 Task: Add an event with the title Training Session: Change Management and Adaptability Skills, date '2024/05/08', time 8:50 AM to 10:50 AMand add a description: The team building workshop will begin with an introduction to the importance of effective communication in the workplace. Participants will learn about the impact of communication on team dynamics, productivity, and overall success. The facilitator will set a positive and supportive tone, creating a safe space for open dialogue and learning., put the event into Blue category . Add location for the event as: Dakar, Senegal, logged in from the account softage.4@softage.netand send the event invitation to softage.2@softage.net and softage.3@softage.net. Set a reminder for the event 38 week before
Action: Mouse moved to (134, 104)
Screenshot: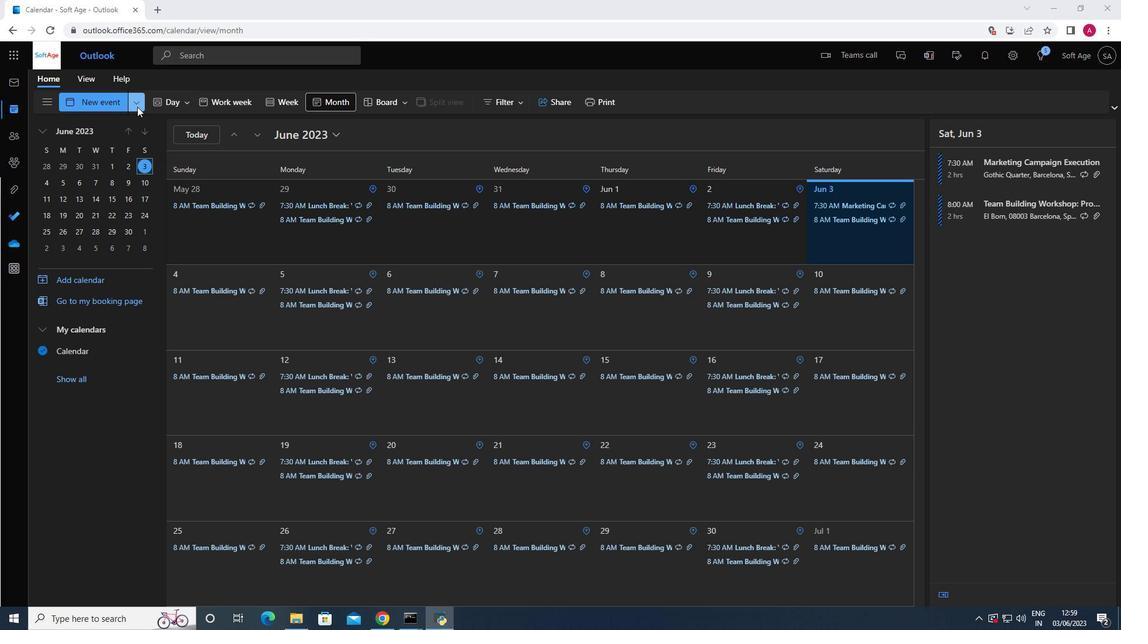 
Action: Mouse pressed left at (134, 104)
Screenshot: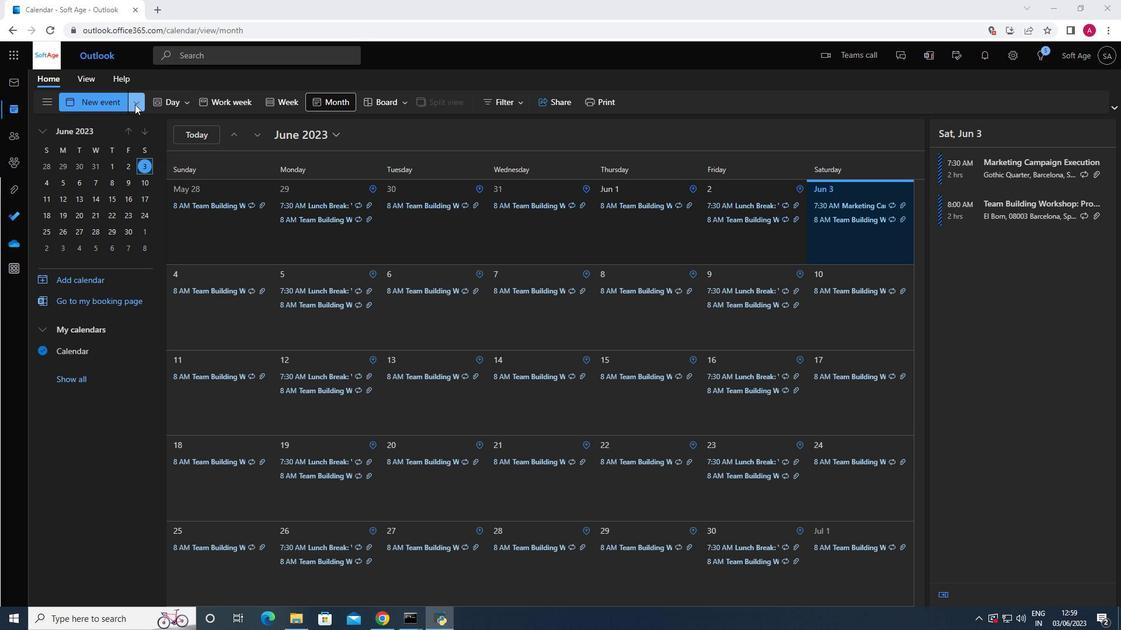 
Action: Mouse moved to (100, 145)
Screenshot: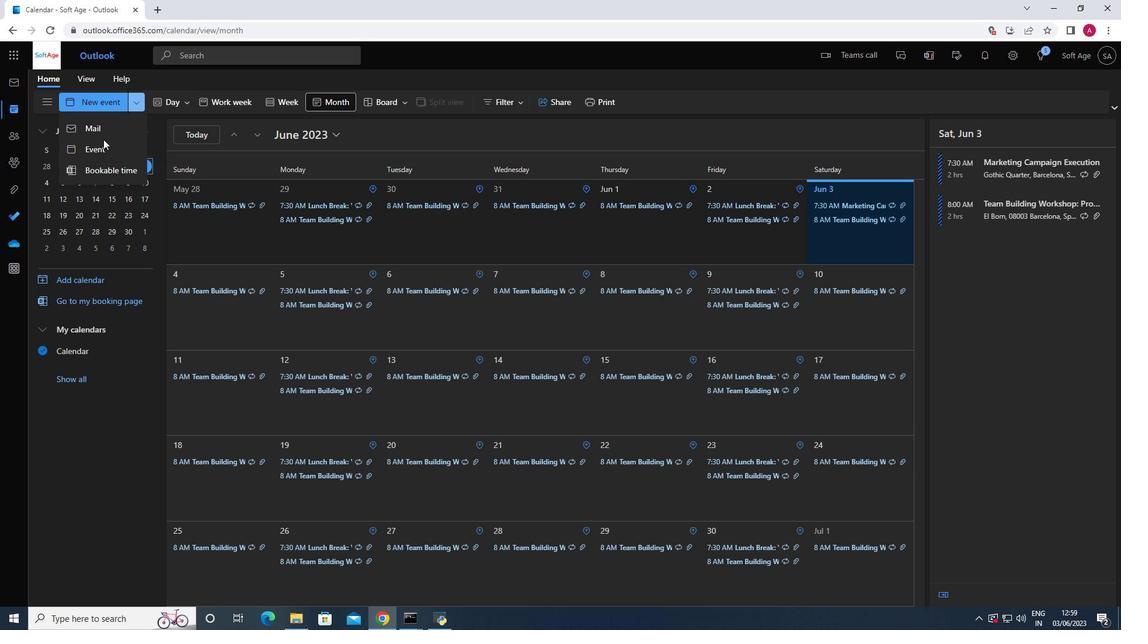 
Action: Mouse pressed left at (100, 145)
Screenshot: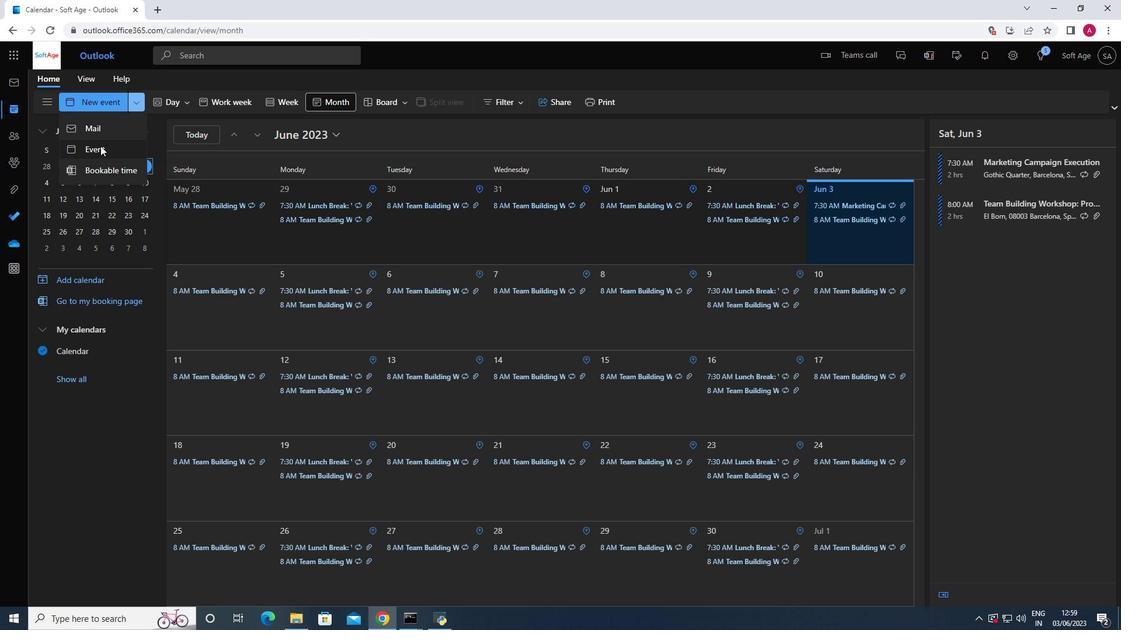 
Action: Mouse moved to (317, 176)
Screenshot: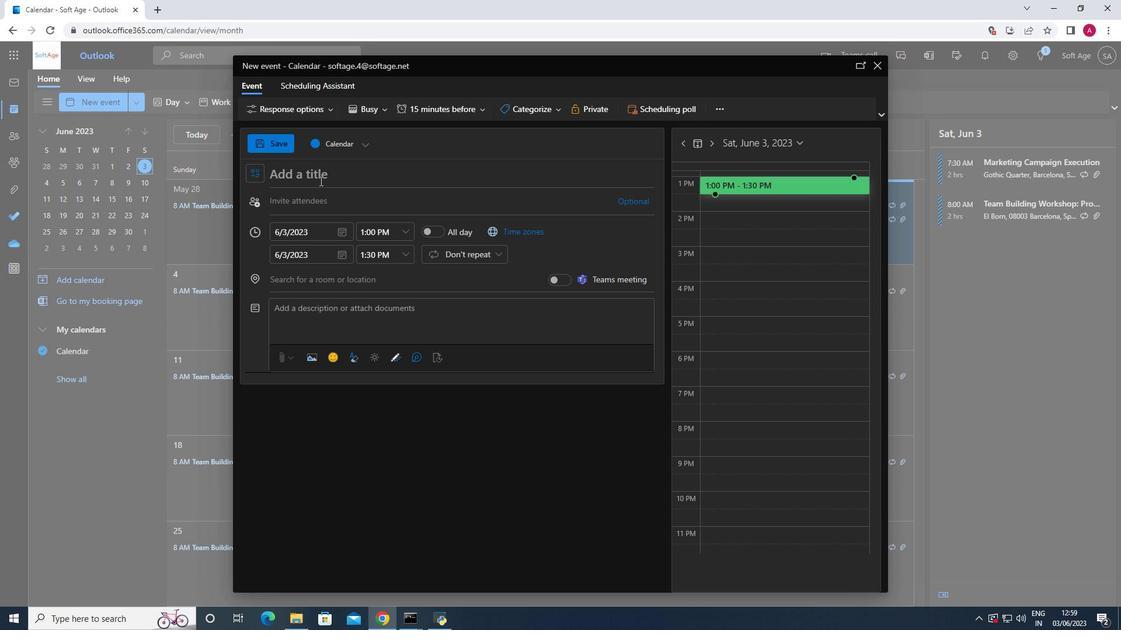 
Action: Mouse pressed left at (317, 176)
Screenshot: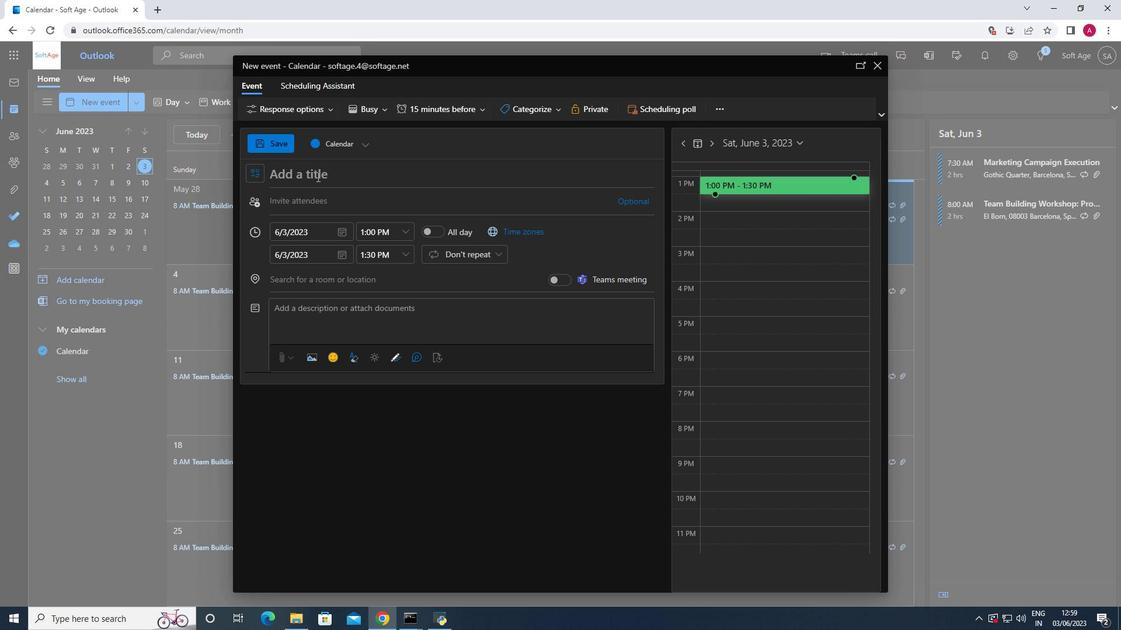 
Action: Key pressed <Key.shift>Training<Key.space><Key.shift><Key.shift><Key.shift><Key.shift><Key.shift>Session<Key.shift_r>:<Key.space><Key.shift><Key.shift><Key.shift><Key.shift><Key.shift><Key.shift><Key.shift><Key.shift><Key.shift><Key.shift><Key.shift>Change<Key.space><Key.shift>Management<Key.space>and<Key.space><Key.shift>Adaptability<Key.space><Key.shift><Key.shift><Key.shift><Key.shift><Key.shift><Key.shift><Key.shift><Key.shift>Skills
Screenshot: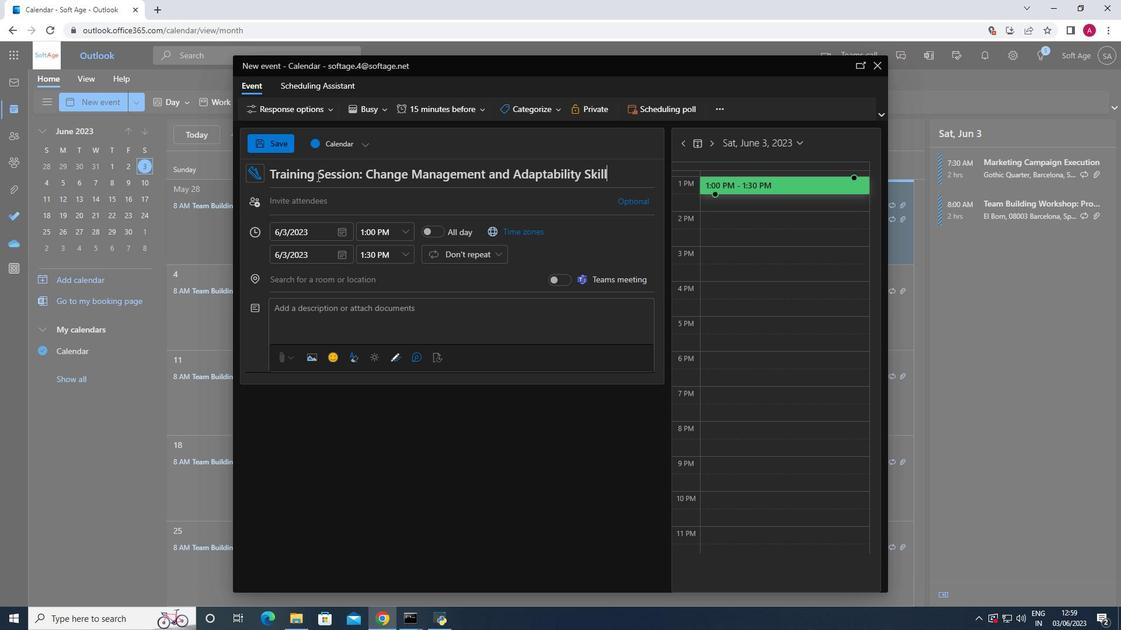 
Action: Mouse moved to (346, 230)
Screenshot: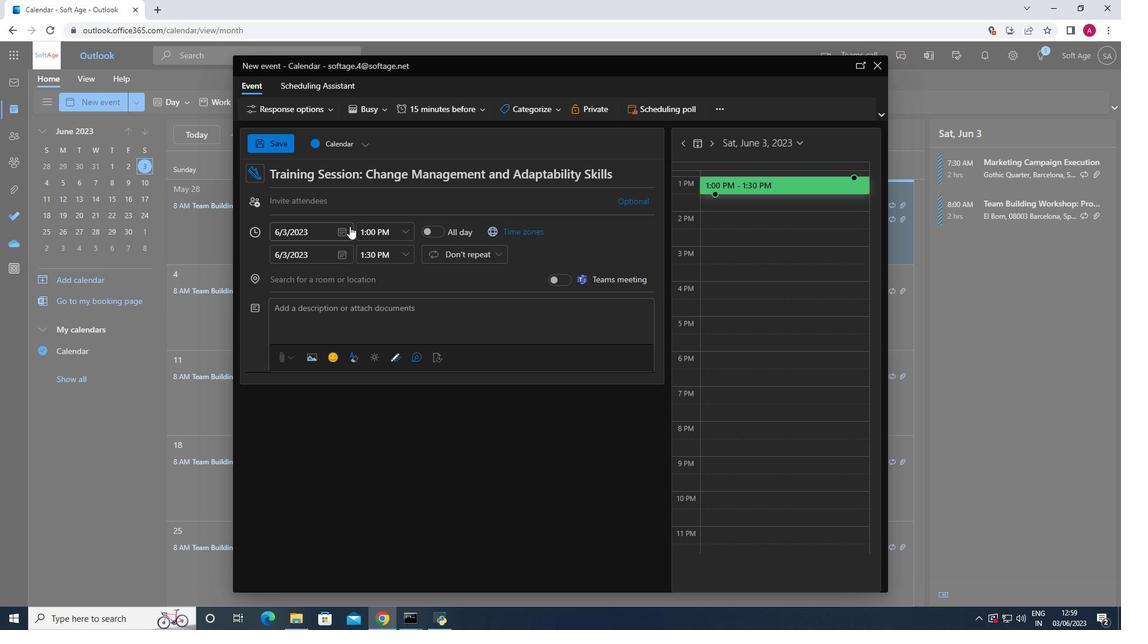 
Action: Mouse pressed left at (346, 230)
Screenshot: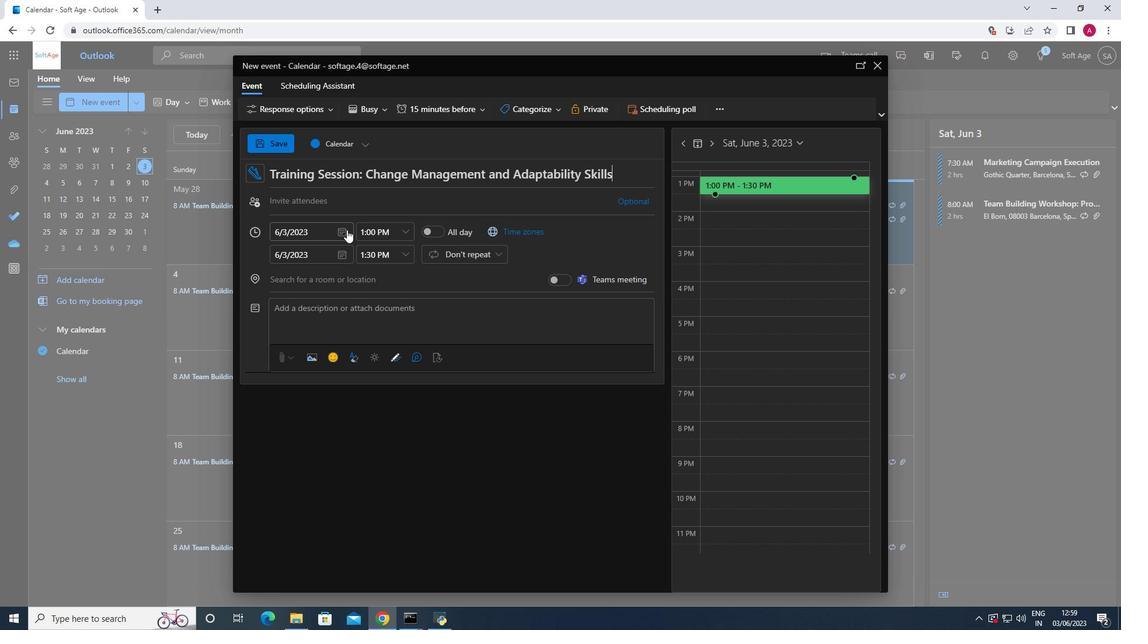 
Action: Mouse moved to (382, 254)
Screenshot: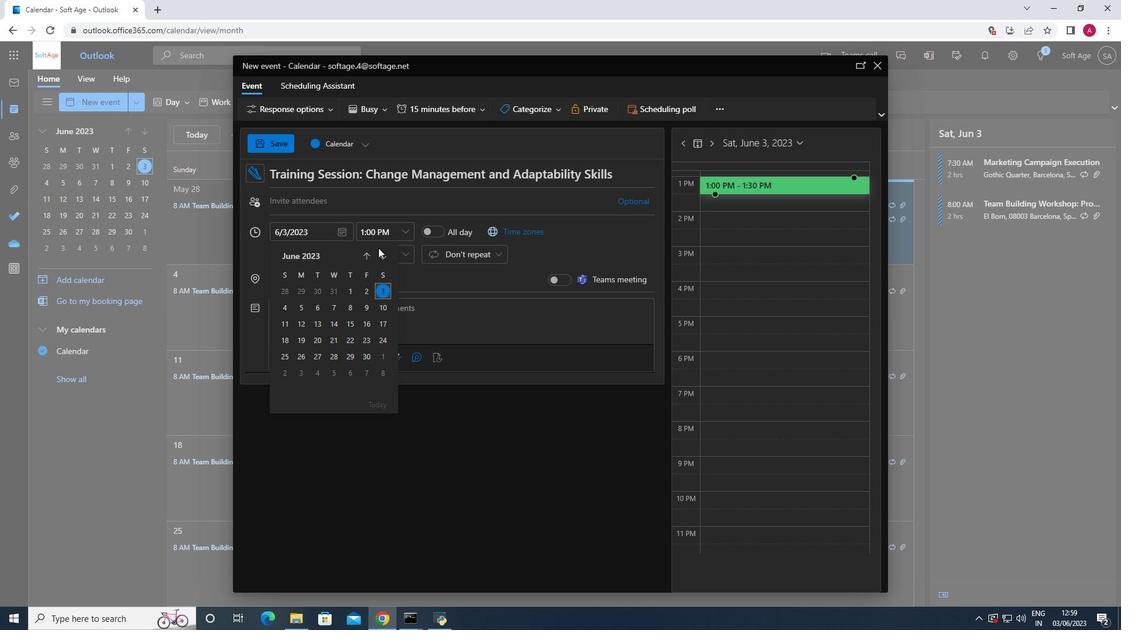 
Action: Mouse pressed left at (382, 254)
Screenshot: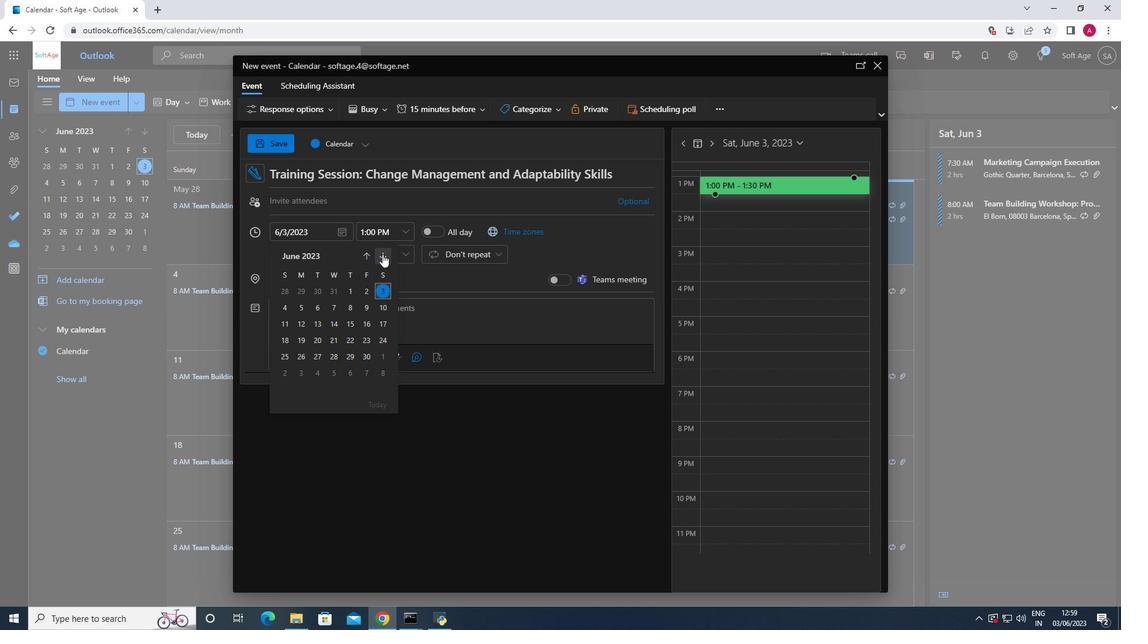 
Action: Mouse pressed left at (382, 254)
Screenshot: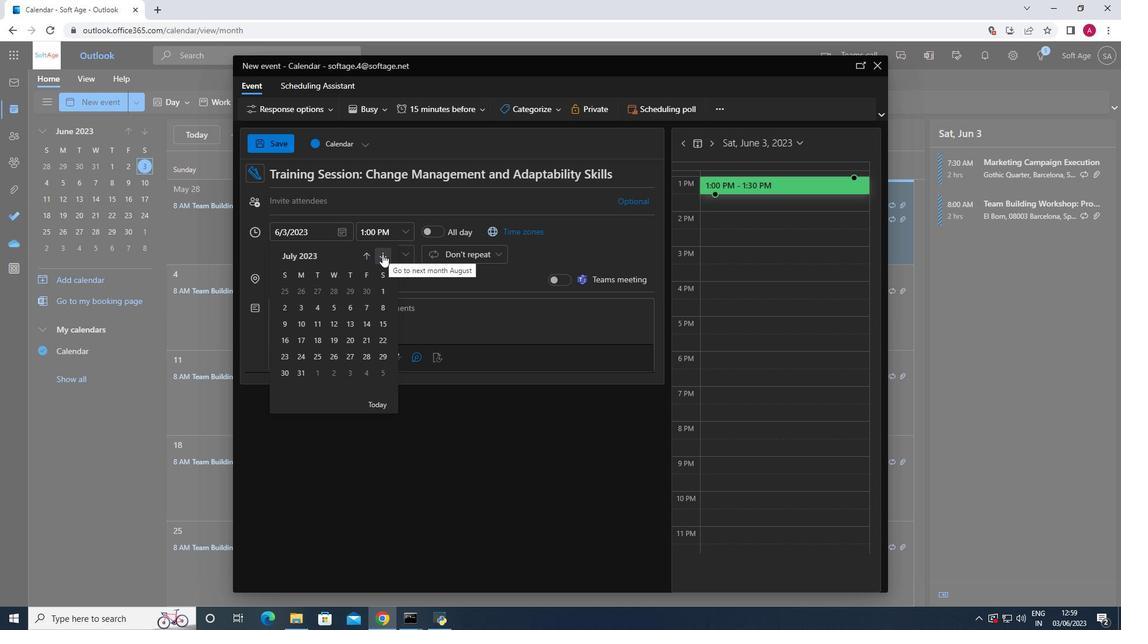
Action: Mouse pressed left at (382, 254)
Screenshot: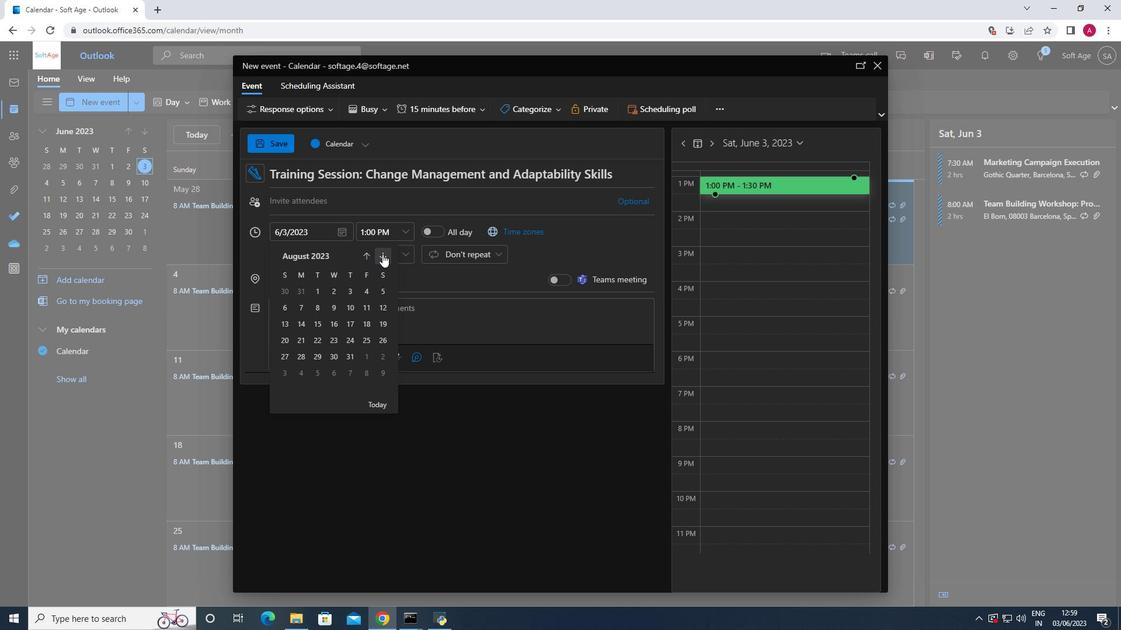 
Action: Mouse pressed left at (382, 254)
Screenshot: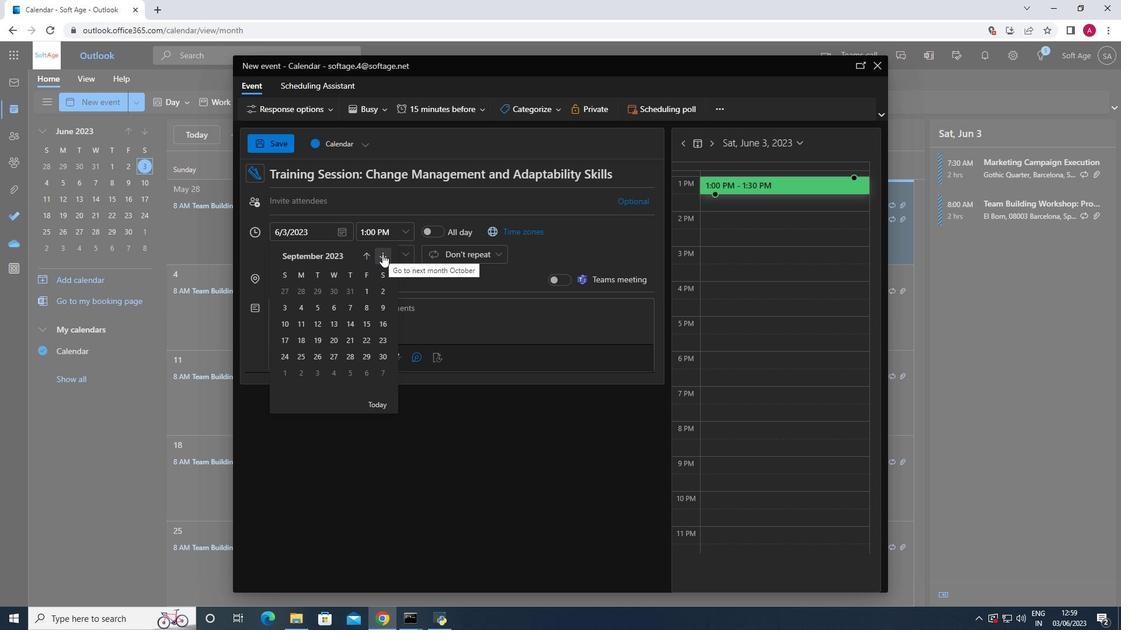 
Action: Mouse pressed left at (382, 254)
Screenshot: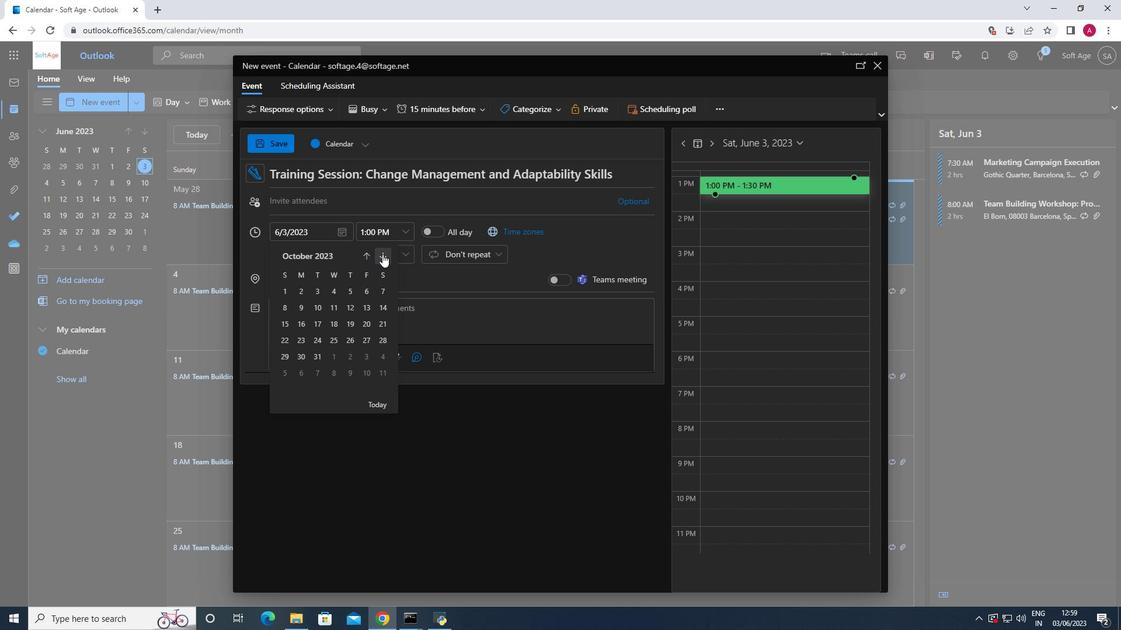 
Action: Mouse pressed left at (382, 254)
Screenshot: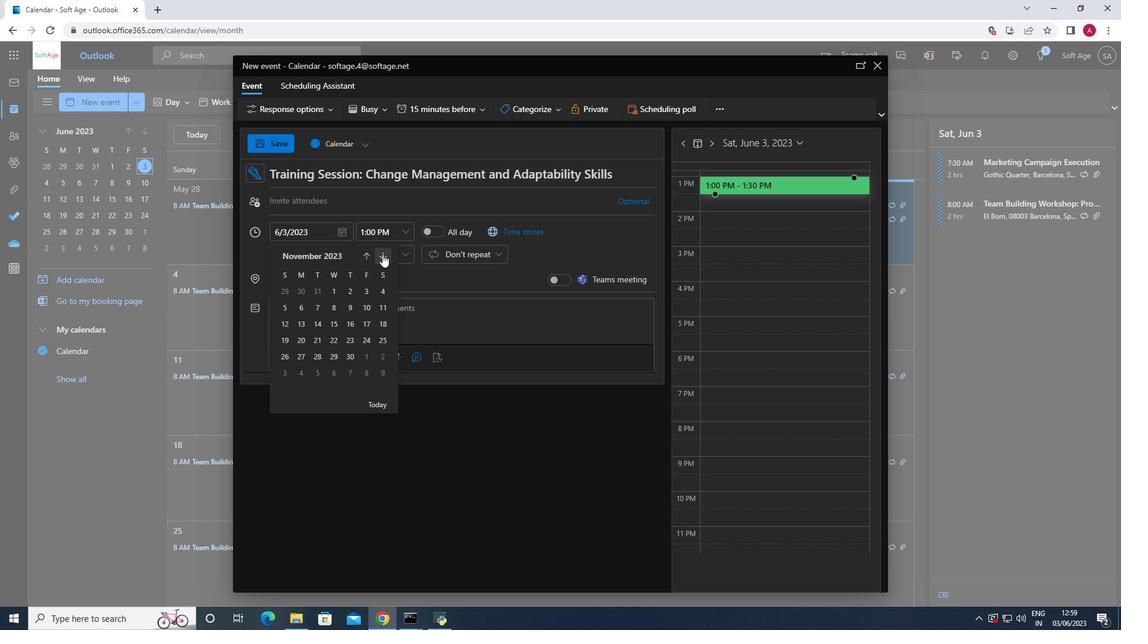 
Action: Mouse pressed left at (382, 254)
Screenshot: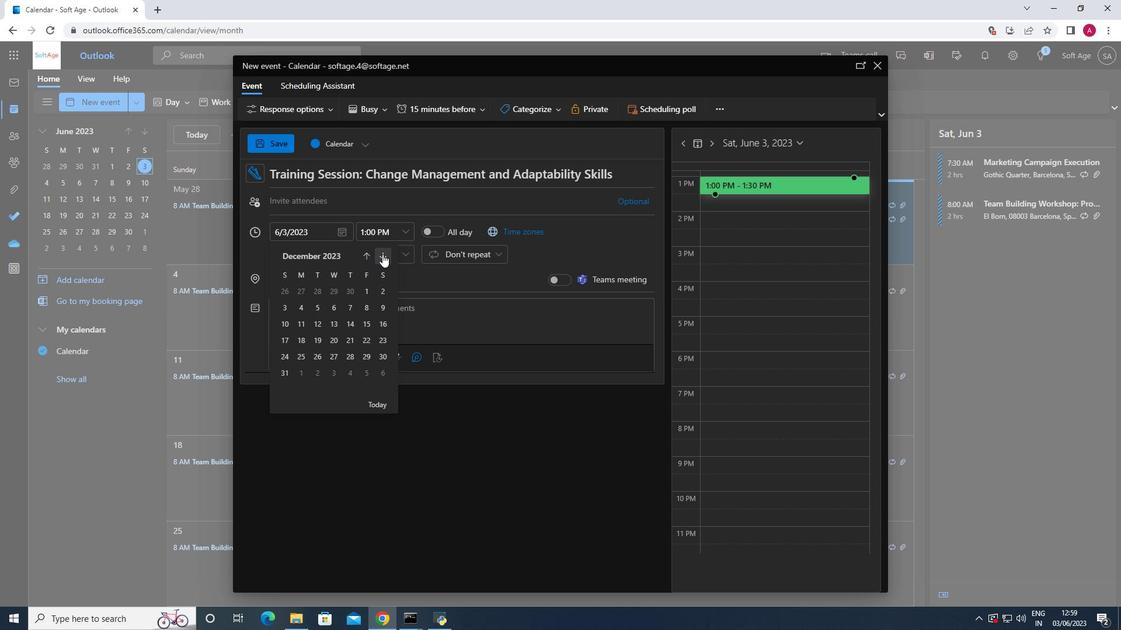 
Action: Mouse pressed left at (382, 254)
Screenshot: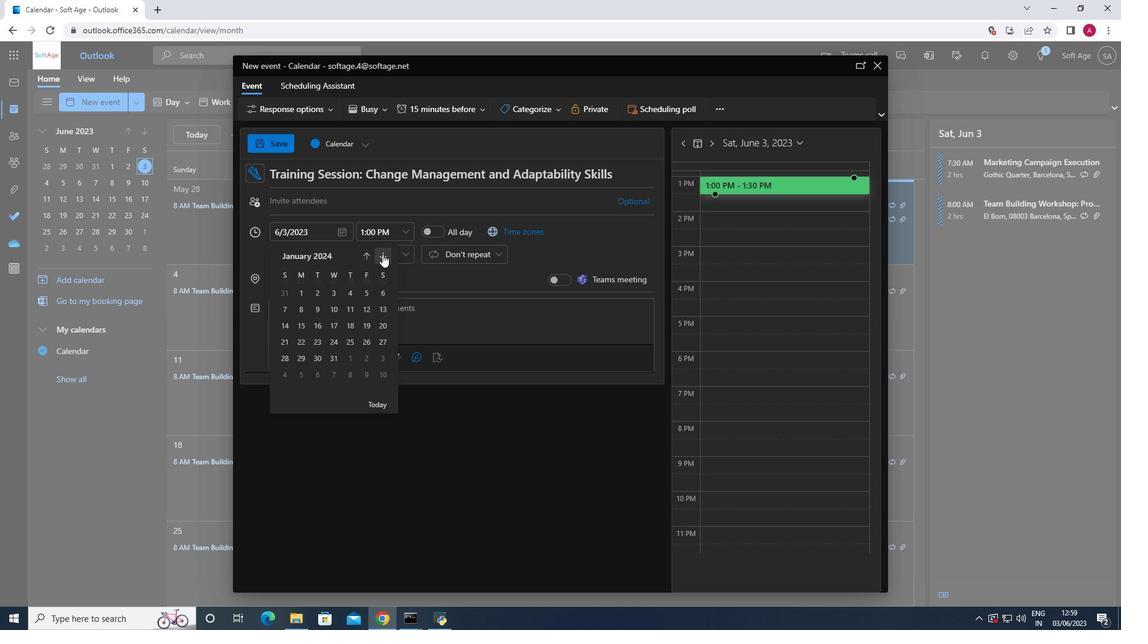 
Action: Mouse pressed left at (382, 254)
Screenshot: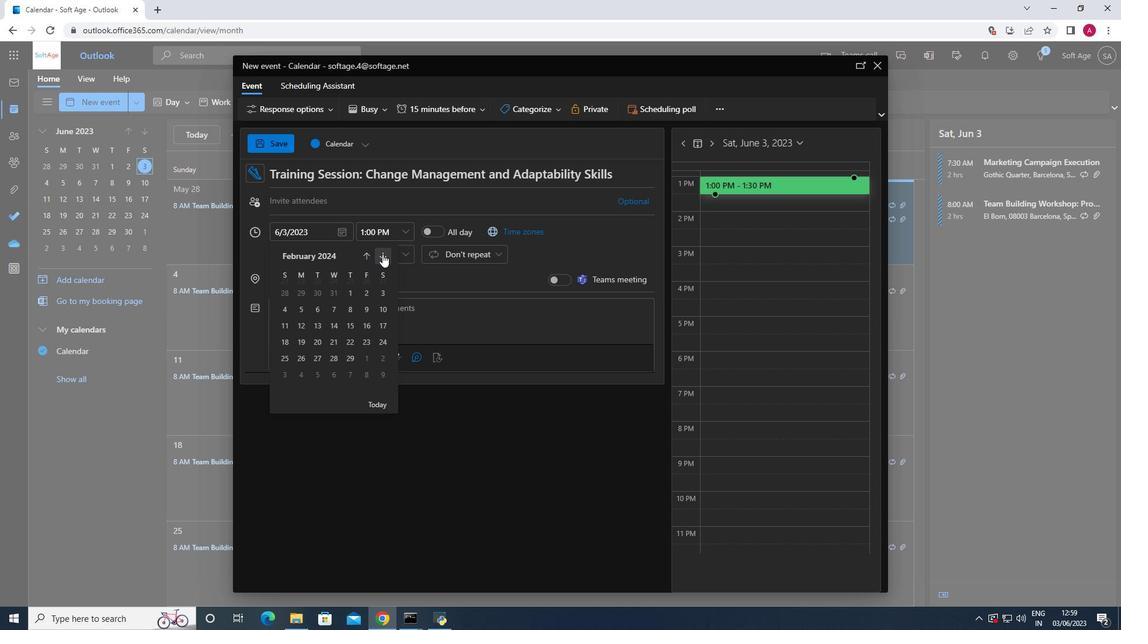 
Action: Mouse pressed left at (382, 254)
Screenshot: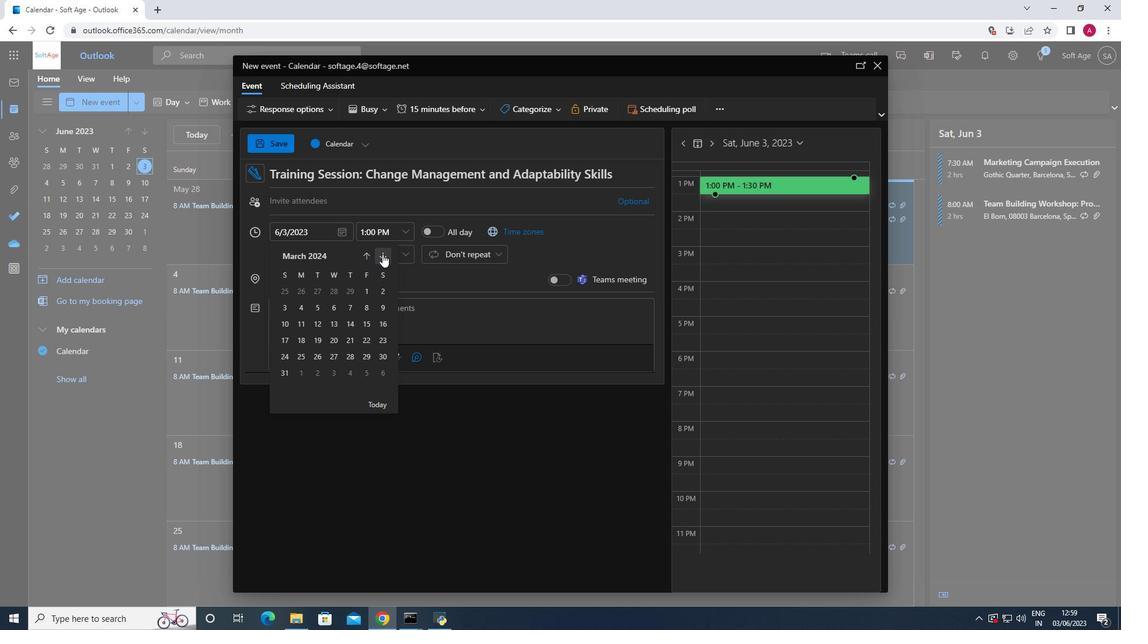 
Action: Mouse pressed left at (382, 254)
Screenshot: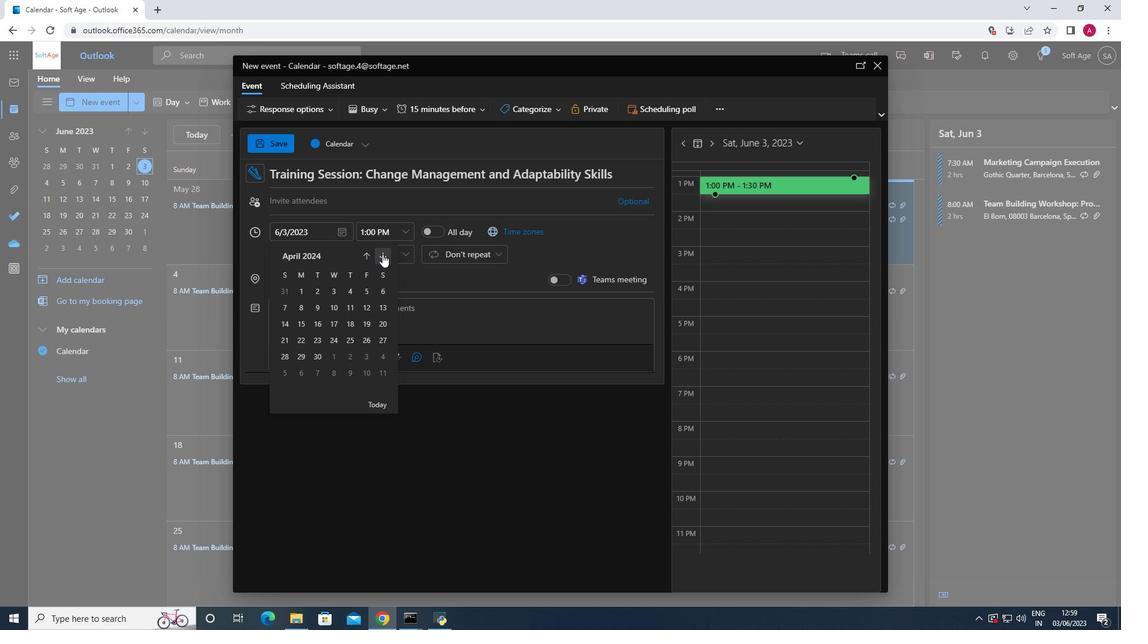 
Action: Mouse moved to (334, 305)
Screenshot: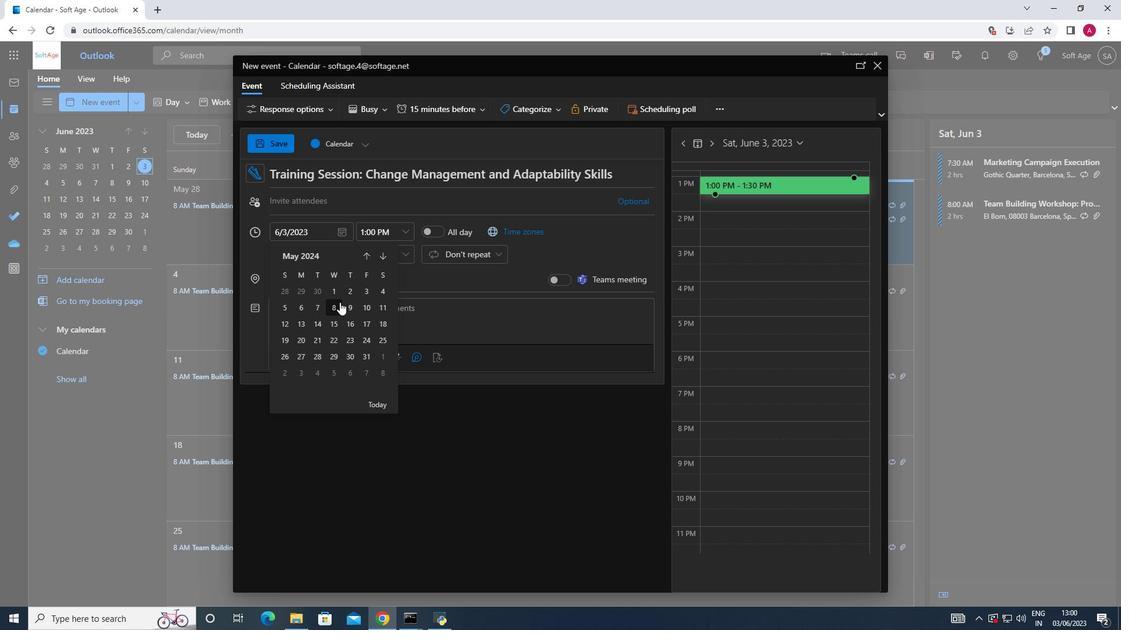 
Action: Mouse pressed left at (334, 305)
Screenshot: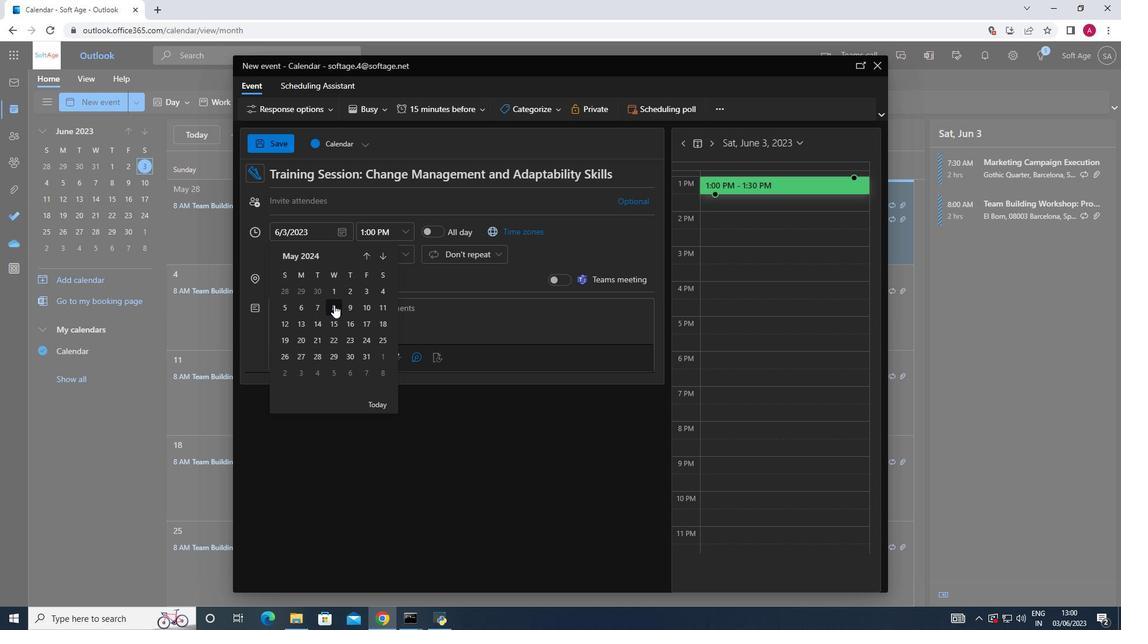 
Action: Mouse moved to (401, 233)
Screenshot: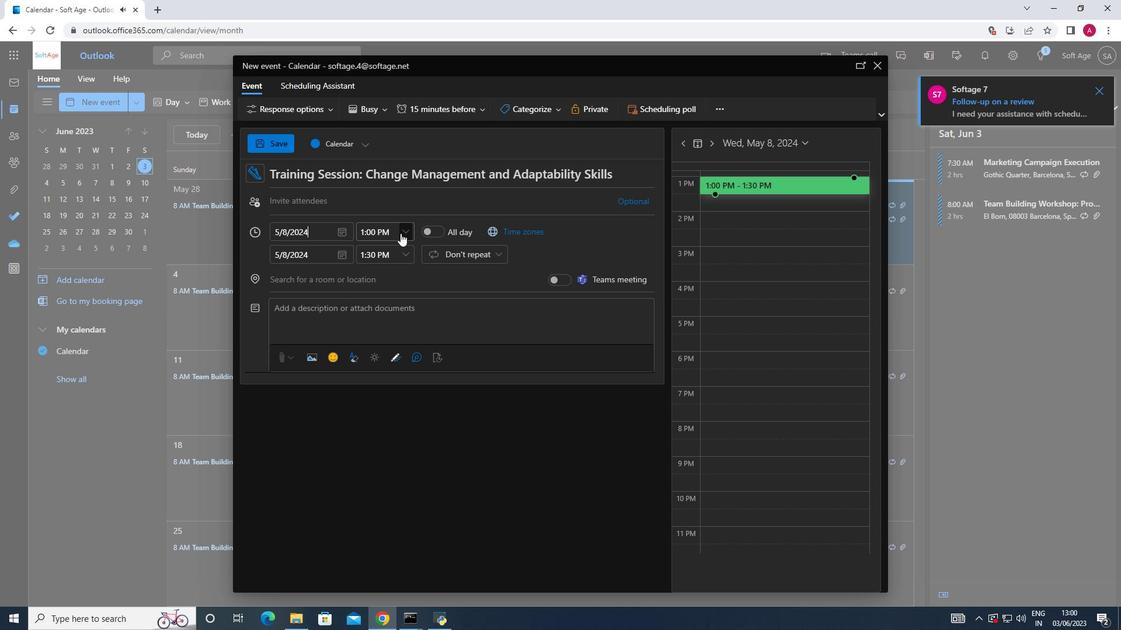 
Action: Mouse pressed left at (401, 233)
Screenshot: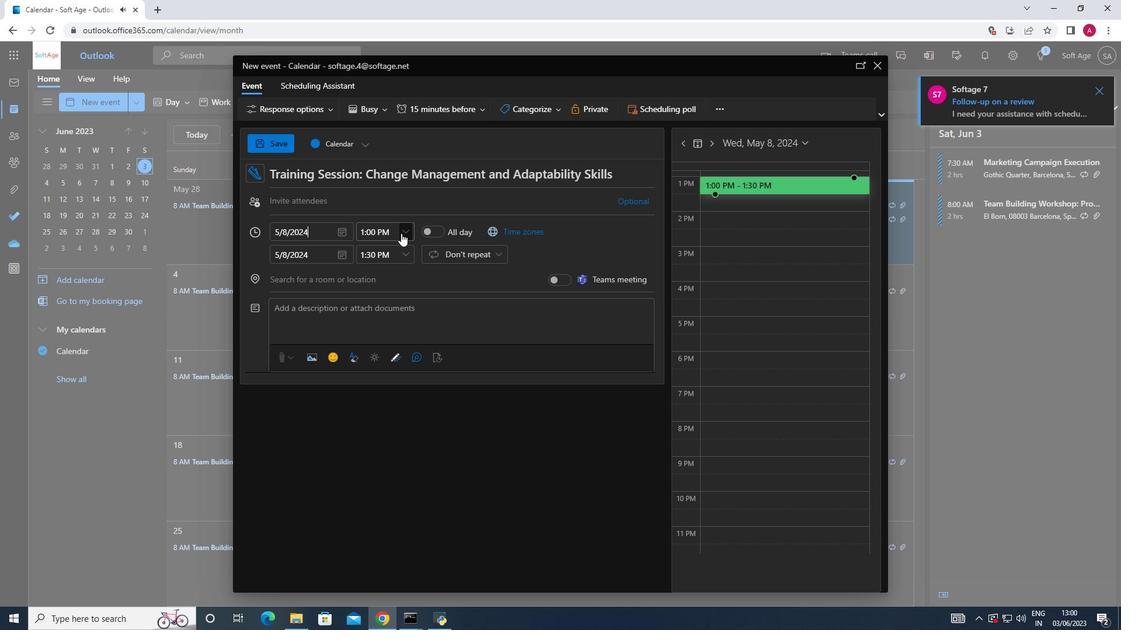 
Action: Mouse moved to (429, 258)
Screenshot: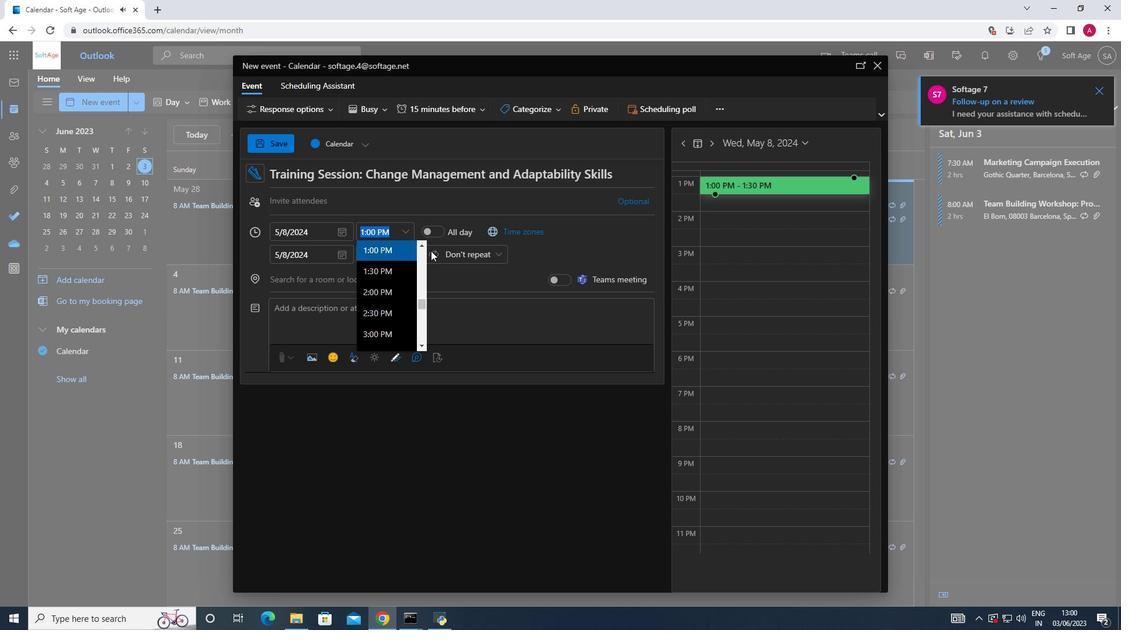 
Action: Key pressed 8<Key.shift_r>:50<Key.space><Key.shift>A<Key.shift_r><Key.shift_r><Key.shift_r>M<Key.enter>
Screenshot: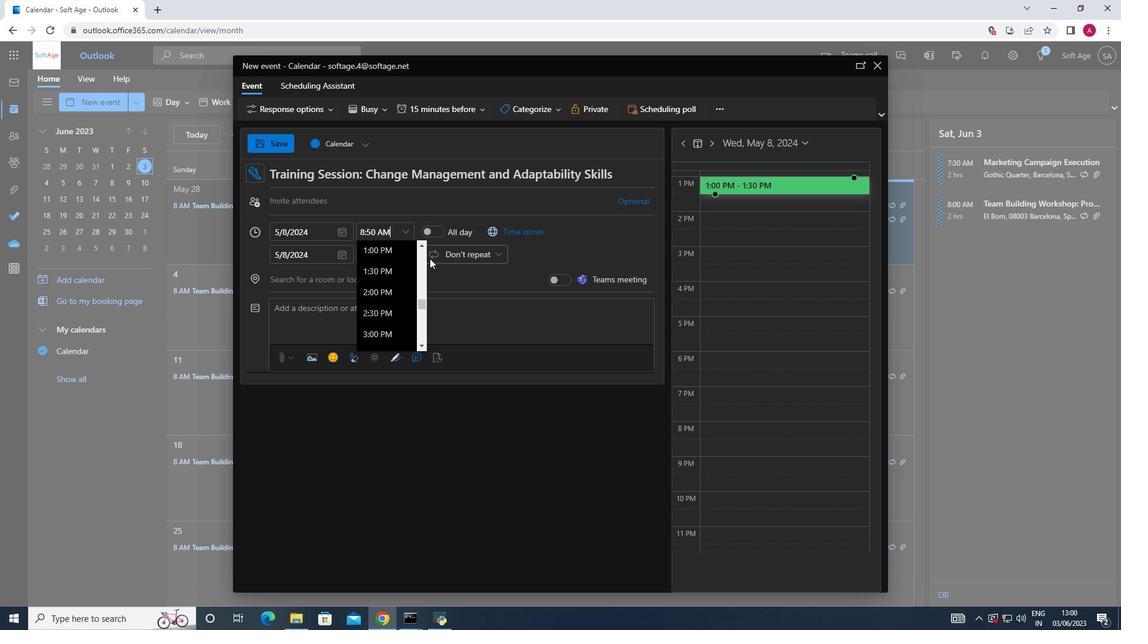
Action: Mouse moved to (400, 255)
Screenshot: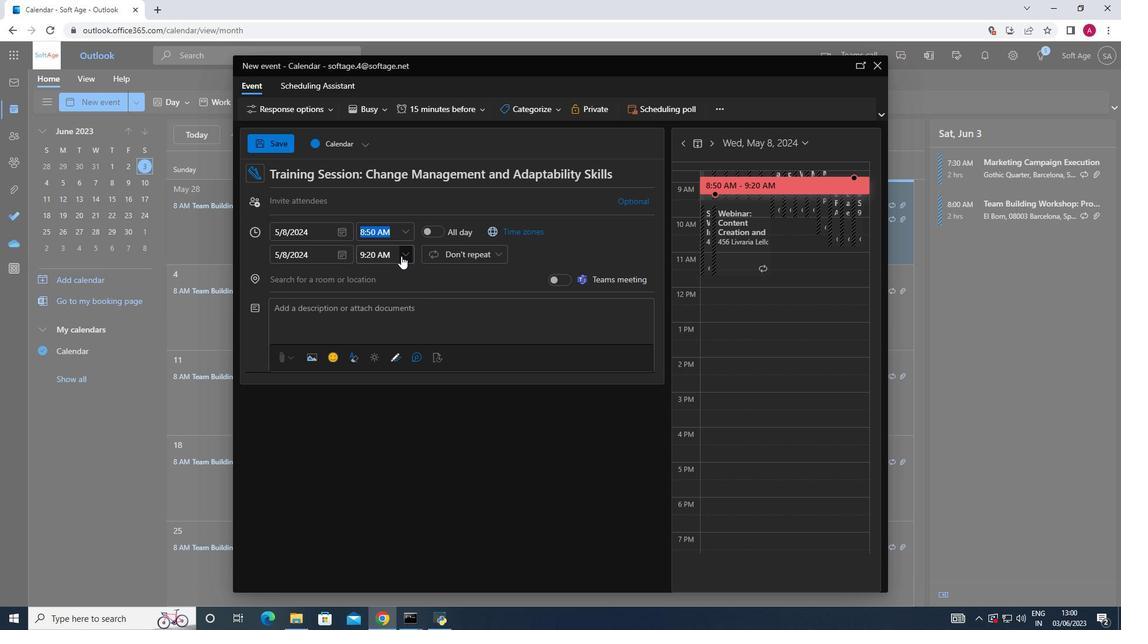 
Action: Mouse pressed left at (400, 255)
Screenshot: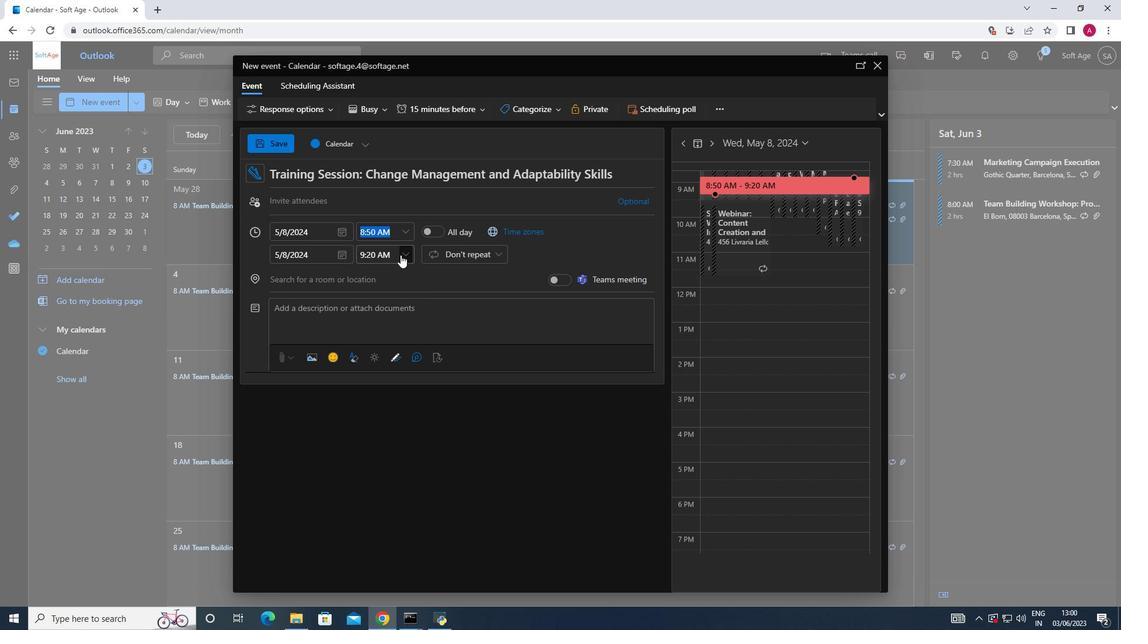 
Action: Mouse moved to (383, 334)
Screenshot: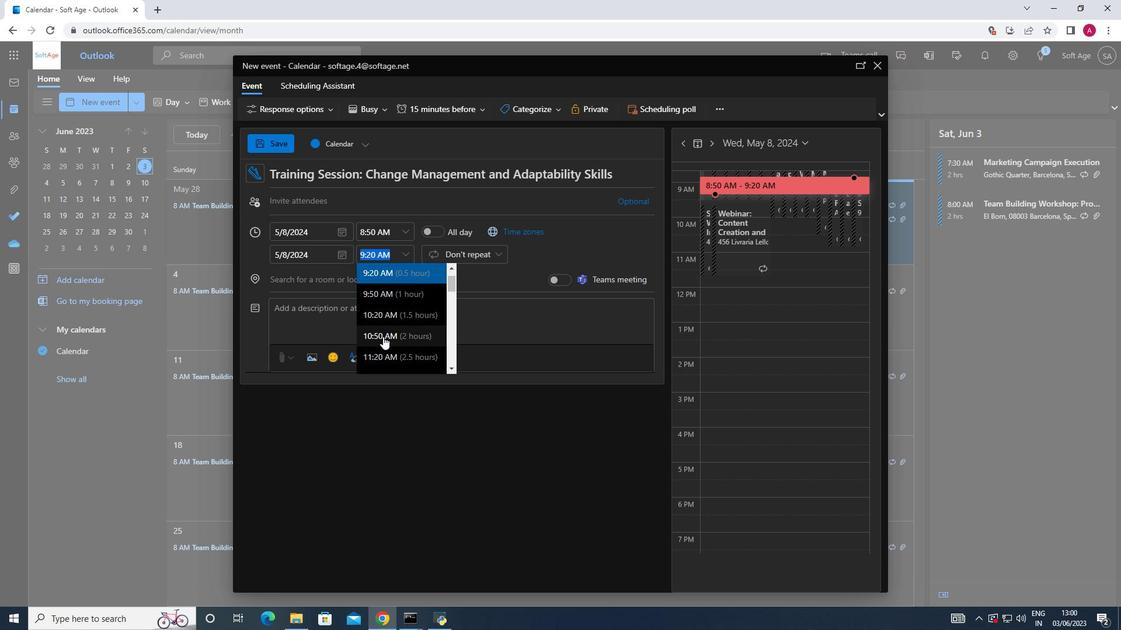 
Action: Mouse pressed left at (383, 334)
Screenshot: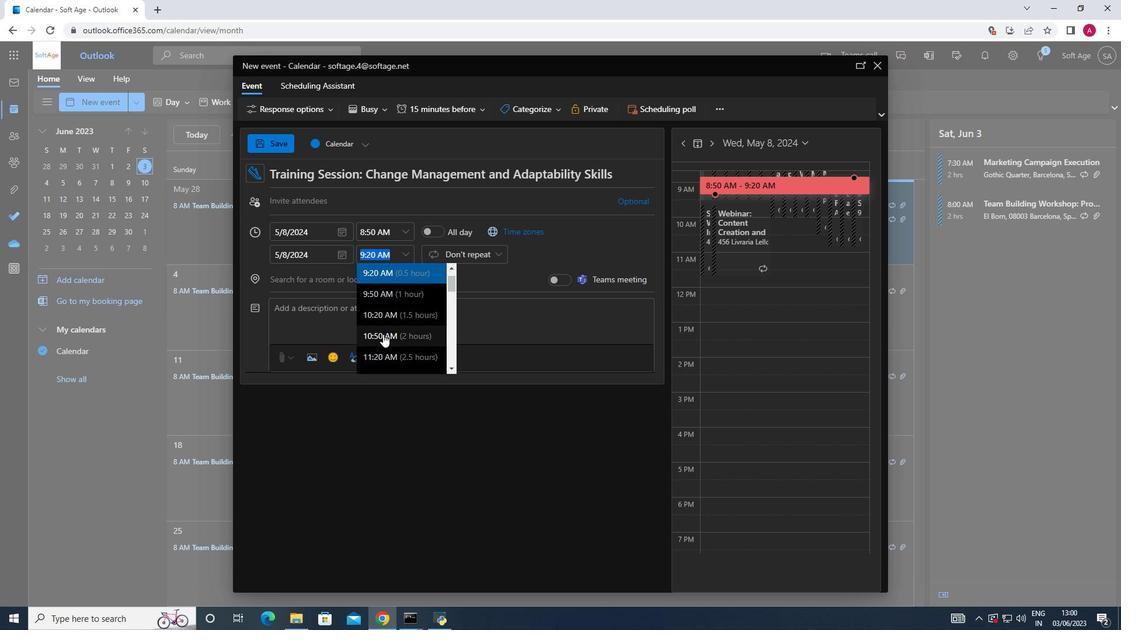 
Action: Mouse moved to (274, 316)
Screenshot: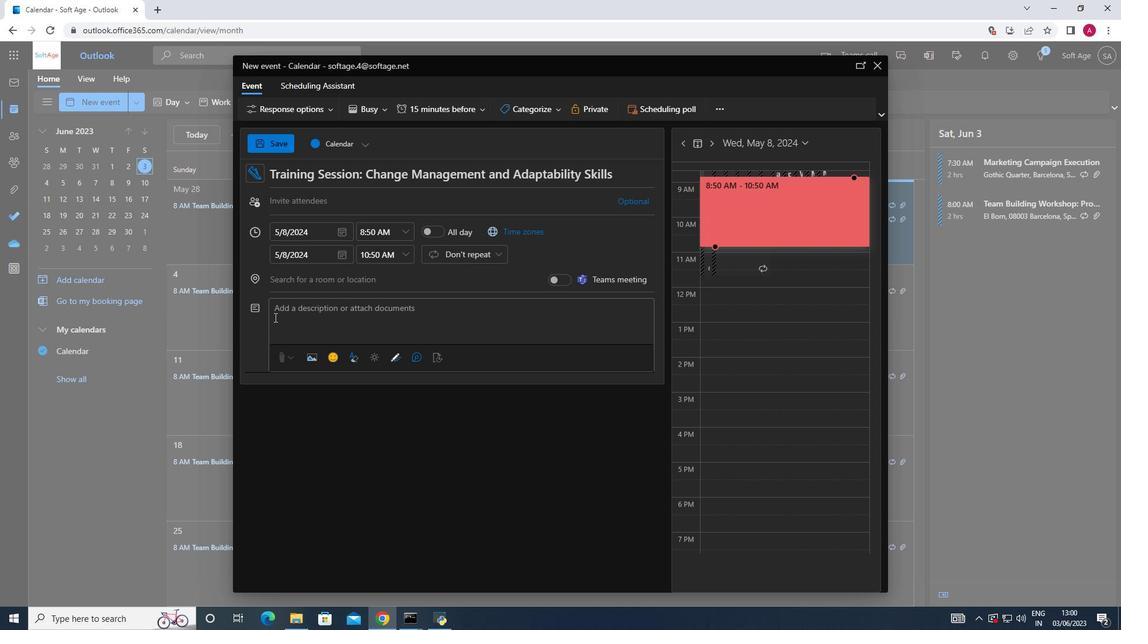 
Action: Mouse pressed left at (274, 316)
Screenshot: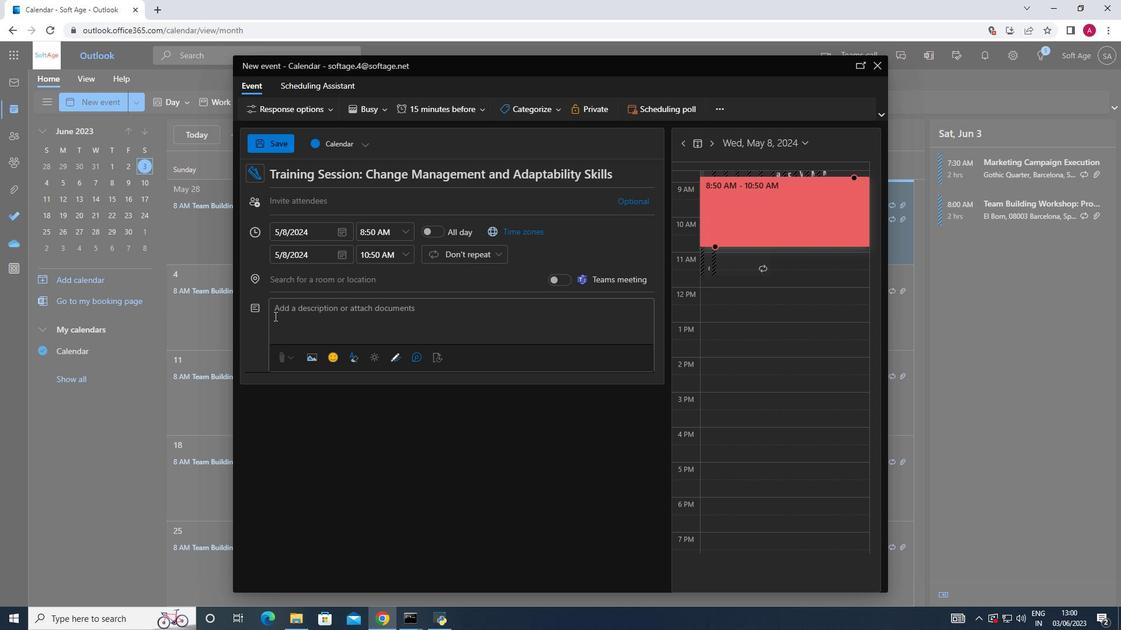 
Action: Mouse moved to (275, 299)
Screenshot: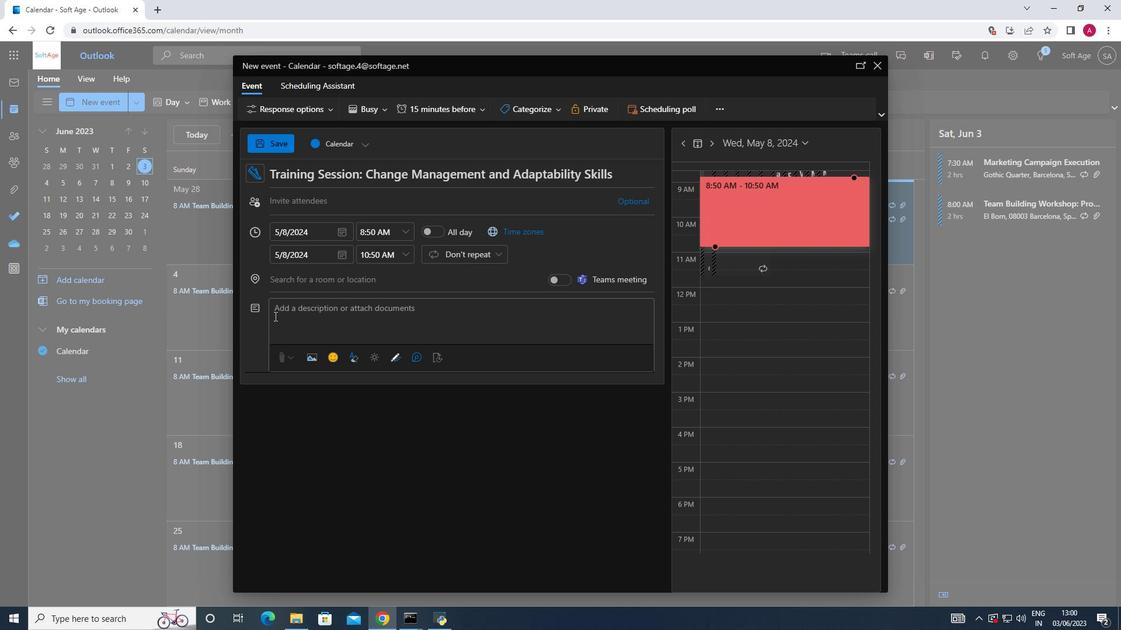 
Action: Key pressed <Key.shift>The<Key.space>team<Key.space>building<Key.space>workshop<Key.space>will<Key.space>begin<Key.space>with<Key.space>an<Key.space>introduvtion<Key.space>to<Key.space>the<Key.space>building<Key.space>workshop<Key.space>will<Key.space>begi<Key.space>with<Key.space>an
Screenshot: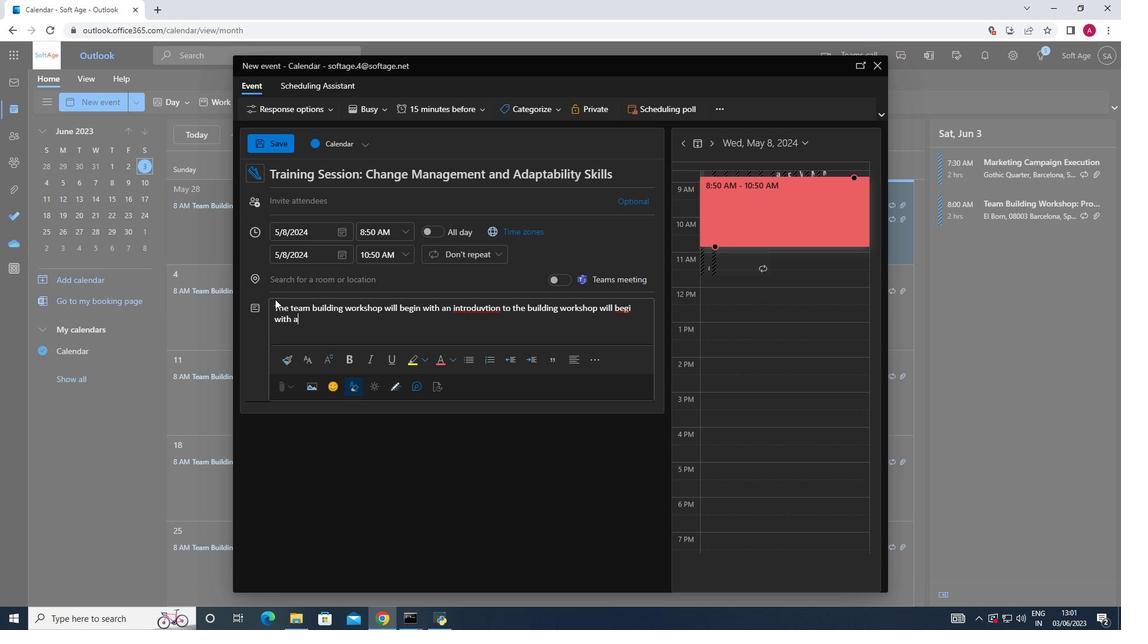 
Action: Mouse moved to (471, 308)
Screenshot: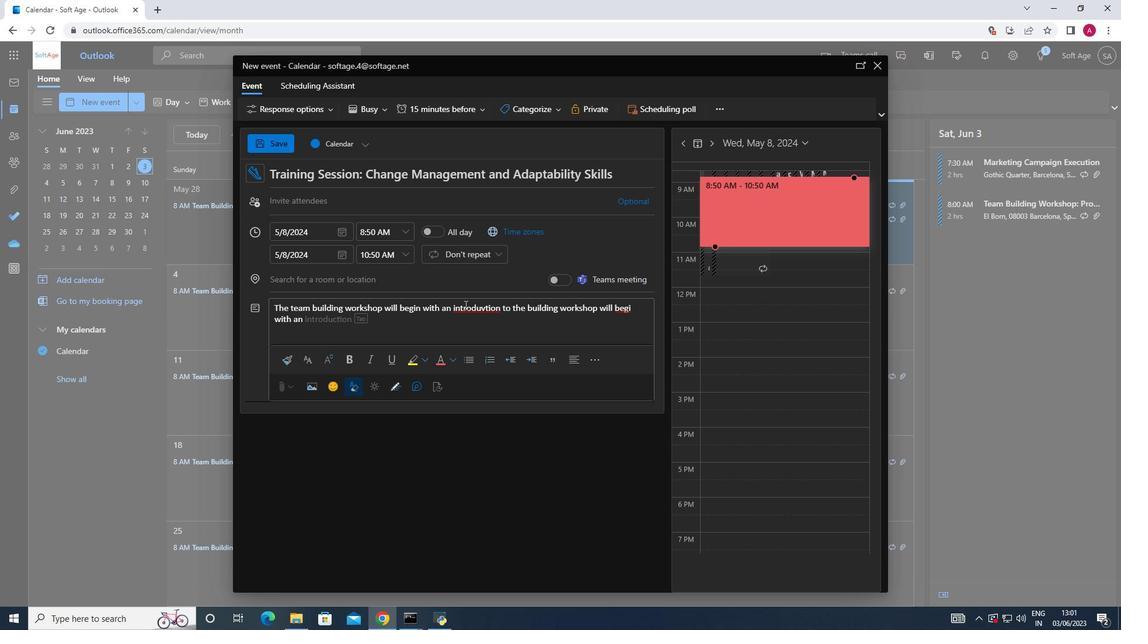 
Action: Mouse pressed left at (471, 308)
Screenshot: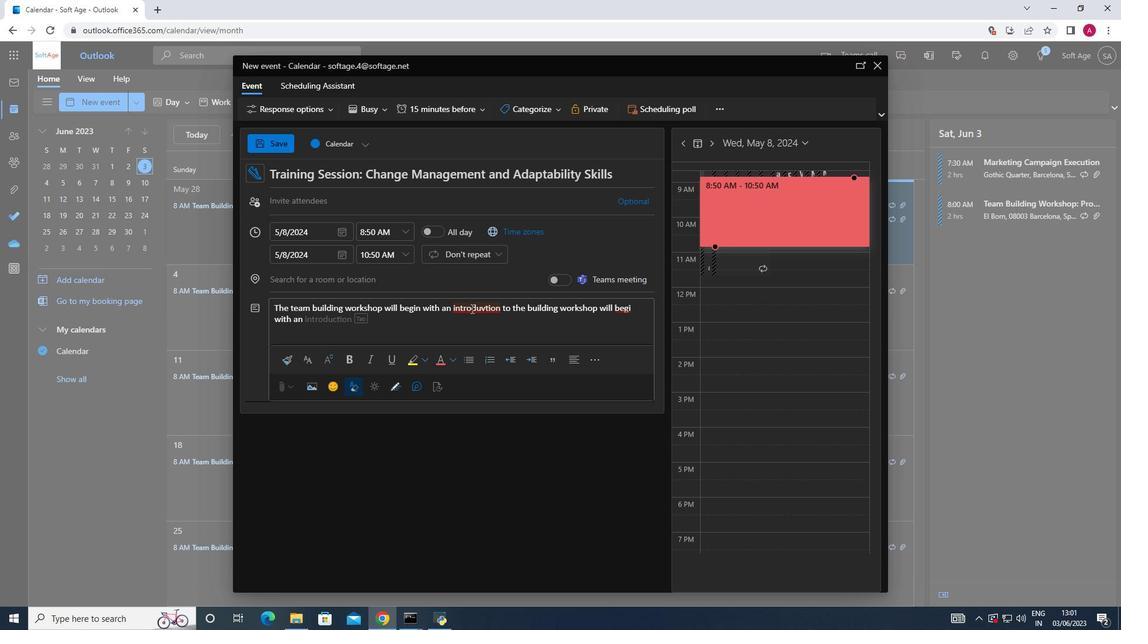 
Action: Mouse moved to (488, 350)
Screenshot: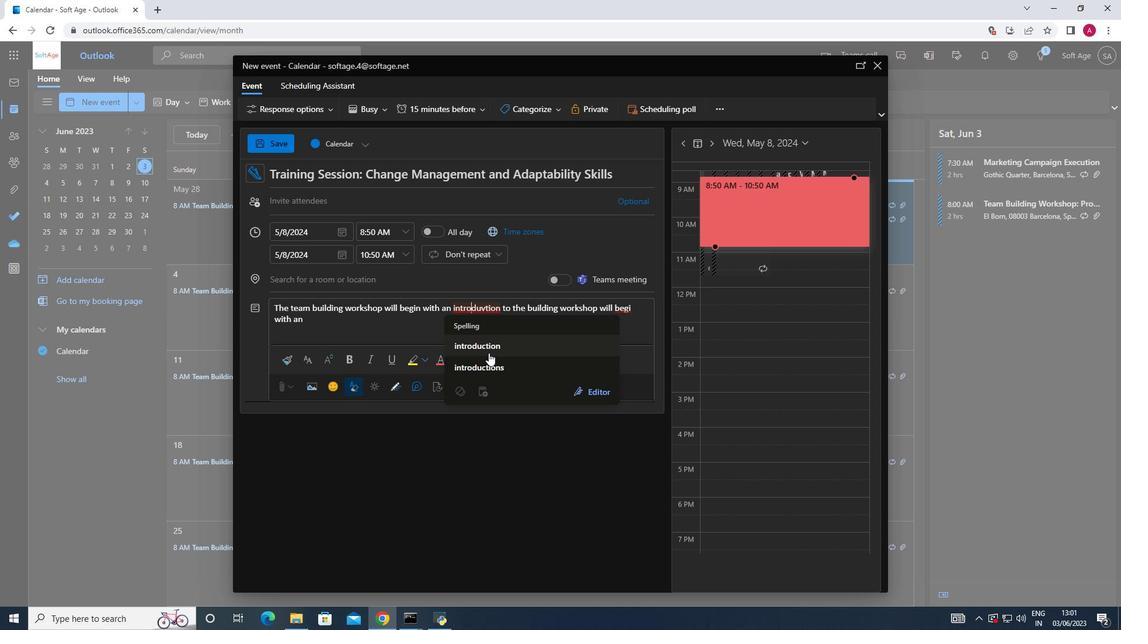 
Action: Mouse pressed left at (488, 350)
Screenshot: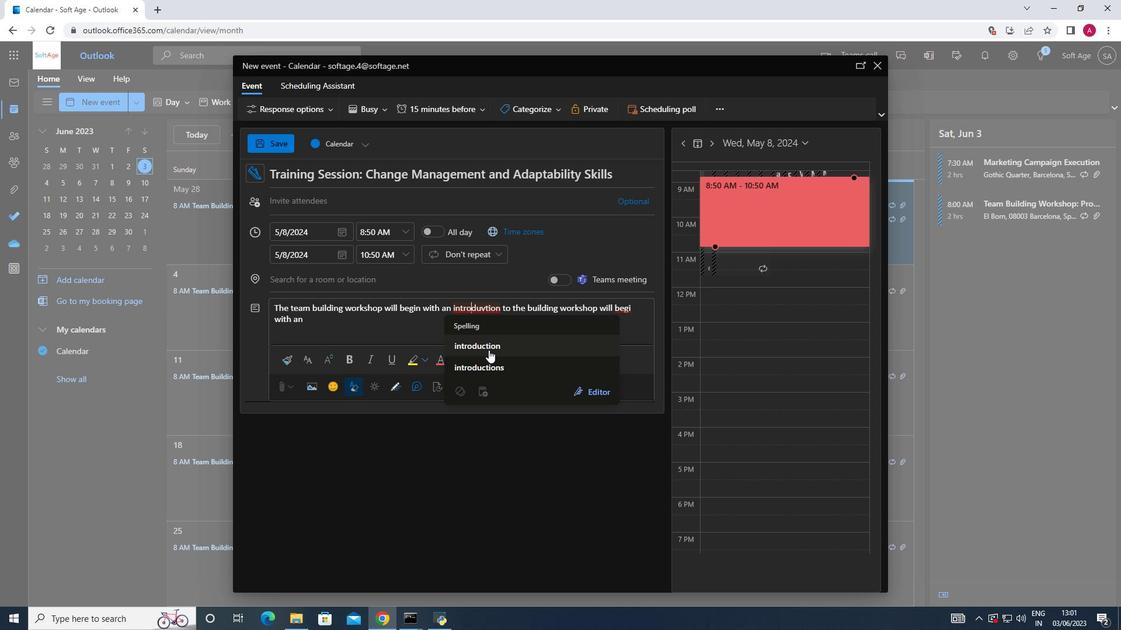 
Action: Mouse moved to (311, 323)
Screenshot: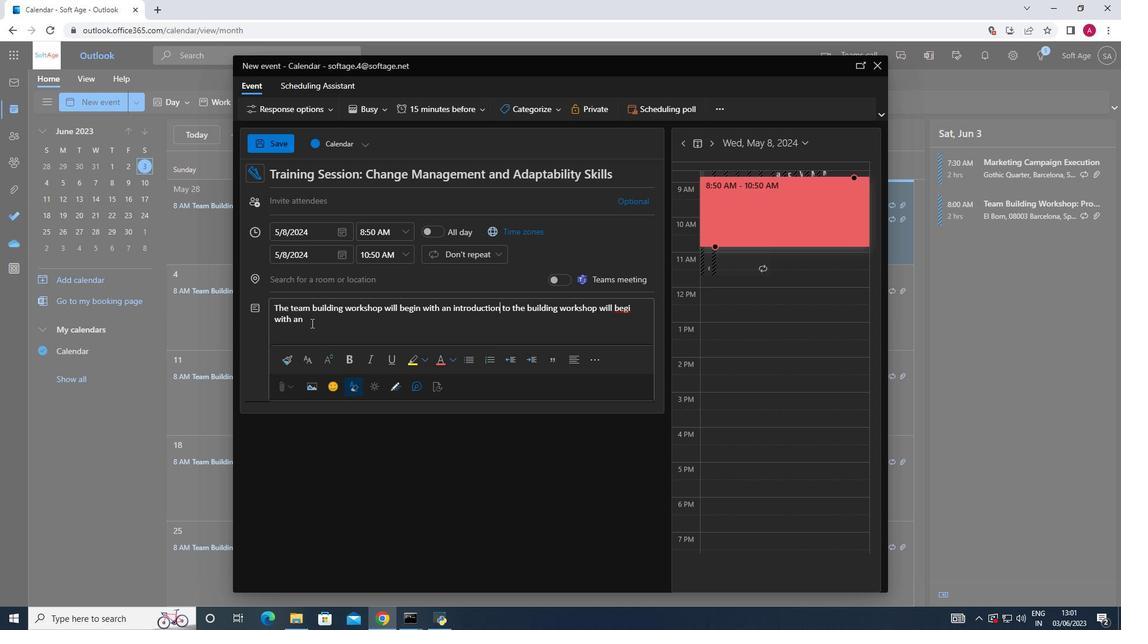 
Action: Mouse pressed left at (311, 323)
Screenshot: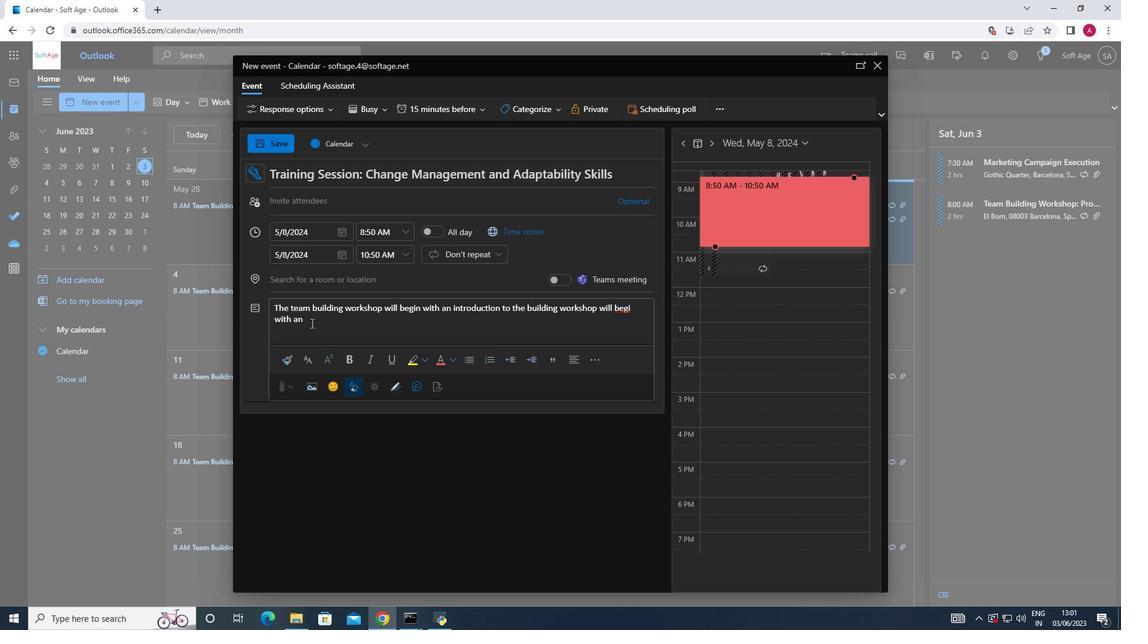 
Action: Mouse moved to (621, 311)
Screenshot: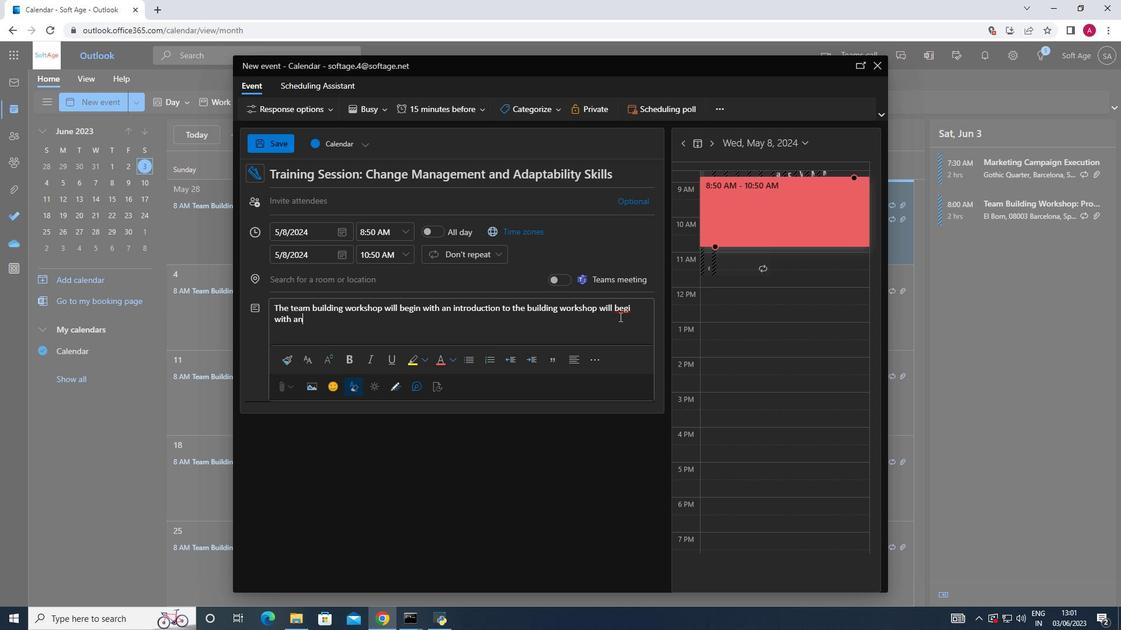 
Action: Mouse pressed left at (621, 311)
Screenshot: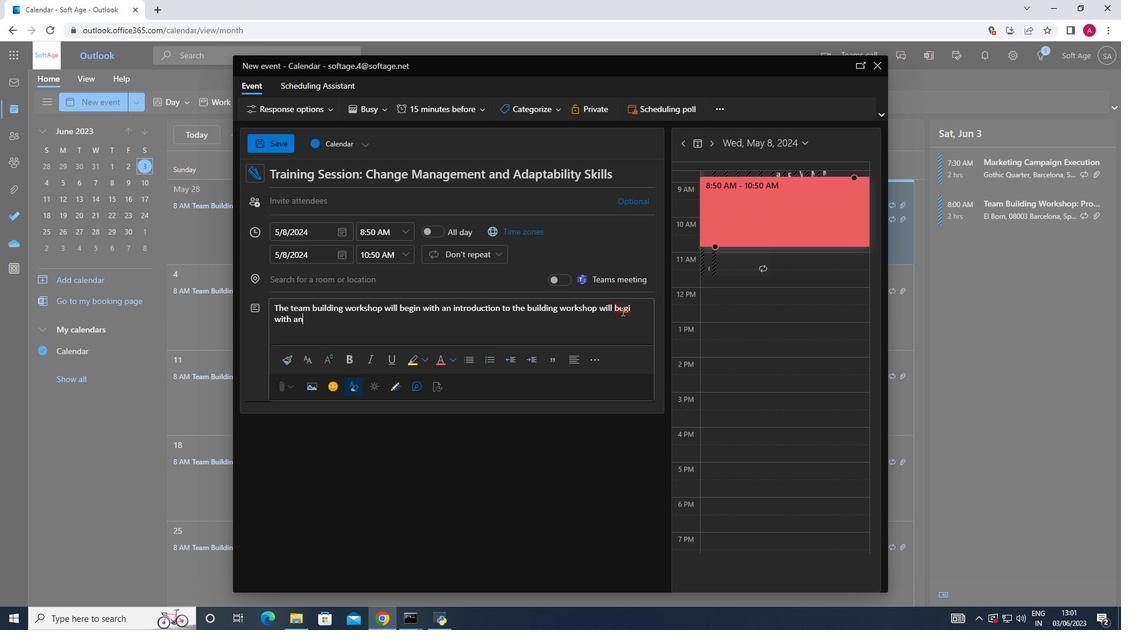 
Action: Mouse moved to (526, 339)
Screenshot: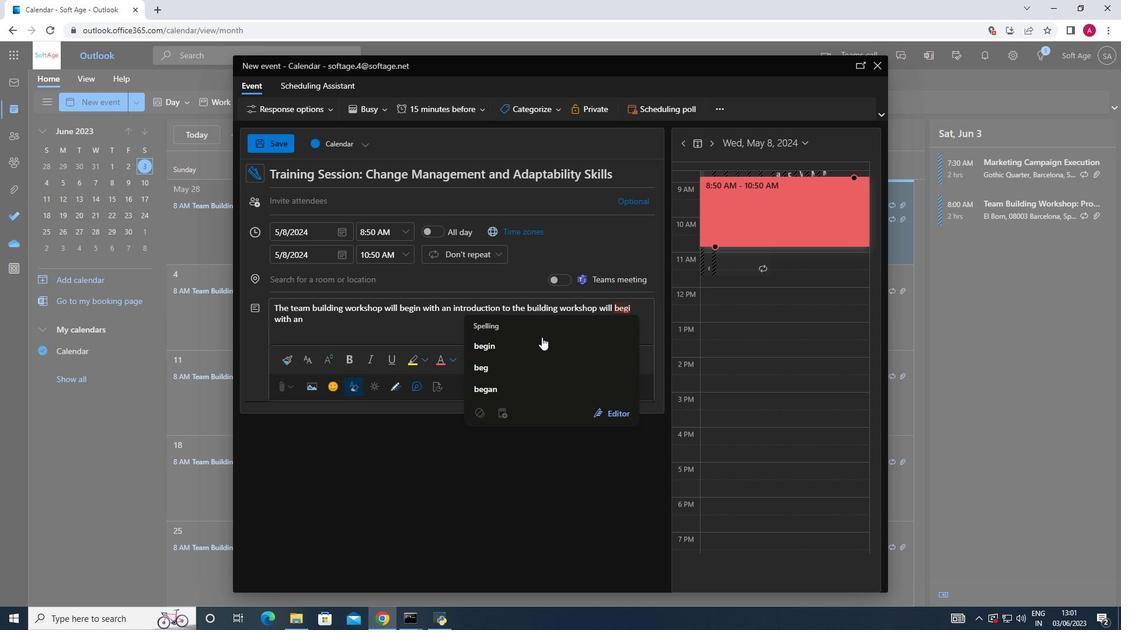 
Action: Mouse pressed left at (526, 339)
Screenshot: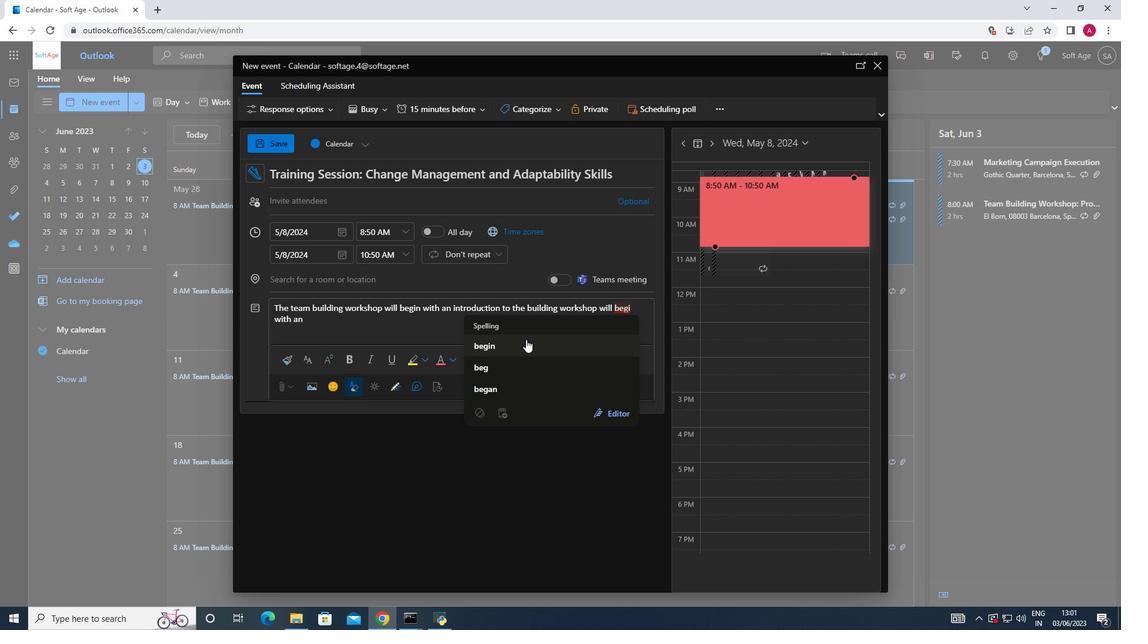 
Action: Mouse moved to (315, 328)
Screenshot: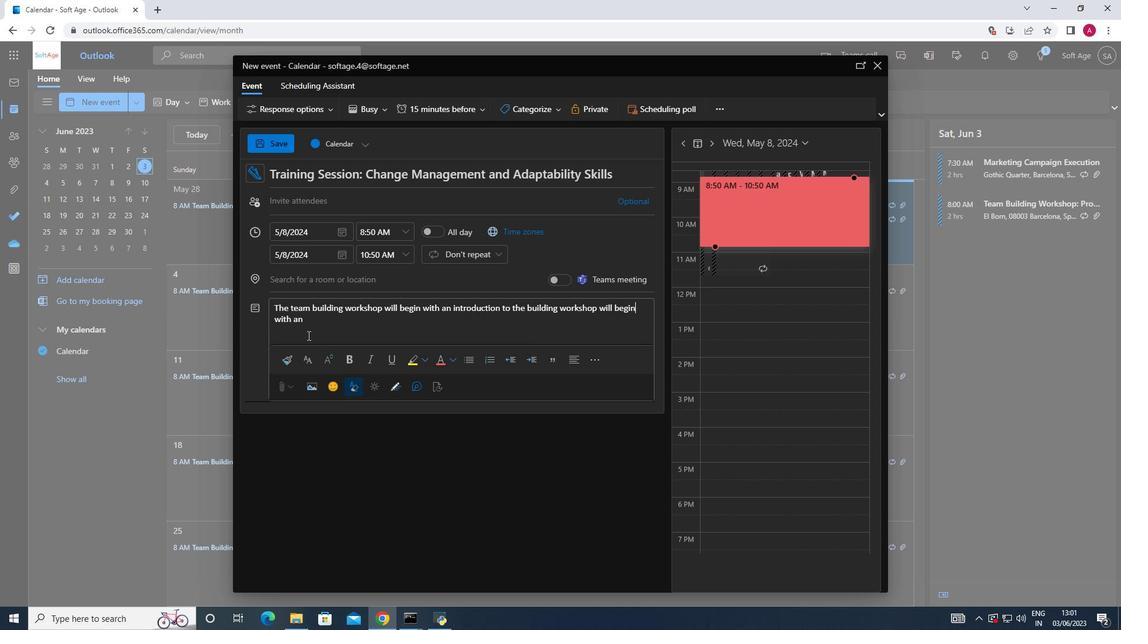 
Action: Mouse pressed left at (315, 328)
Screenshot: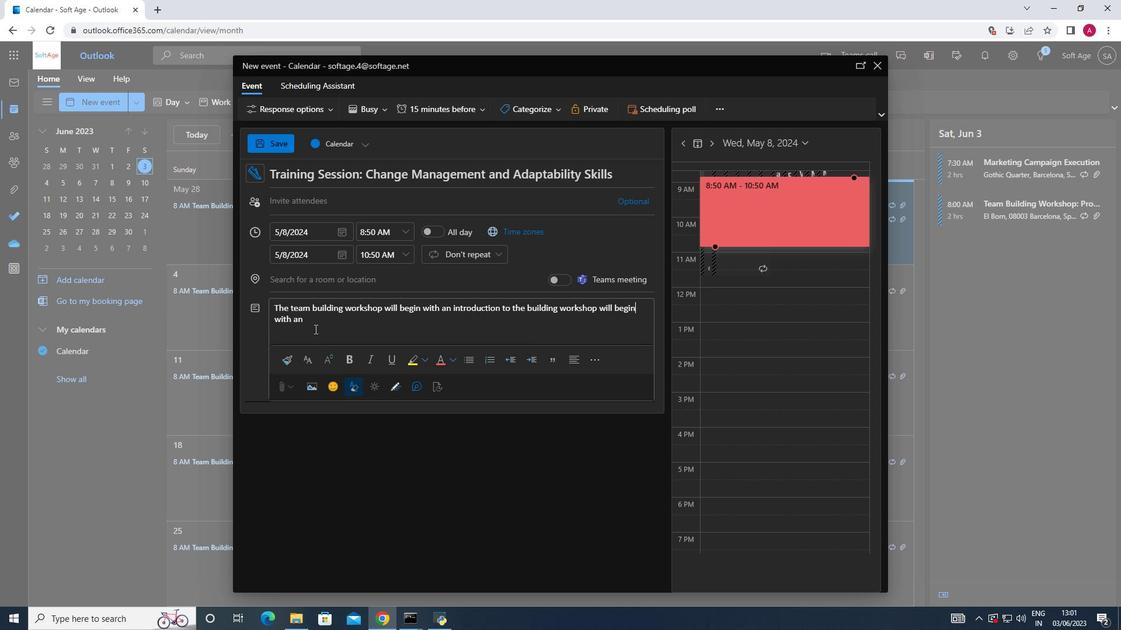 
Action: Key pressed <Key.space>introduction<Key.space>to<Key.space>the<Key.space>impp<Key.backspace>ortance<Key.space>of<Key.space>effective<Key.space><Key.space>communication<Key.space>in<Key.space>the<Key.space>wp<Key.backspace>orkplace<Key.space><Key.space><Key.backspace>.<Key.space><Key.shift_r>Participants<Key.space>will<Key.space>learn<Key.space>about<Key.space>the
Screenshot: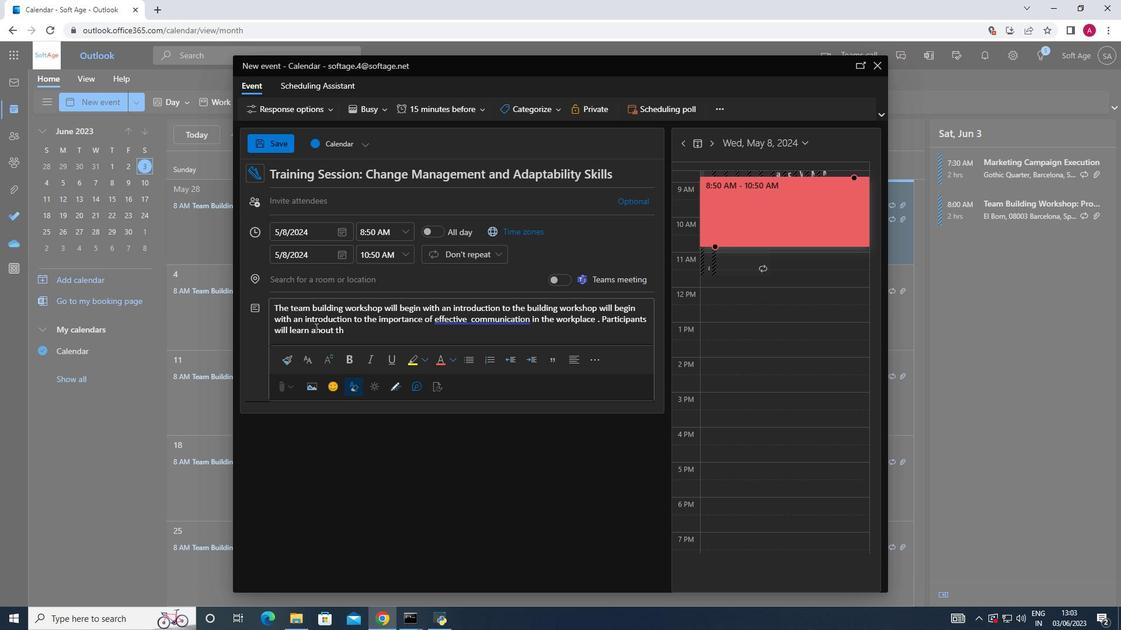 
Action: Mouse moved to (479, 327)
Screenshot: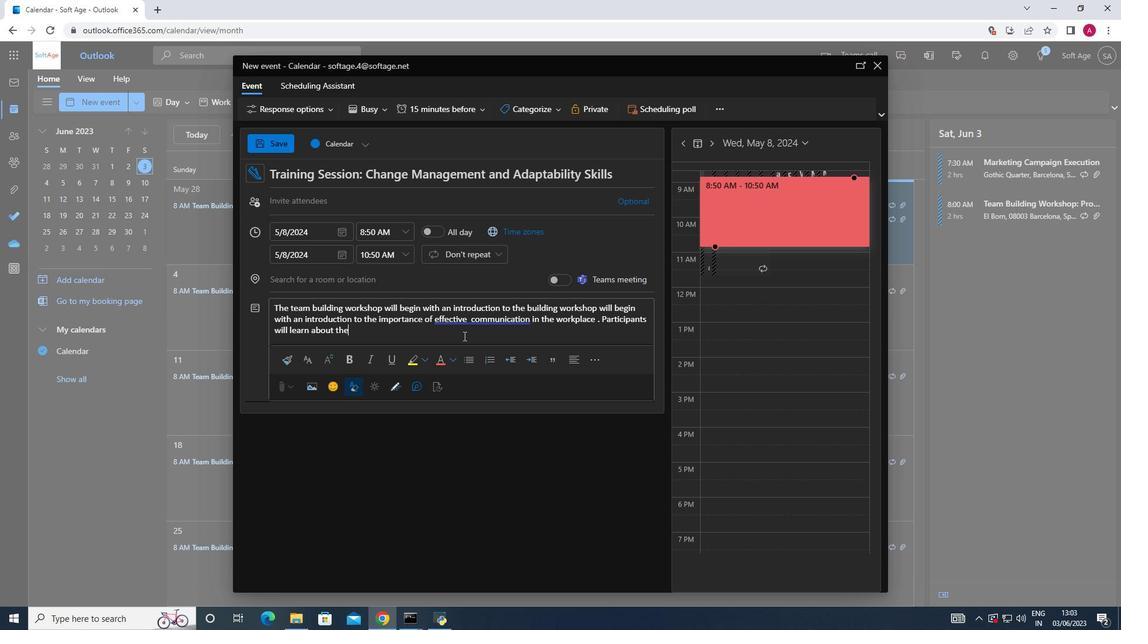 
Action: Mouse pressed left at (479, 327)
Screenshot: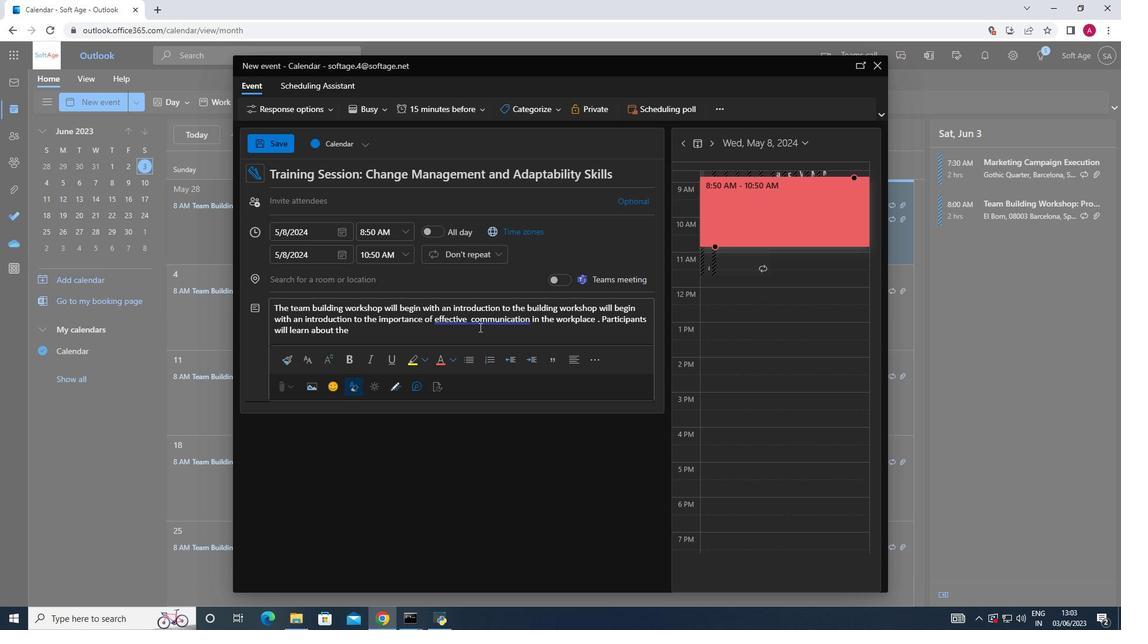 
Action: Mouse moved to (482, 318)
Screenshot: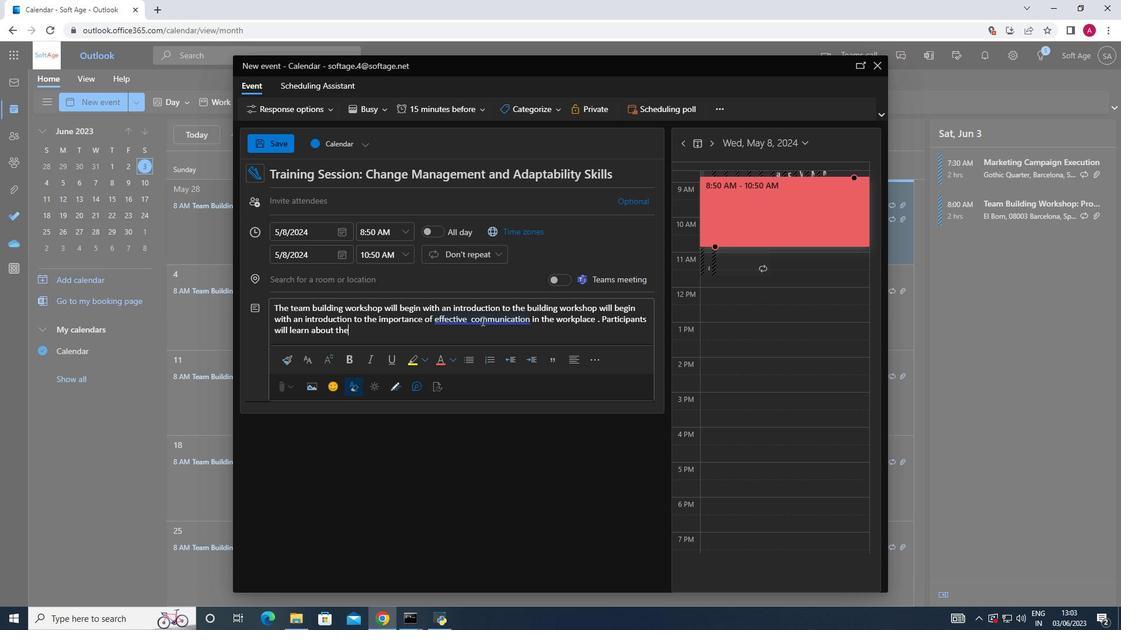 
Action: Mouse pressed left at (482, 318)
Screenshot: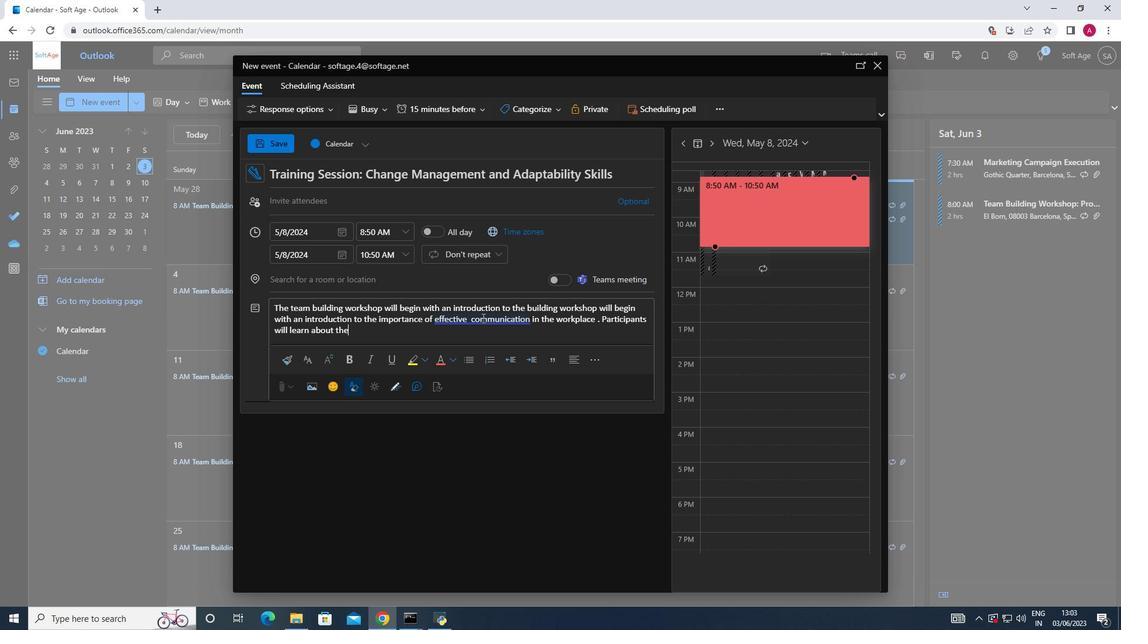 
Action: Mouse moved to (481, 359)
Screenshot: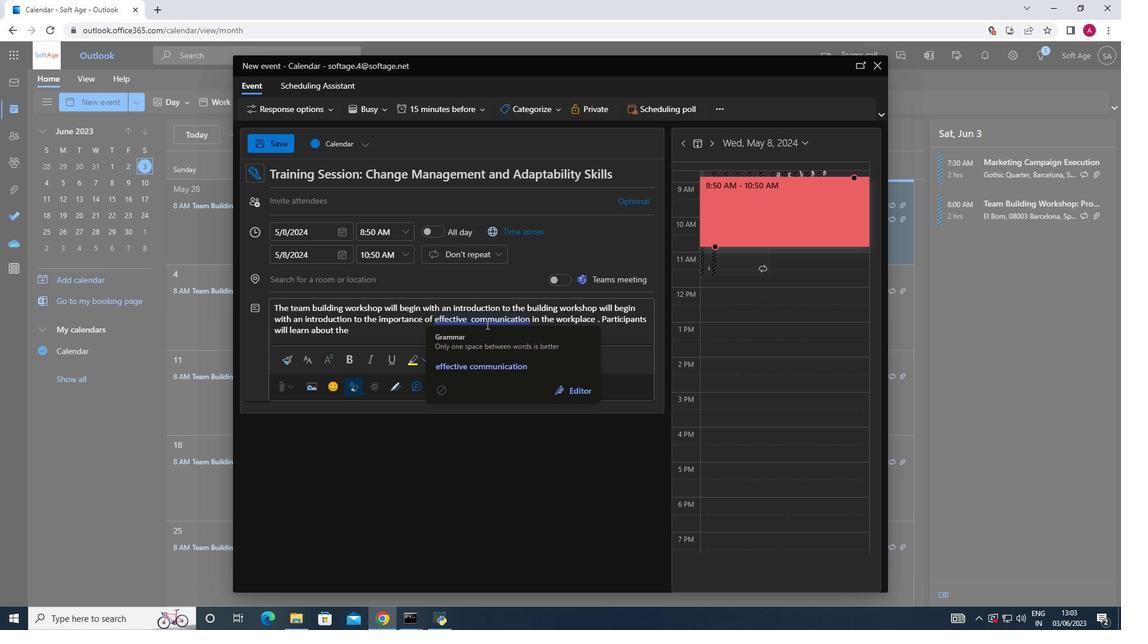 
Action: Mouse pressed left at (481, 359)
Screenshot: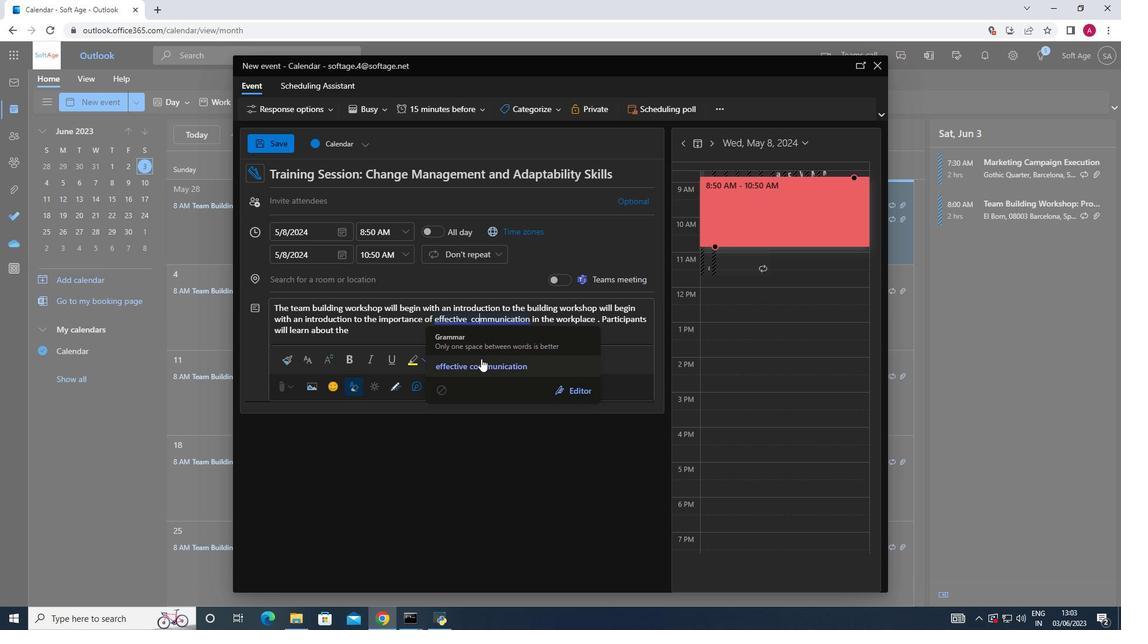 
Action: Mouse moved to (359, 334)
Screenshot: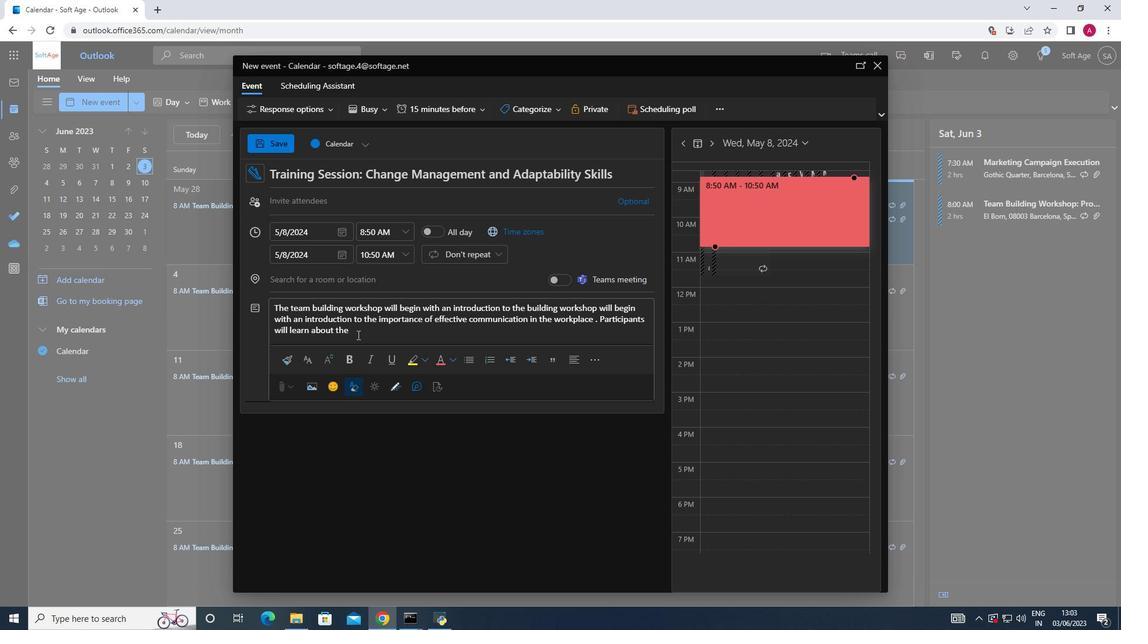 
Action: Mouse pressed left at (359, 334)
Screenshot: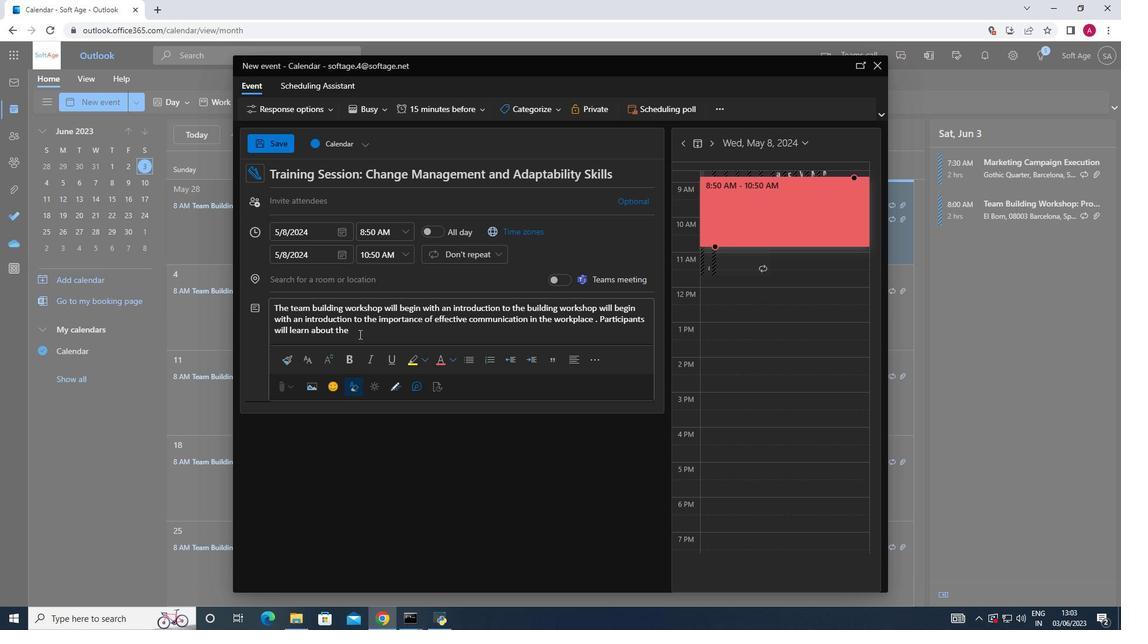 
Action: Key pressed <Key.space>impact<Key.space>of<Key.space>communication<Key.space>on<Key.space>tr<Key.backspace>eam<Key.space>dynamics,<Key.space>productivity,<Key.space>and<Key.space>overall<Key.space>success.
Screenshot: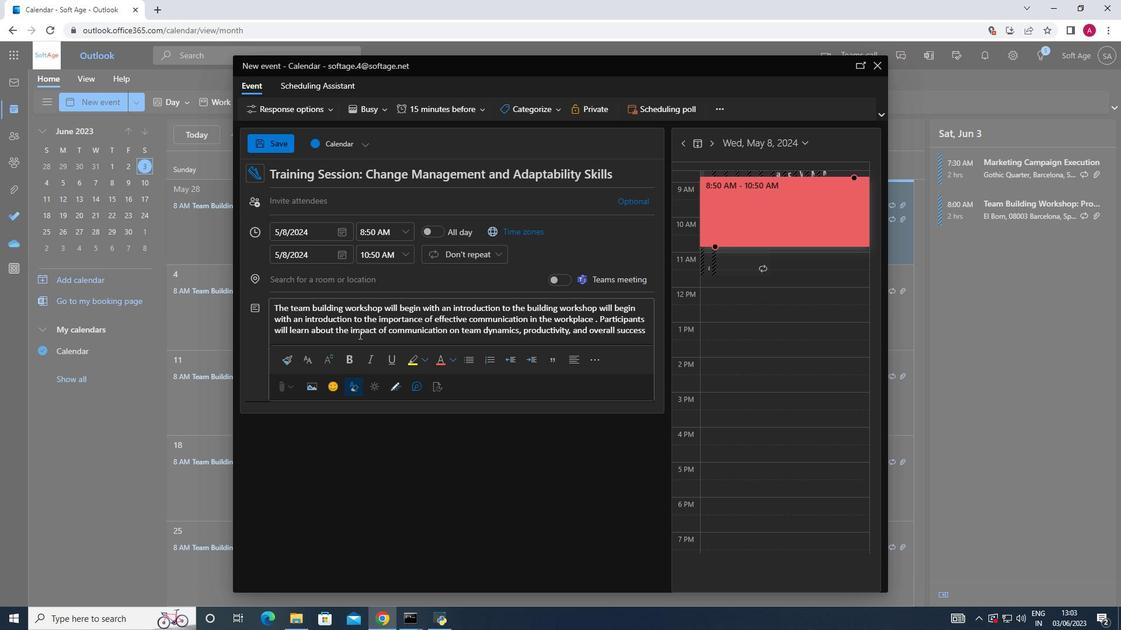 
Action: Mouse moved to (482, 329)
Screenshot: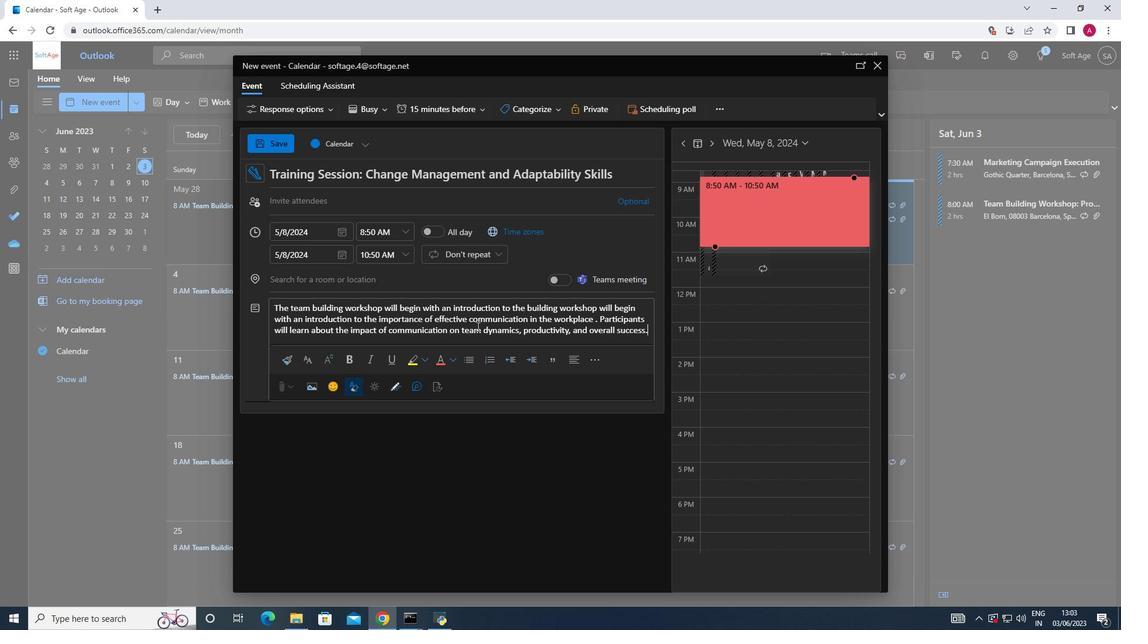 
Action: Key pressed <Key.shift><Key.shift><Key.shift><Key.shift><Key.shift><Key.shift><Key.shift><Key.shift>The<Key.backspace><Key.backspace><Key.backspace><Key.space><Key.shift>The<Key.space>facilitor<Key.space>will<Key.space>set<Key.space>a<Key.space>positive
Screenshot: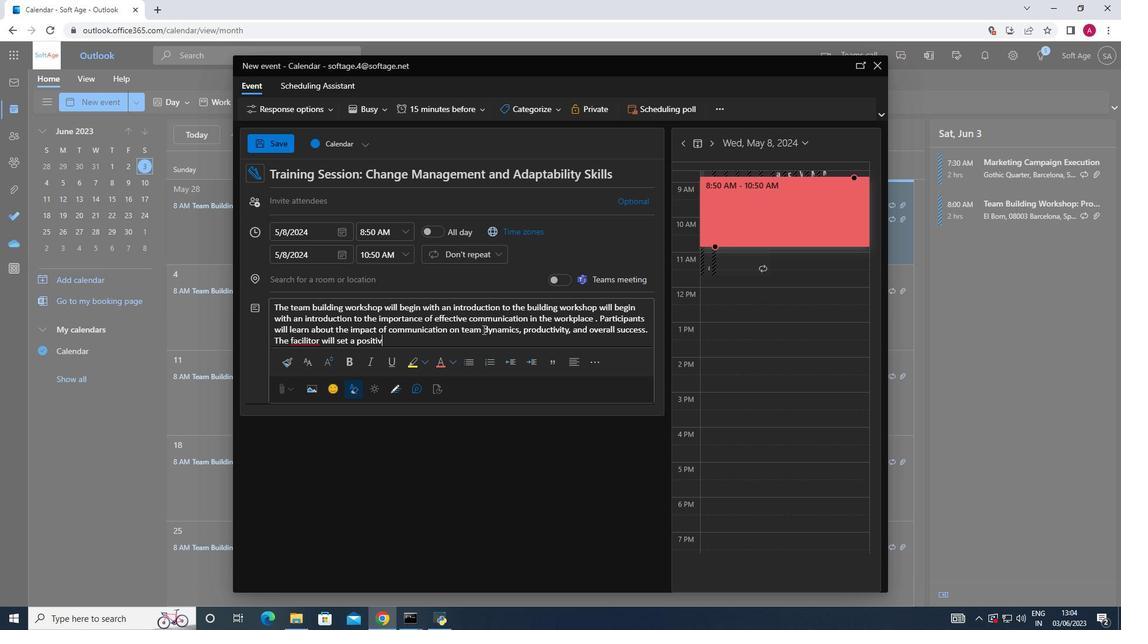 
Action: Mouse moved to (300, 345)
Screenshot: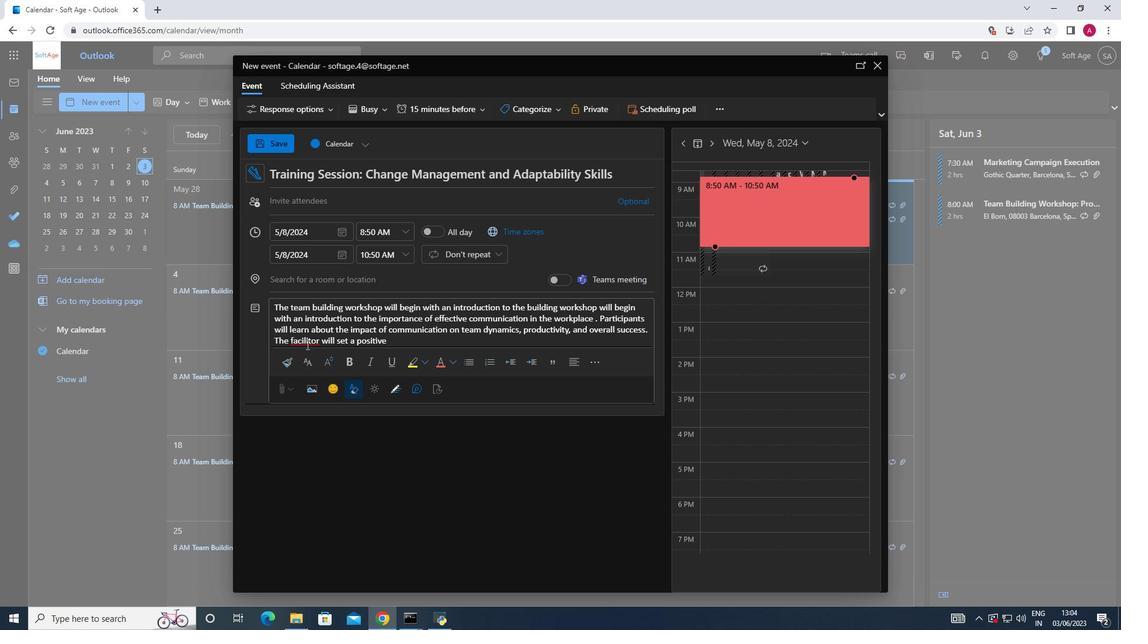 
Action: Mouse pressed left at (300, 345)
Screenshot: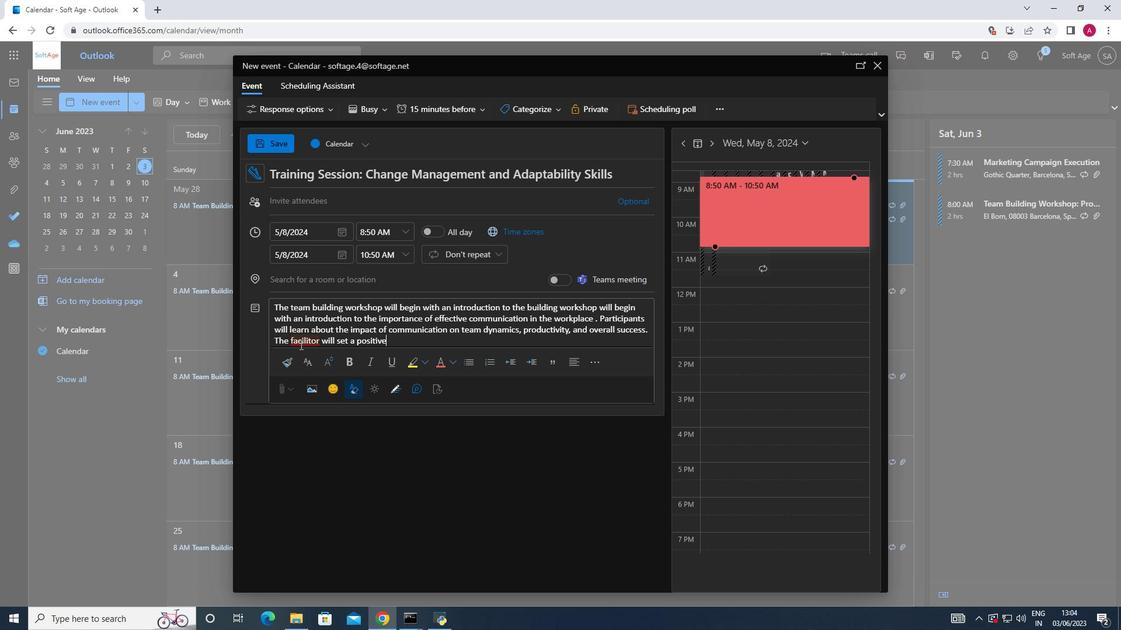 
Action: Mouse moved to (304, 345)
Screenshot: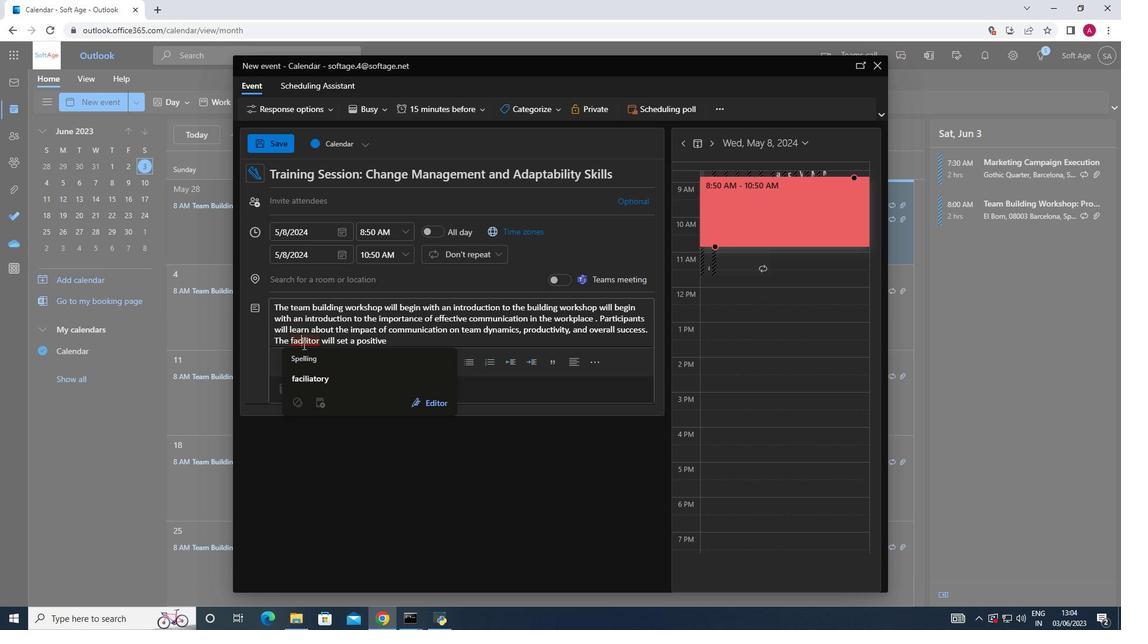 
Action: Key pressed f
Screenshot: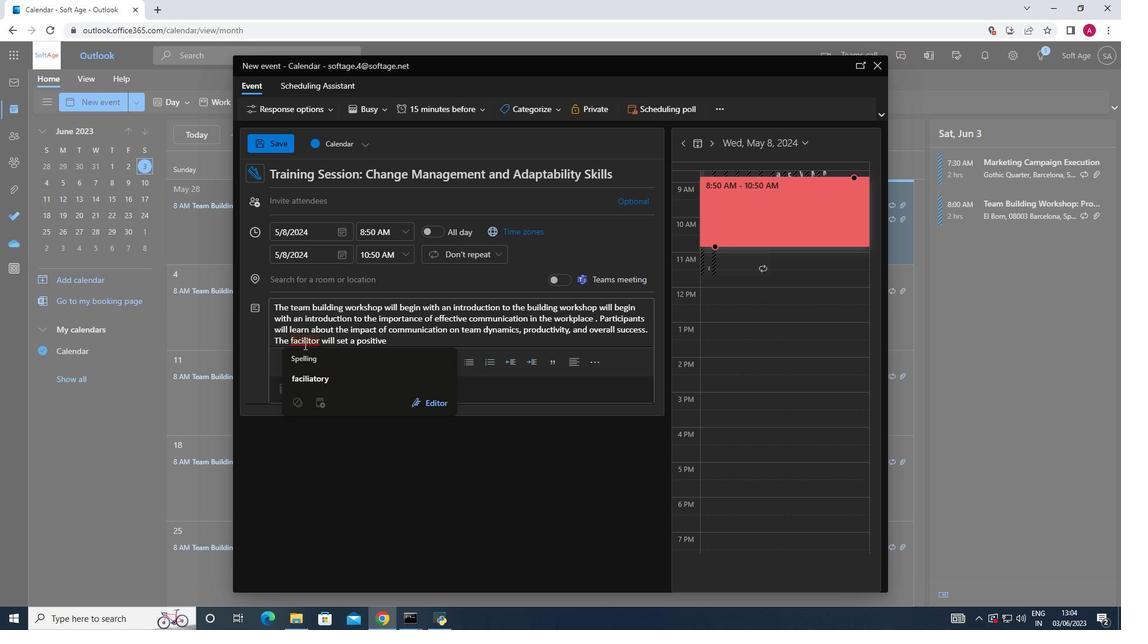 
Action: Mouse moved to (320, 342)
Screenshot: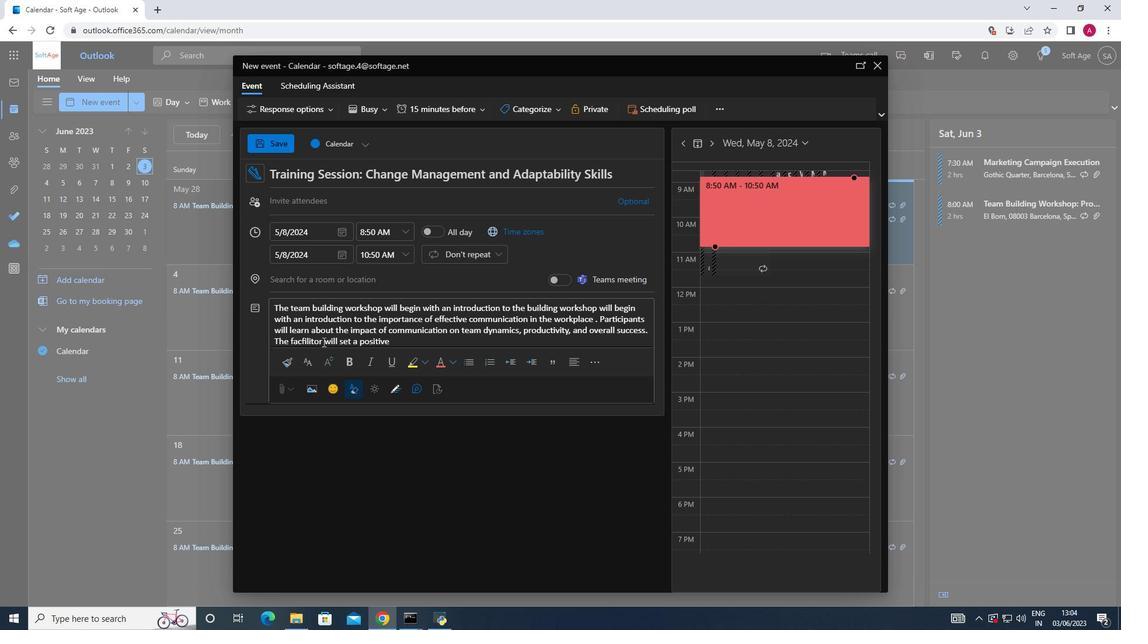 
Action: Mouse pressed left at (320, 342)
Screenshot: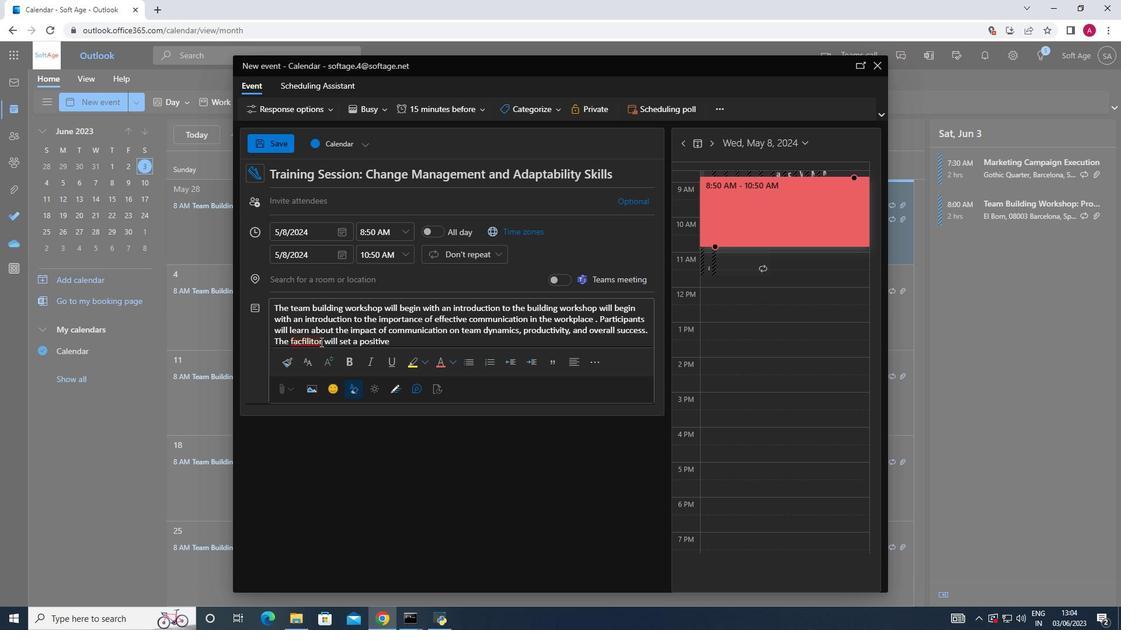 
Action: Mouse moved to (323, 339)
Screenshot: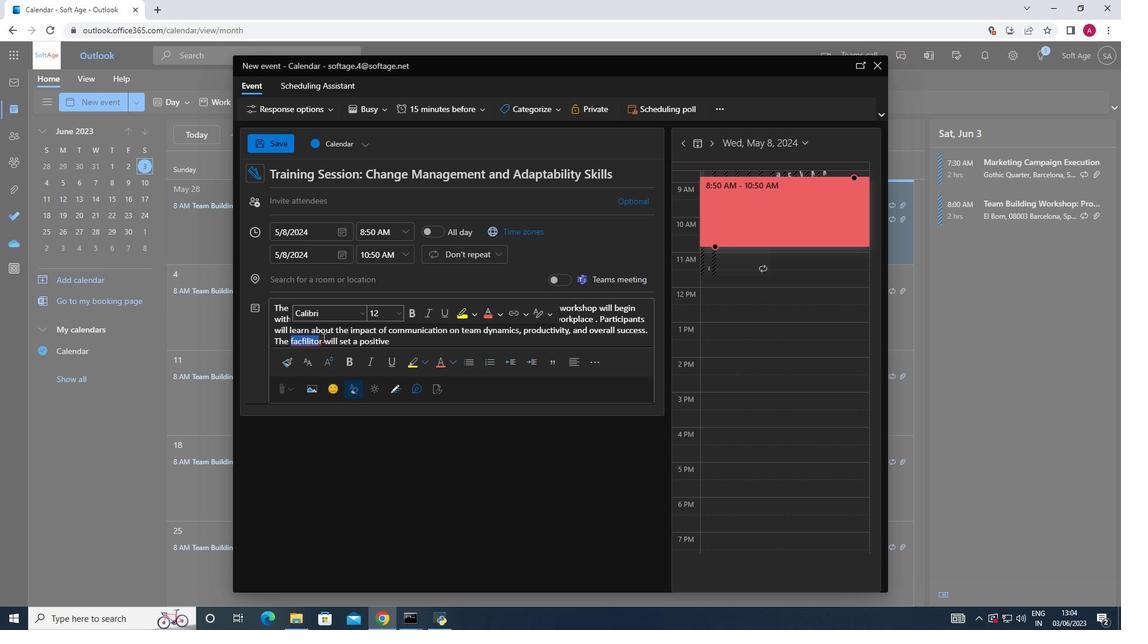 
Action: Mouse pressed left at (323, 339)
Screenshot: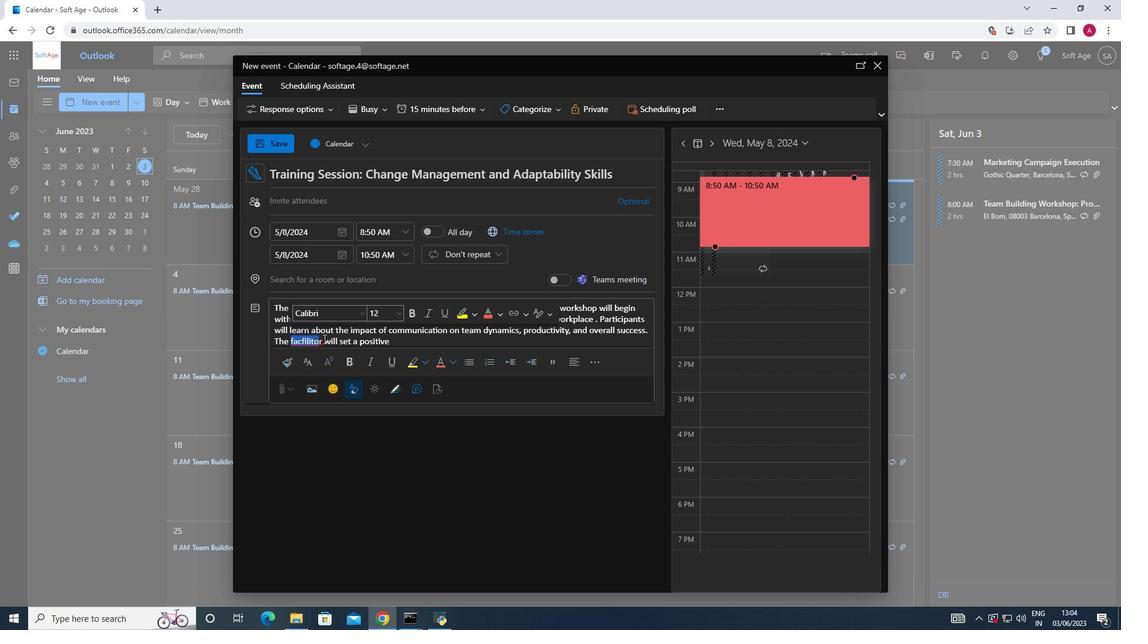 
Action: Mouse moved to (286, 341)
Screenshot: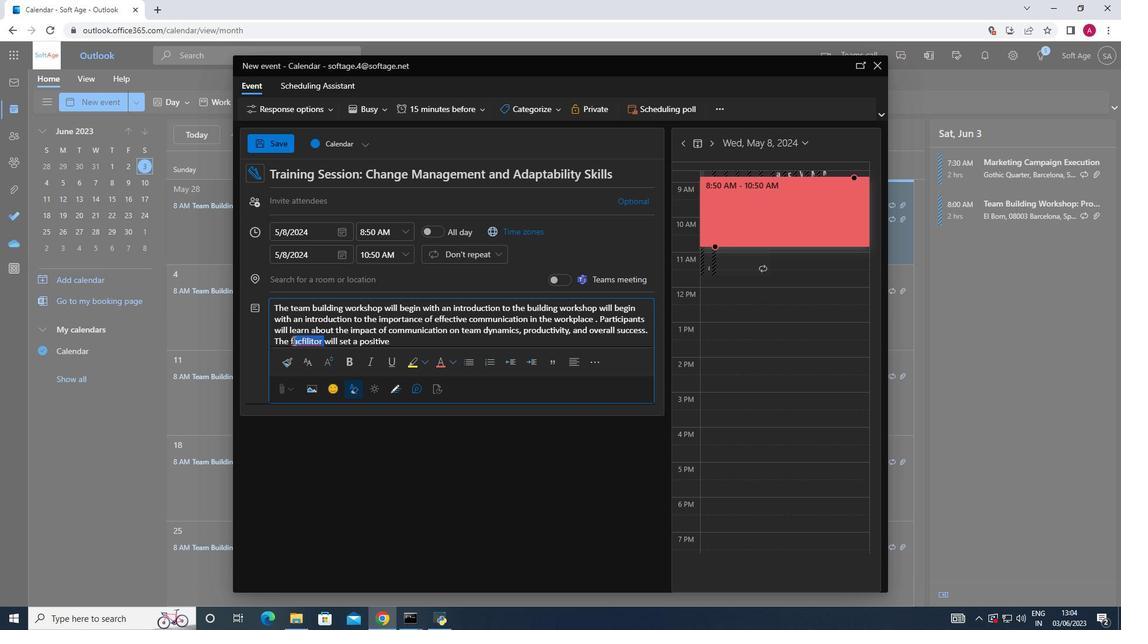 
Action: Key pressed facilitator<Key.space>
Screenshot: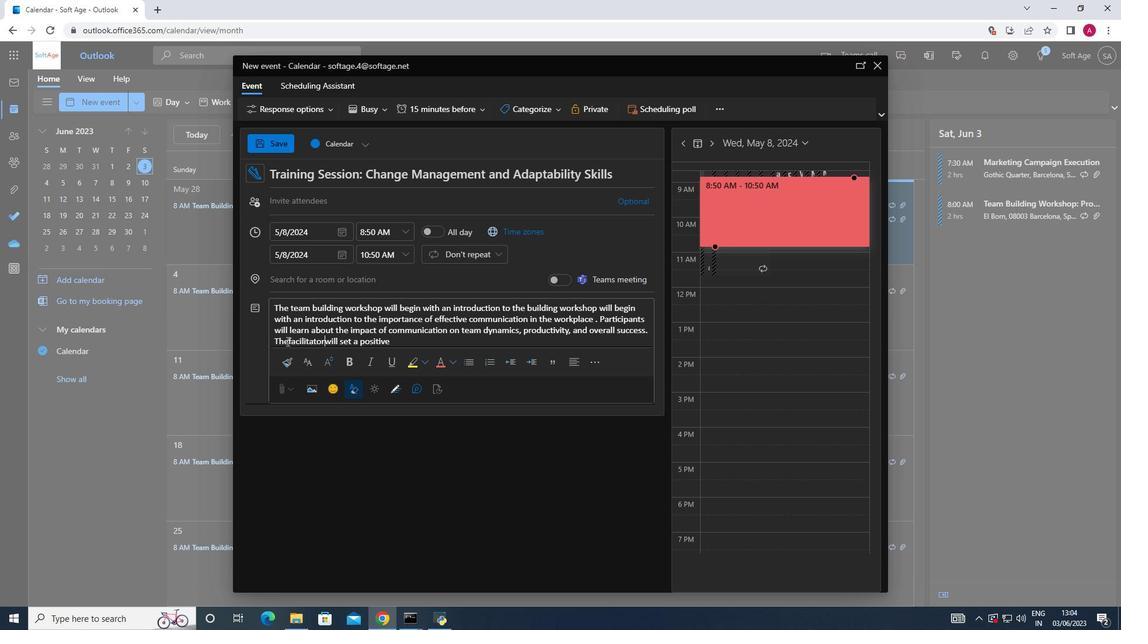 
Action: Mouse moved to (287, 341)
Screenshot: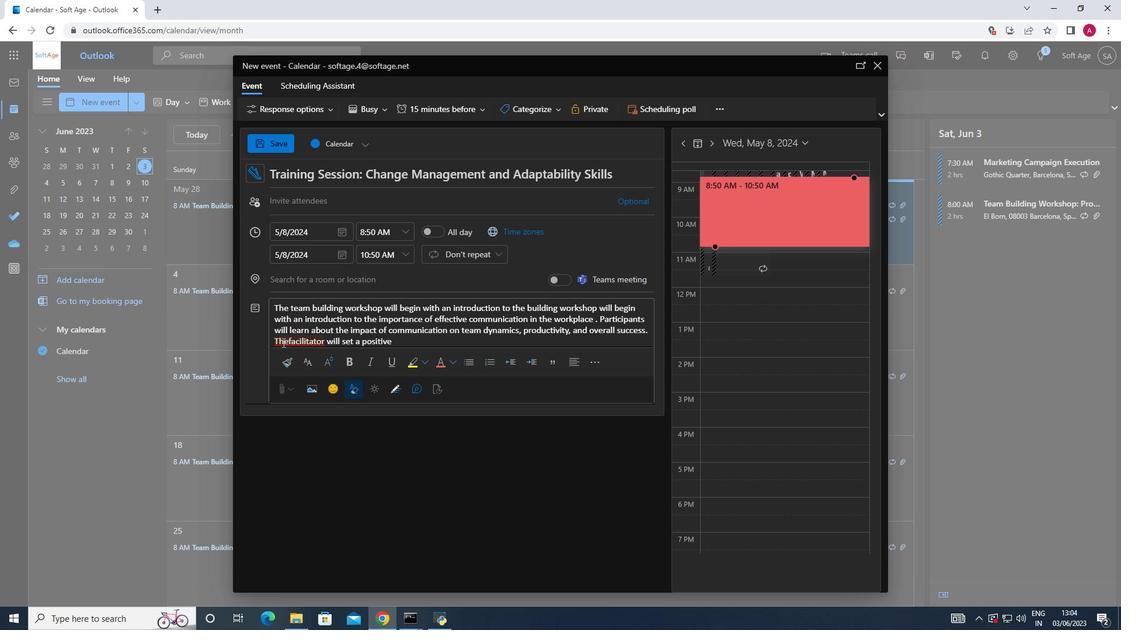 
Action: Mouse pressed left at (287, 341)
Screenshot: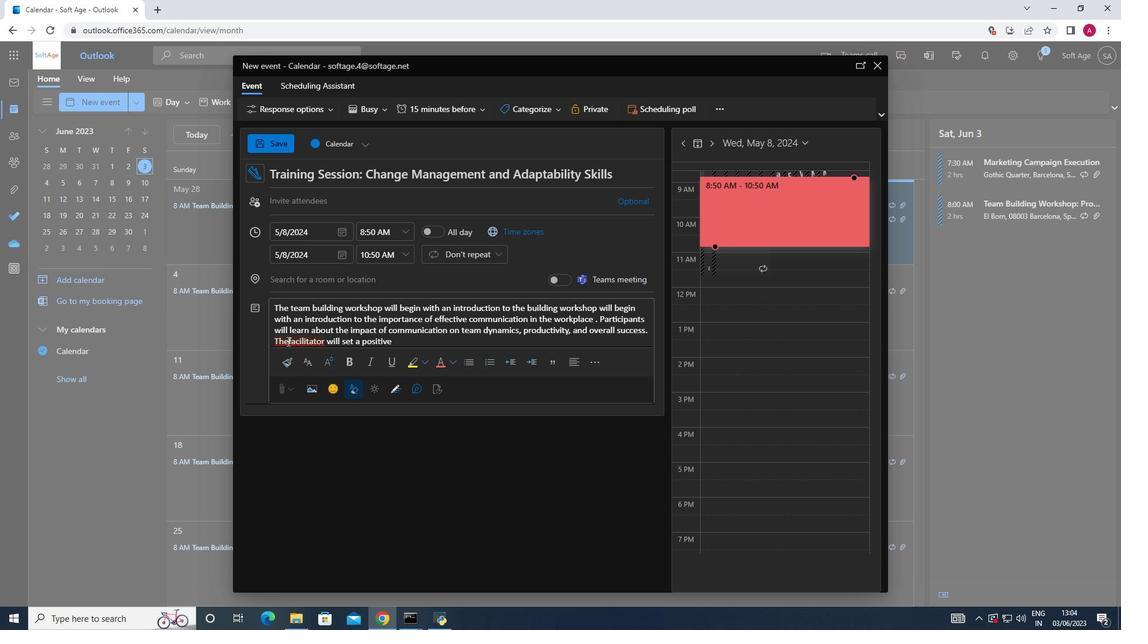 
Action: Key pressed <Key.space>
Screenshot: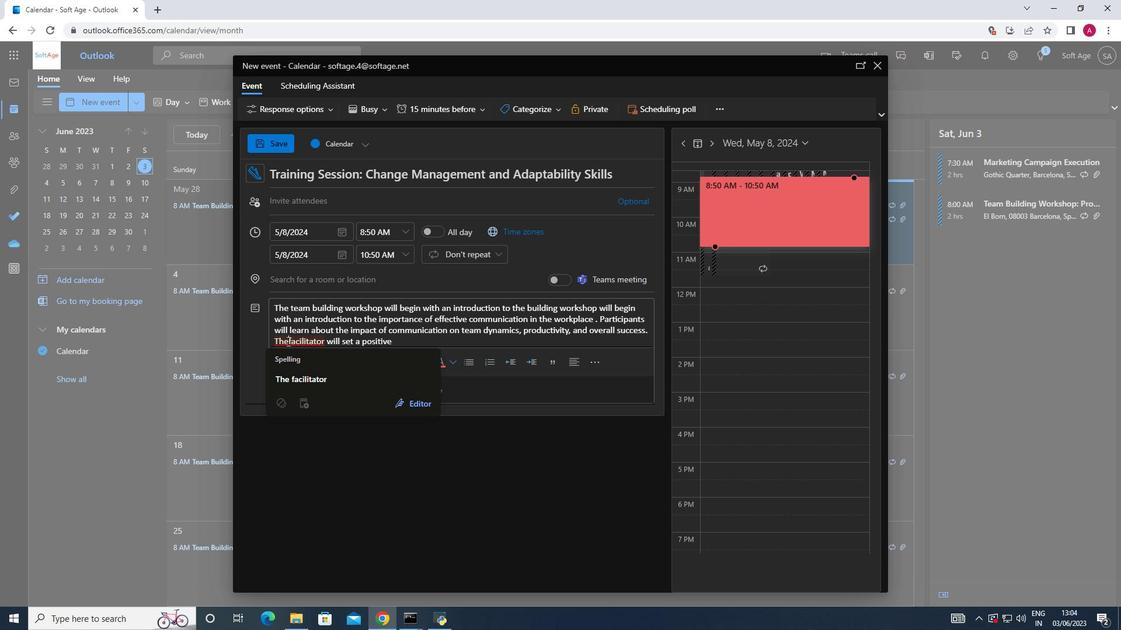 
Action: Mouse moved to (403, 345)
Screenshot: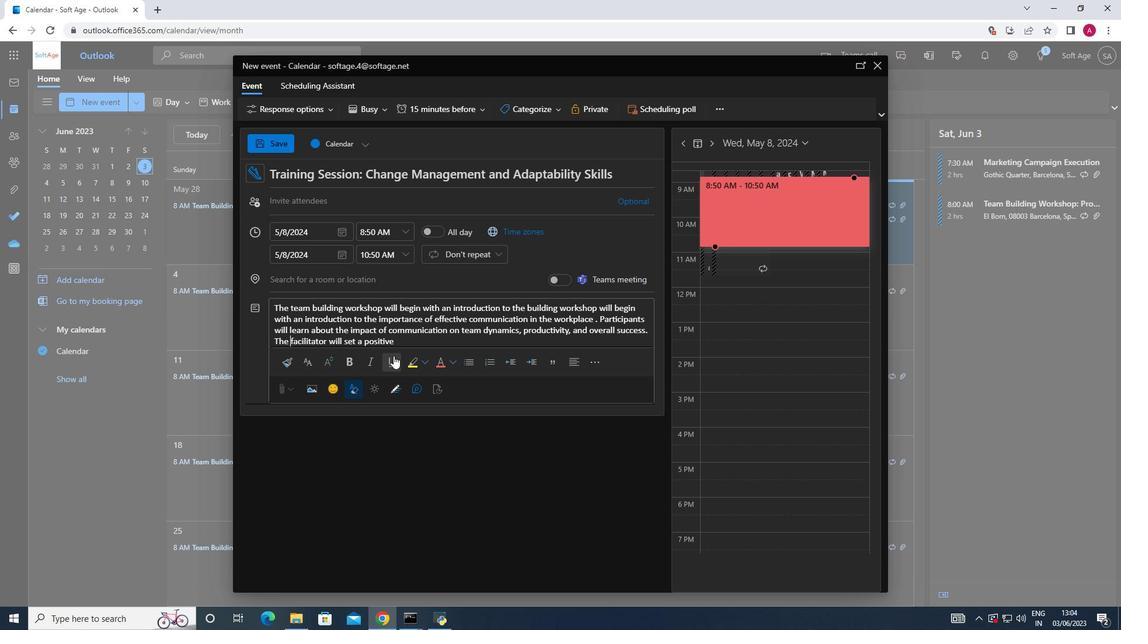 
Action: Mouse pressed left at (403, 345)
Screenshot: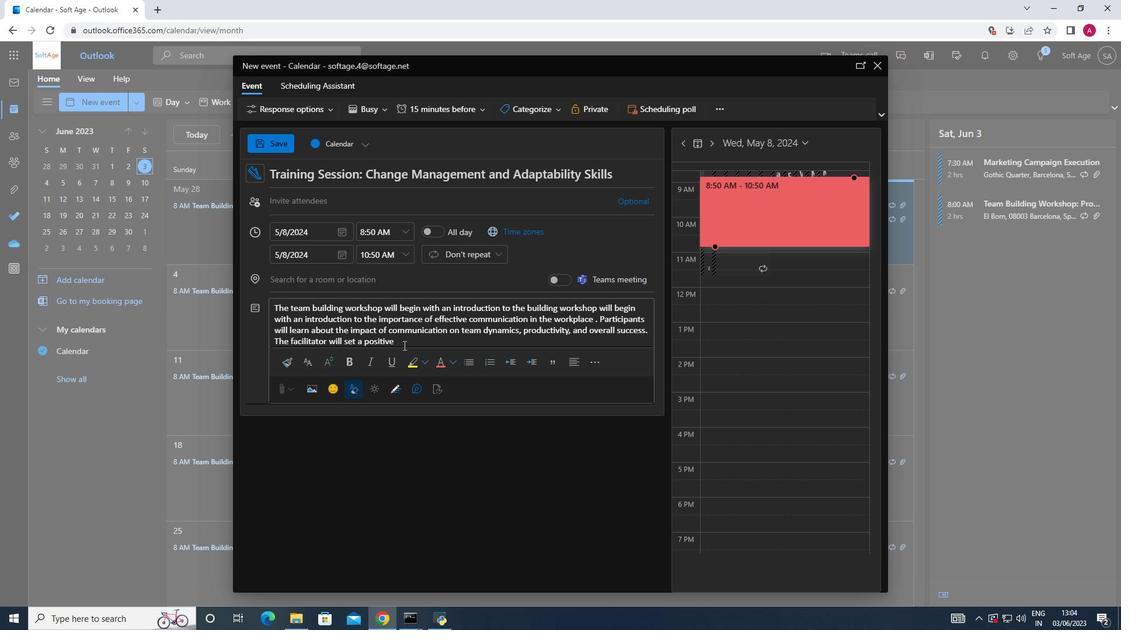 
Action: Key pressed <Key.space>and<Key.space>supportive<Key.space>tone,<Key.space>creating<Key.space>a<Key.space>safe<Key.space>space<Key.space>for<Key.space>open<Key.space>dialogue<Key.space>and<Key.space>learning.
Screenshot: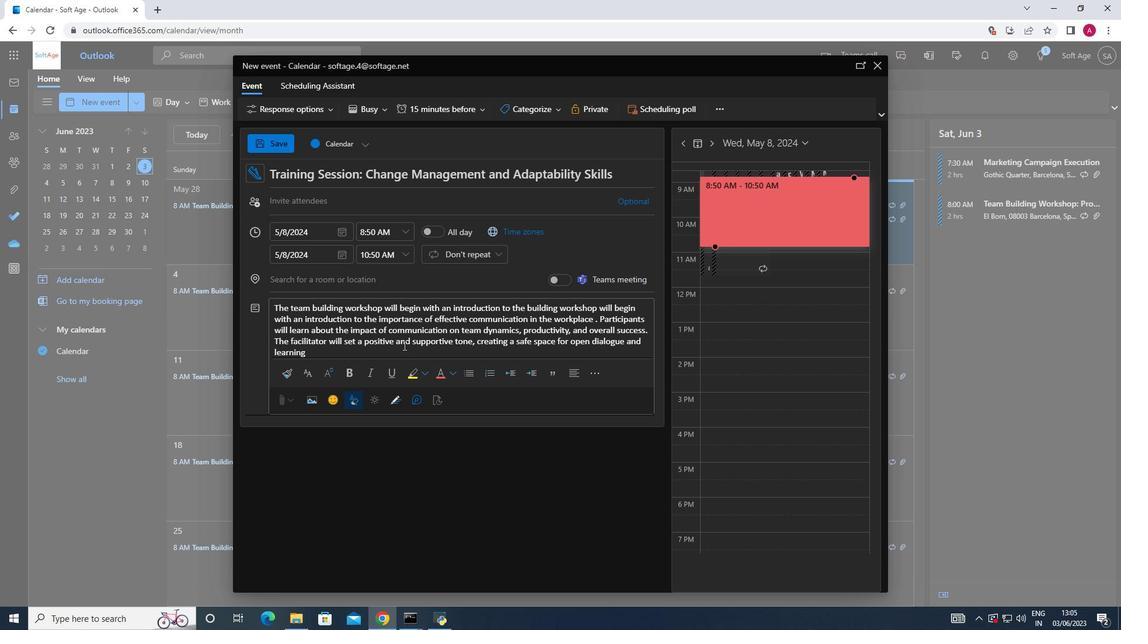 
Action: Mouse moved to (556, 109)
Screenshot: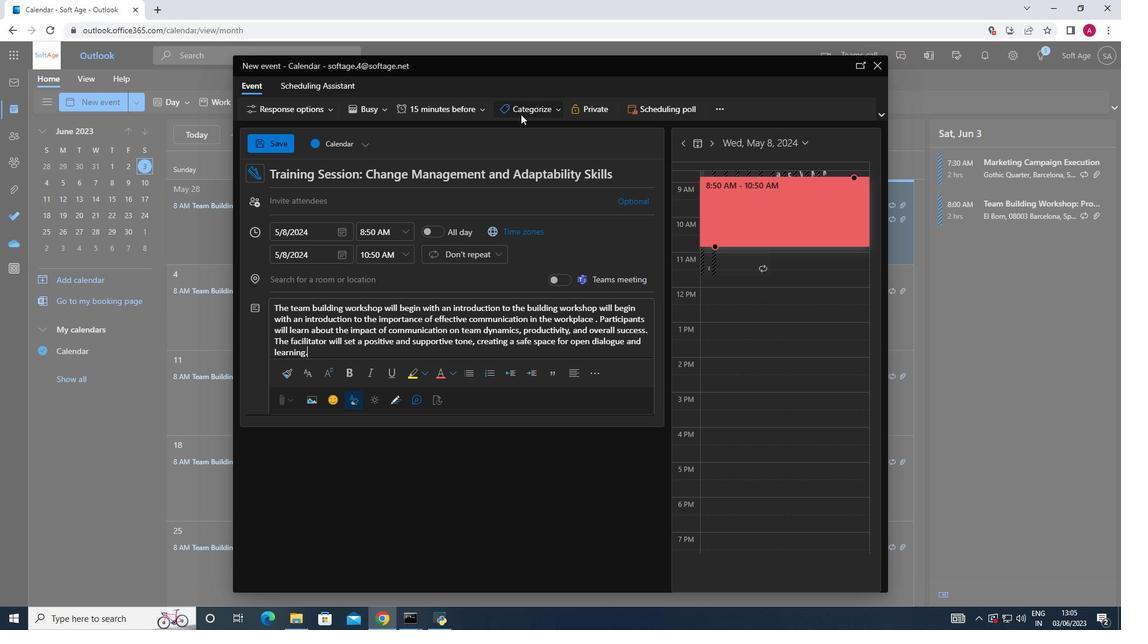 
Action: Mouse pressed left at (556, 109)
Screenshot: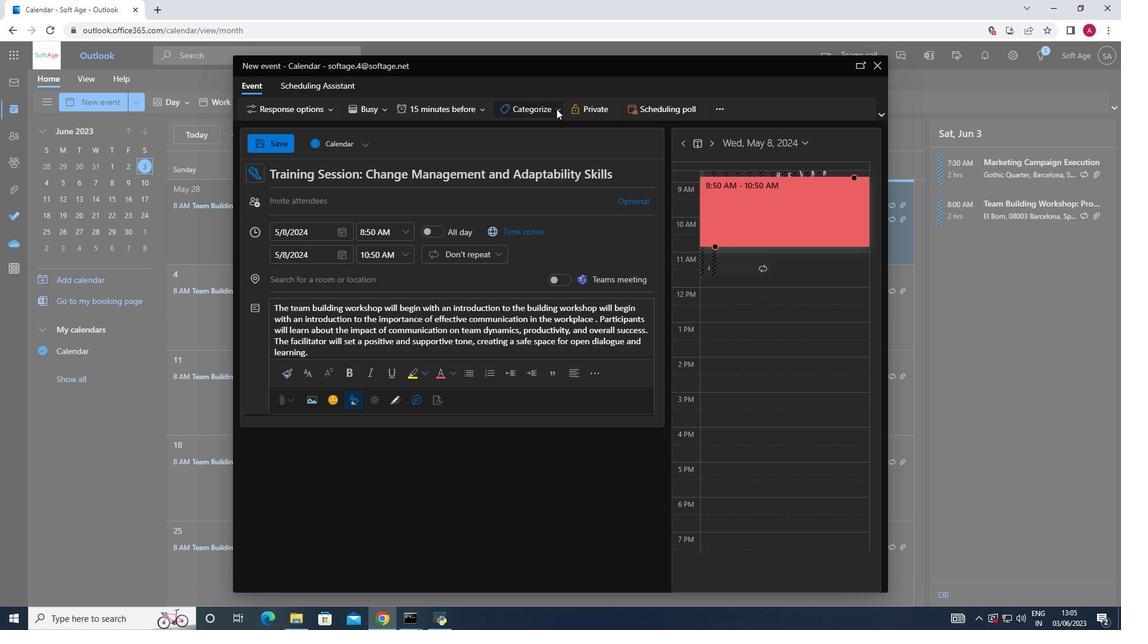 
Action: Mouse moved to (533, 123)
Screenshot: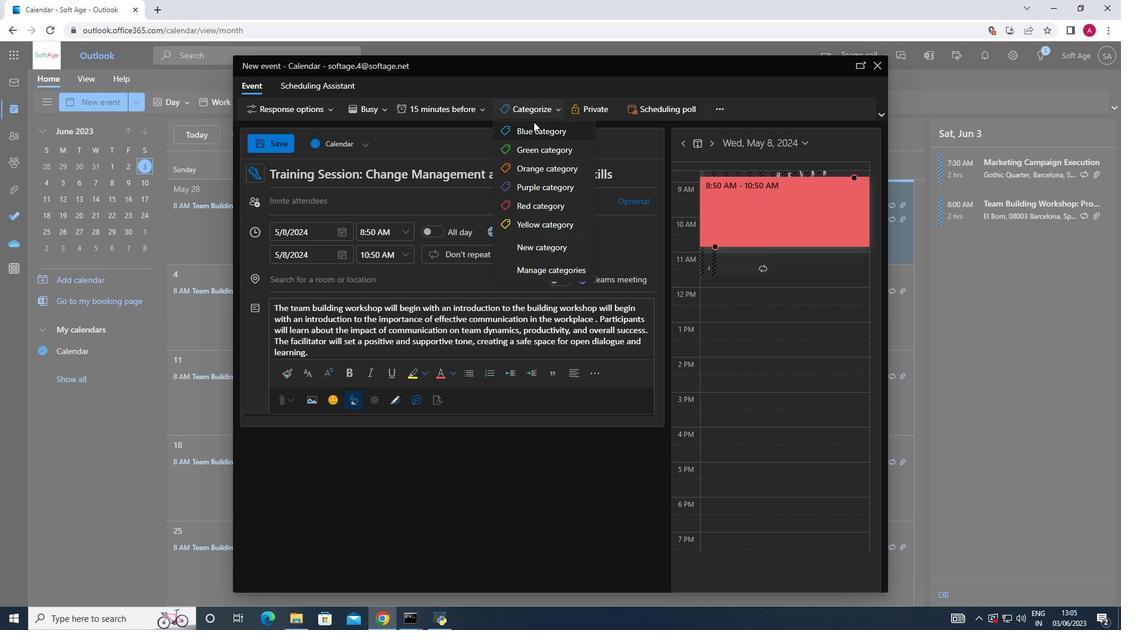 
Action: Mouse pressed left at (533, 123)
Screenshot: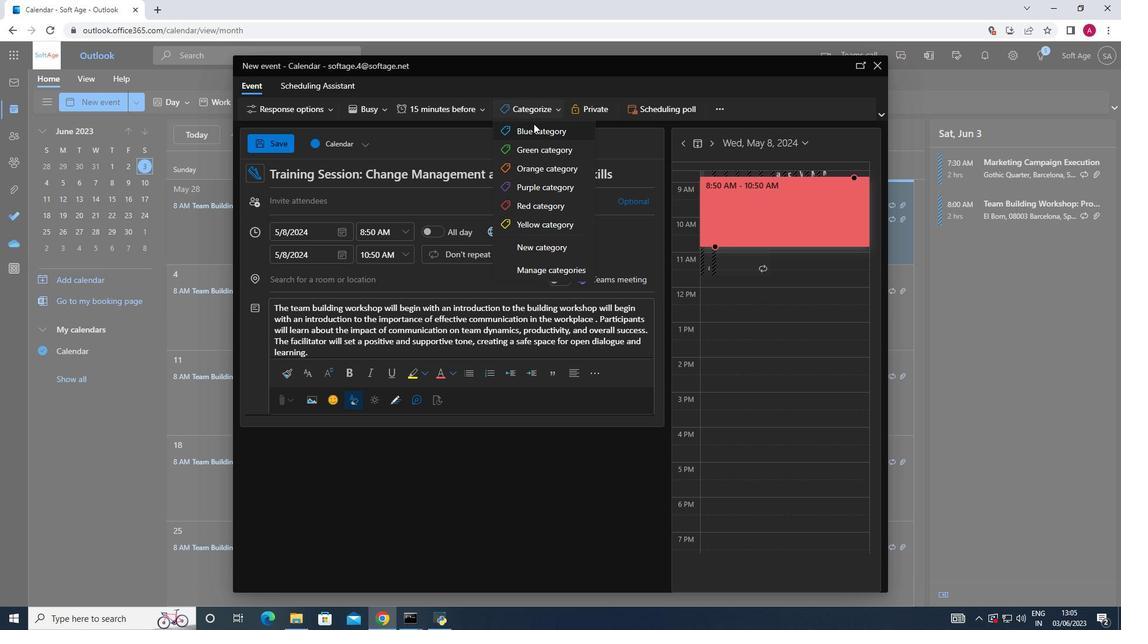 
Action: Mouse moved to (303, 283)
Screenshot: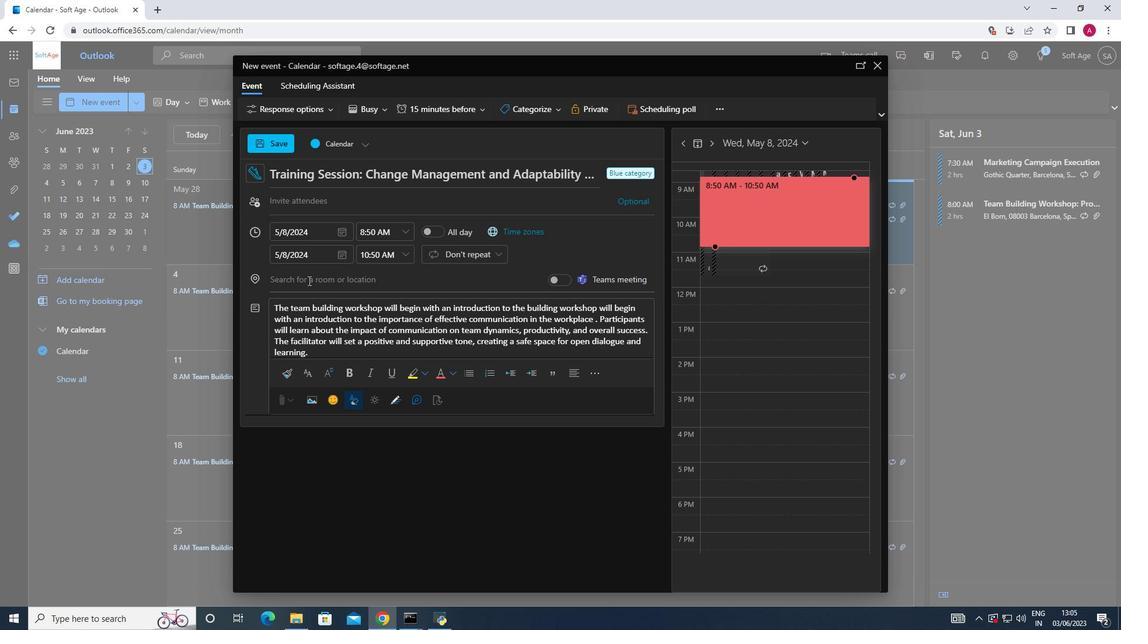
Action: Mouse pressed left at (303, 283)
Screenshot: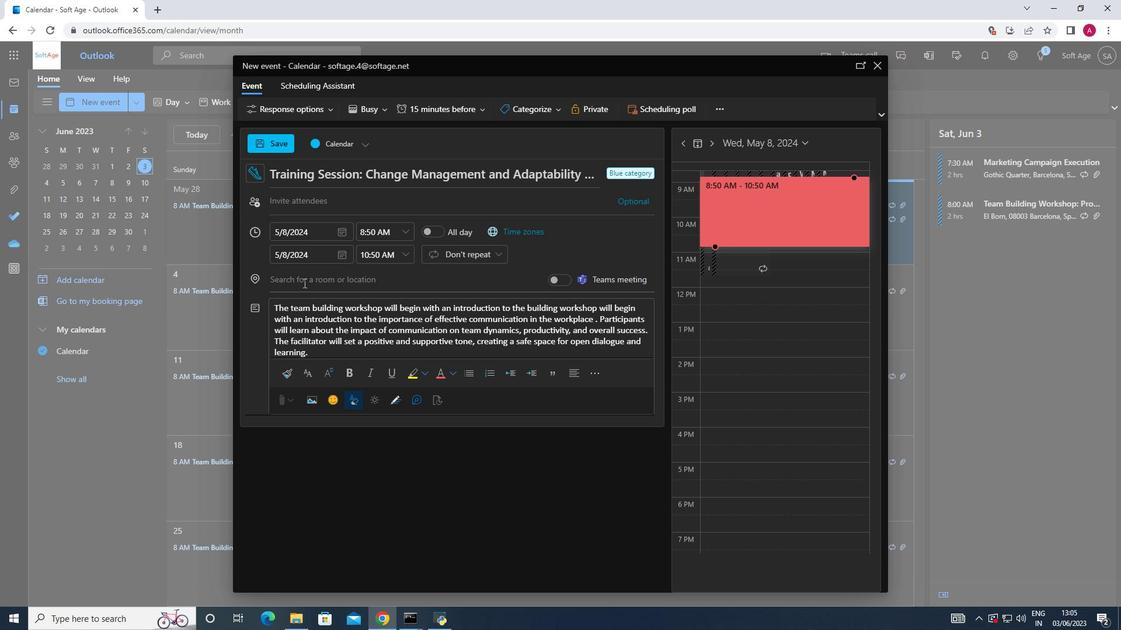
Action: Key pressed <Key.shift>Dakar,<Key.shift>Senegal
Screenshot: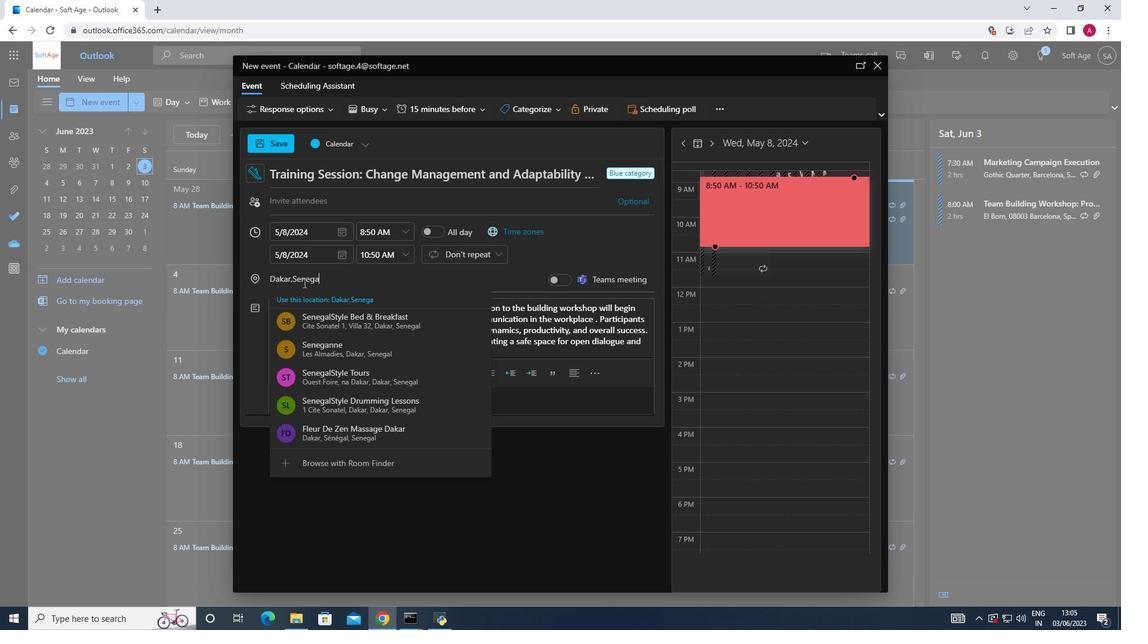 
Action: Mouse moved to (328, 303)
Screenshot: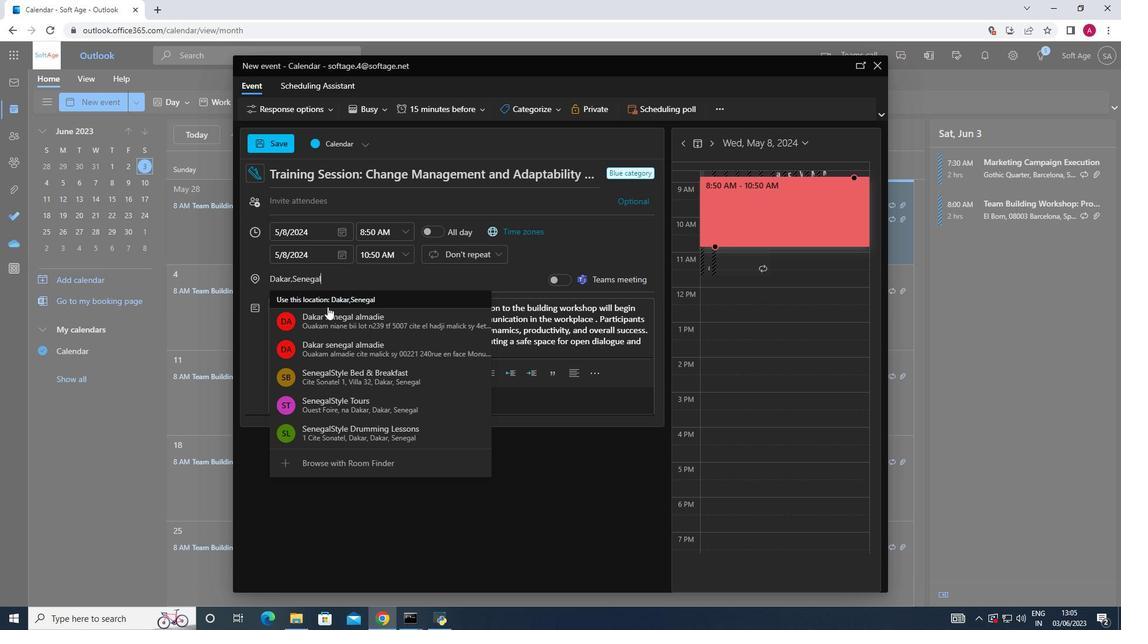 
Action: Mouse pressed left at (328, 303)
Screenshot: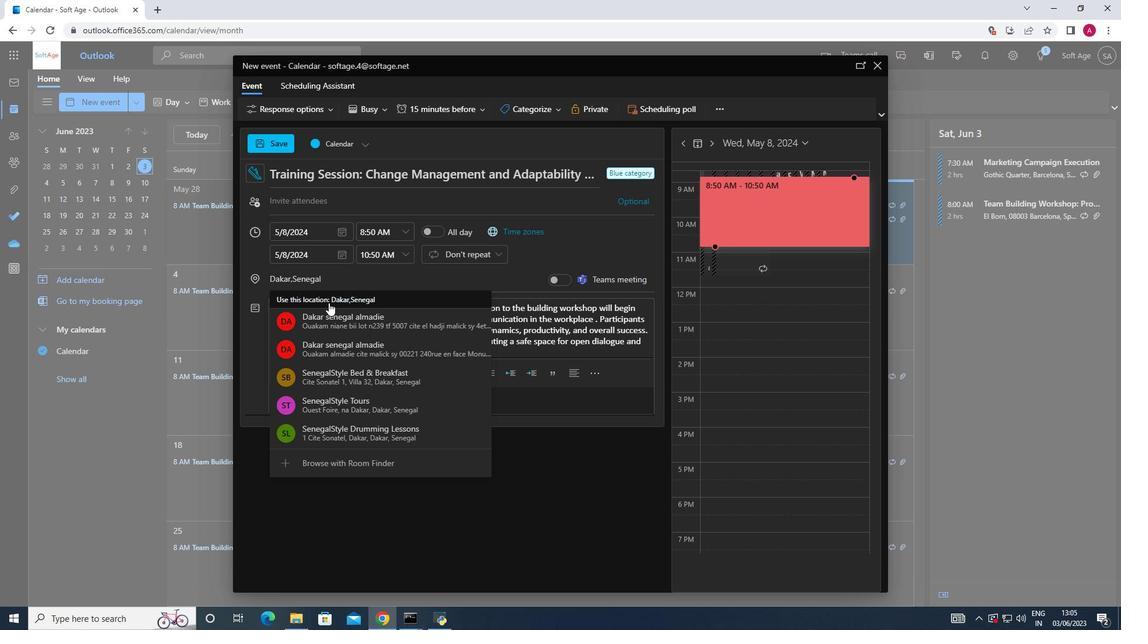 
Action: Mouse moved to (305, 194)
Screenshot: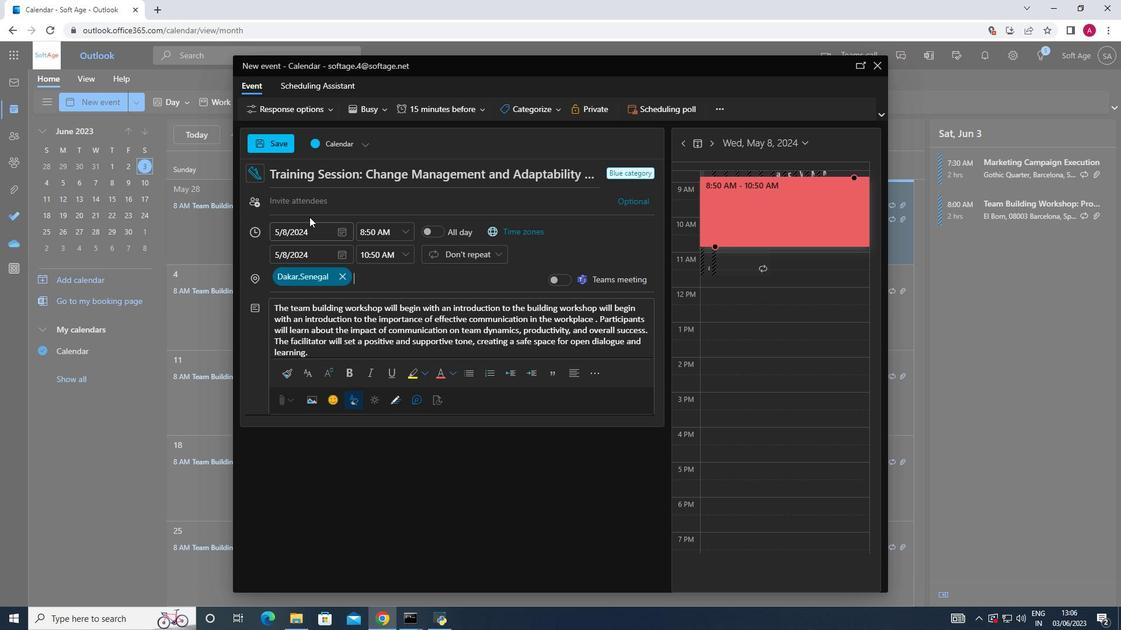 
Action: Mouse pressed left at (305, 194)
Screenshot: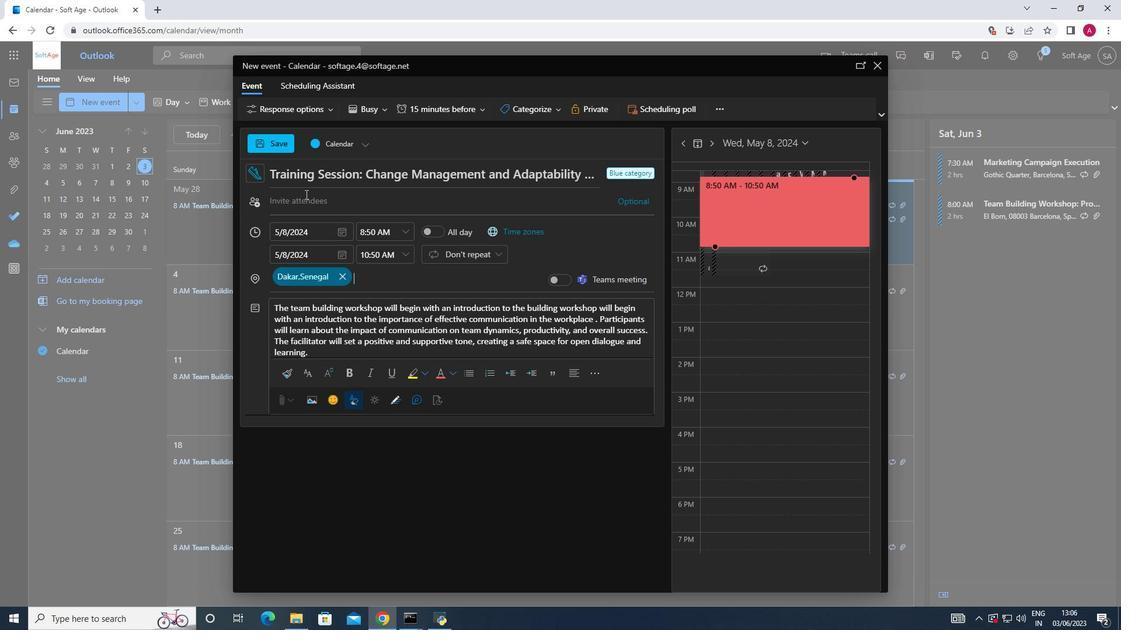 
Action: Key pressed softage.2<Key.shift>@
Screenshot: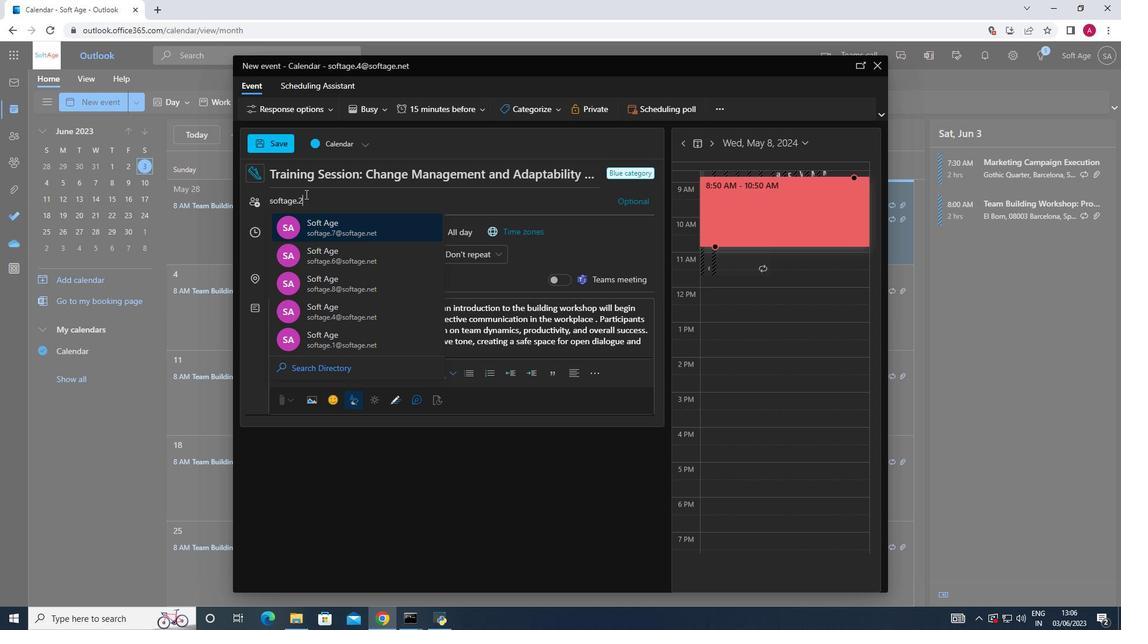 
Action: Mouse moved to (320, 225)
Screenshot: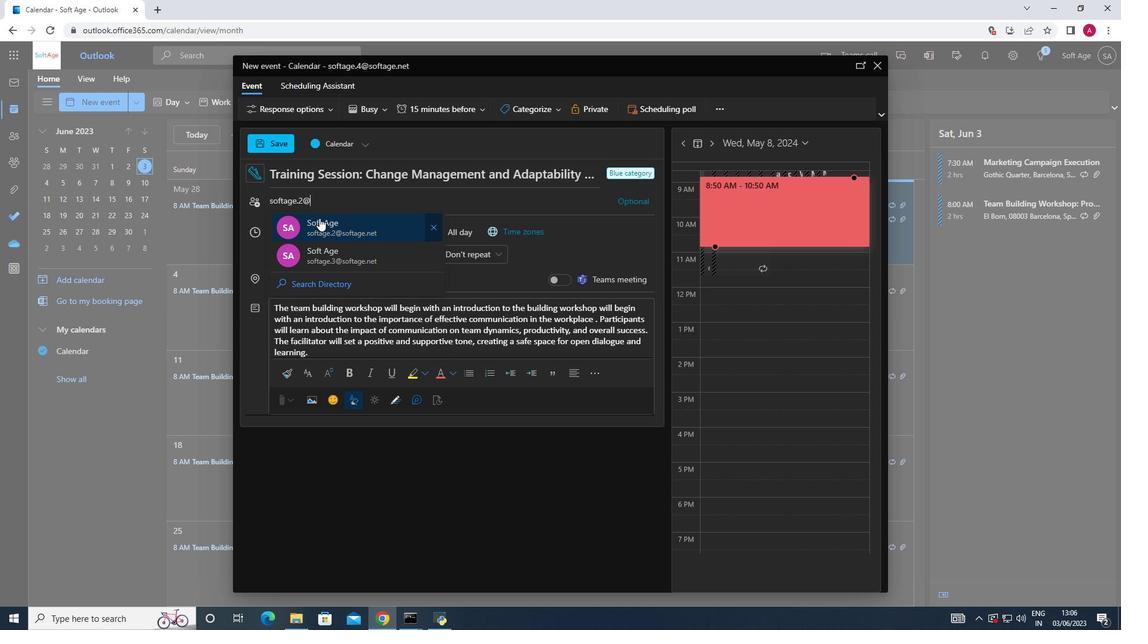 
Action: Mouse pressed left at (320, 225)
Screenshot: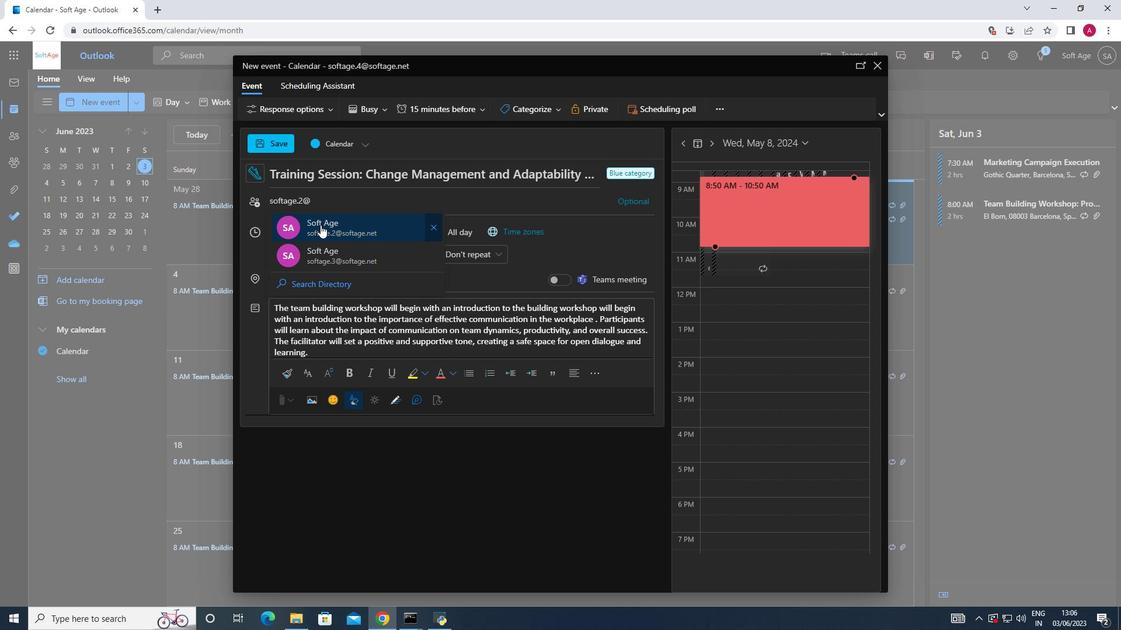 
Action: Key pressed softage.3<Key.shift>@
Screenshot: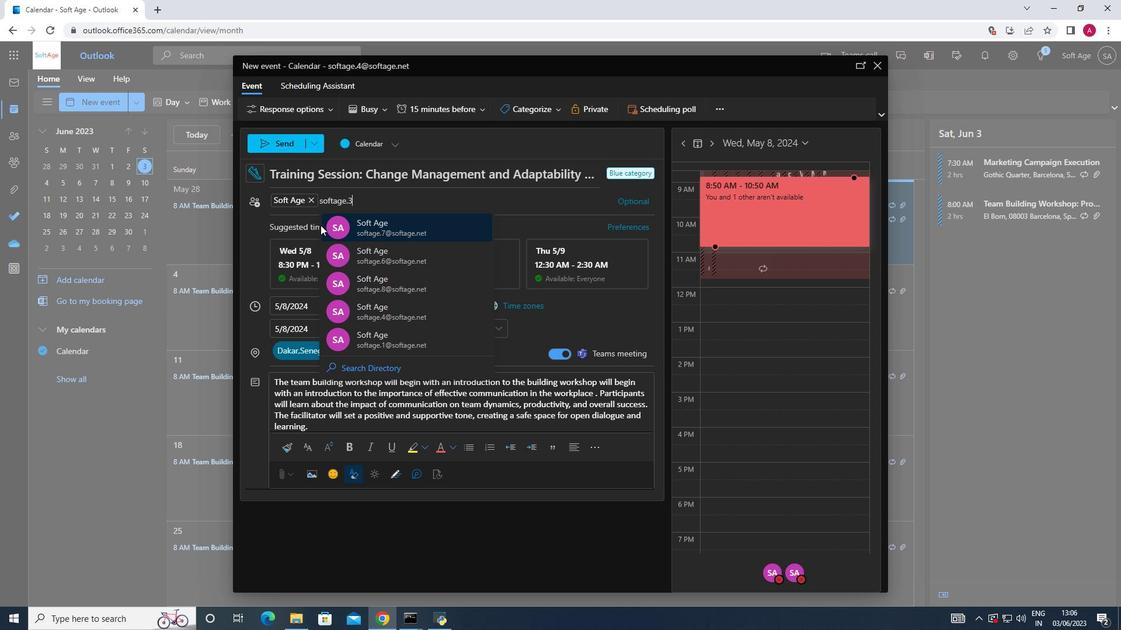 
Action: Mouse moved to (380, 231)
Screenshot: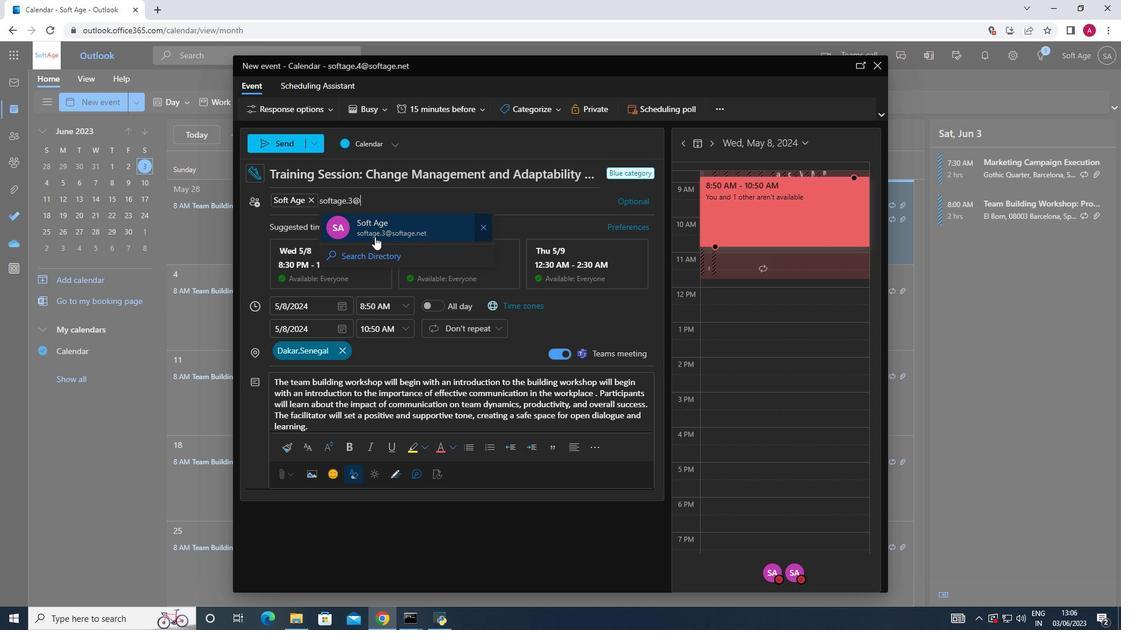 
Action: Mouse pressed left at (380, 231)
Screenshot: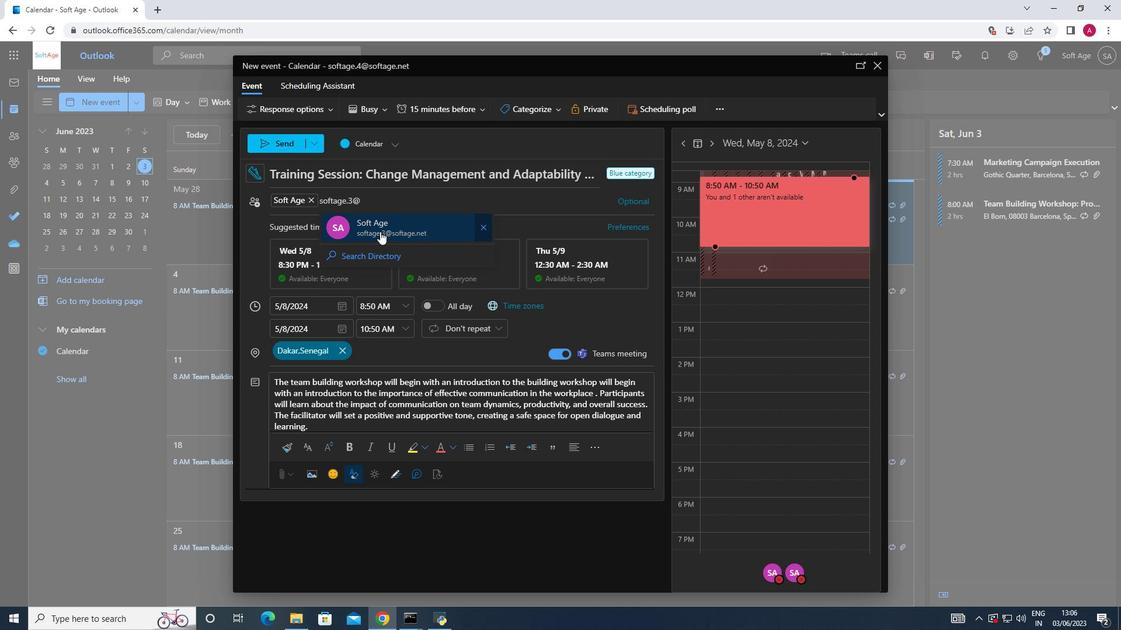 
Action: Mouse moved to (478, 105)
Screenshot: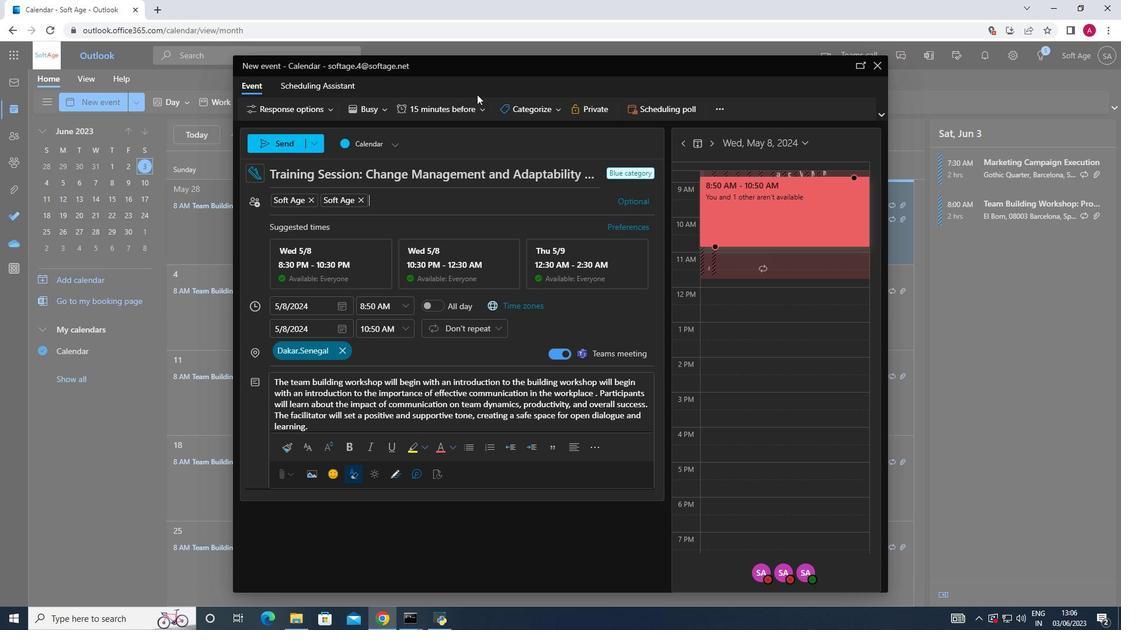 
Action: Mouse pressed left at (478, 105)
Screenshot: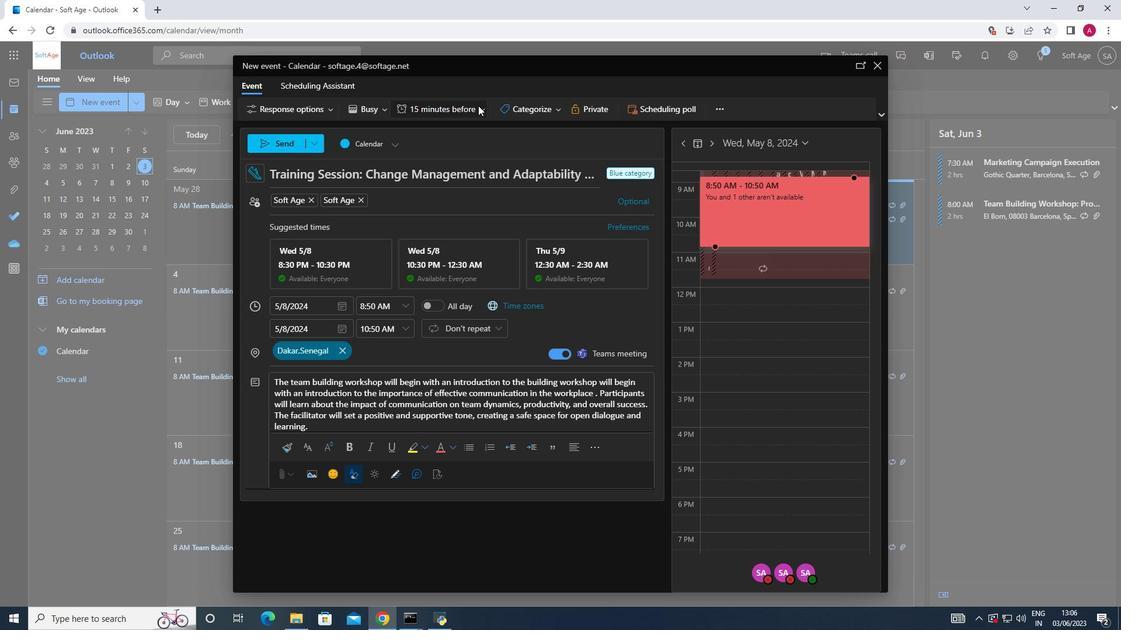 
Action: Mouse pressed left at (478, 105)
Screenshot: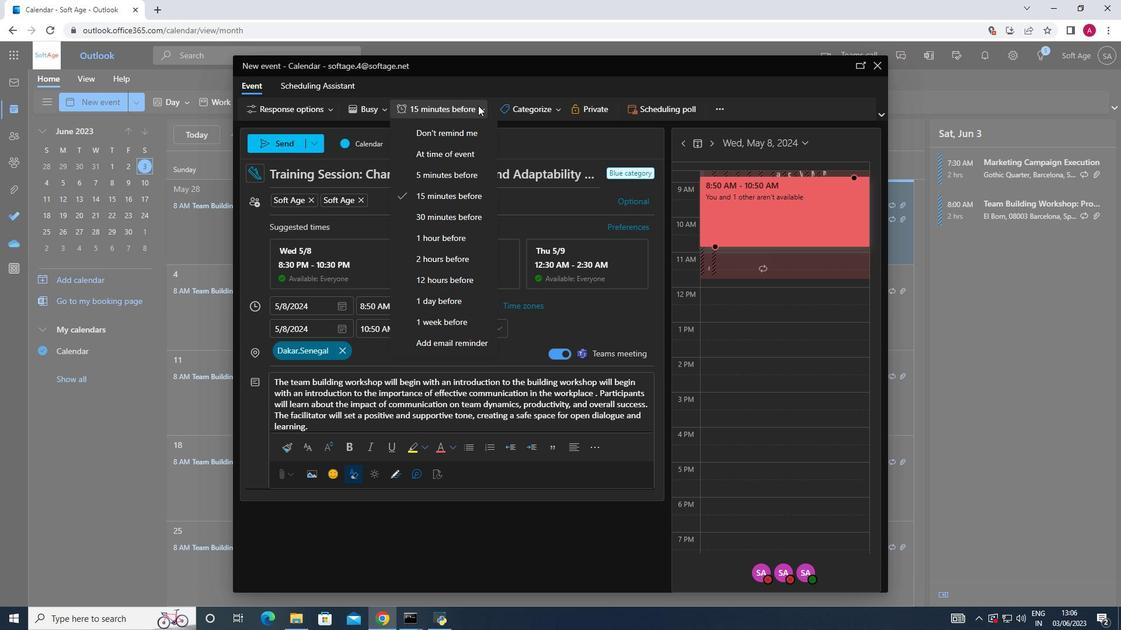 
Action: Mouse moved to (288, 146)
Screenshot: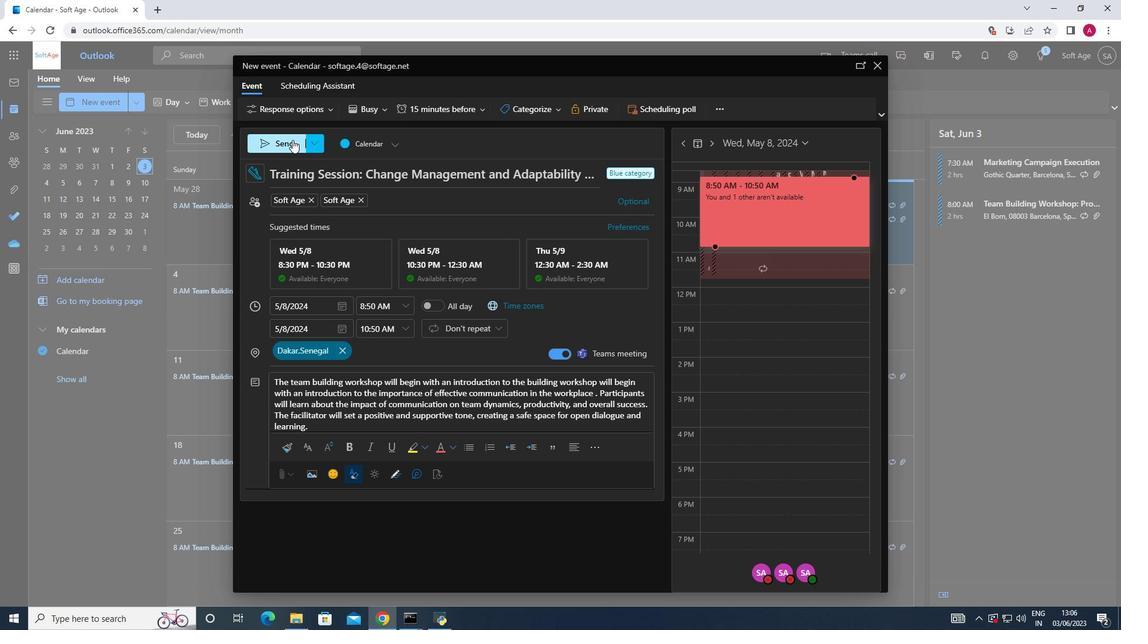 
Action: Mouse pressed left at (288, 146)
Screenshot: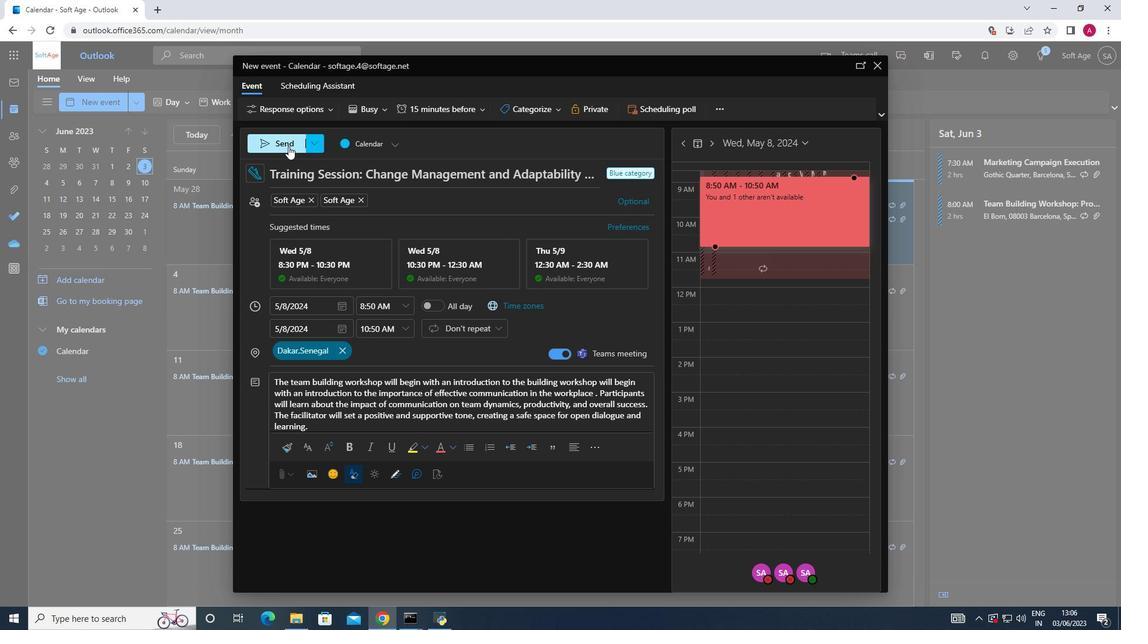 
